 Task: Find accommodations in Sunan, North Korea, from 10th to 25th July for 4 guests, with self check-in, a price range of ₹15,000 to ₹25,000, 2 bedrooms, 3 beds, 2 bathrooms, Wifi, TV, gym, and breakfast.
Action: Mouse pressed left at (523, 139)
Screenshot: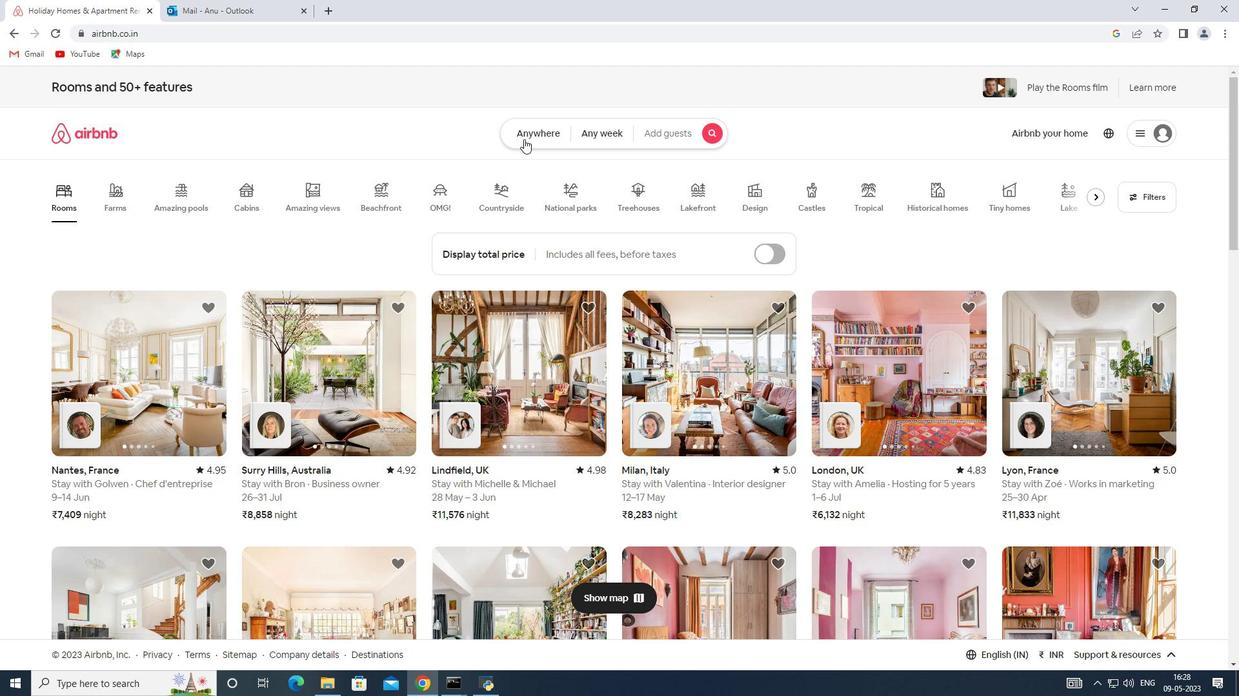 
Action: Mouse moved to (417, 187)
Screenshot: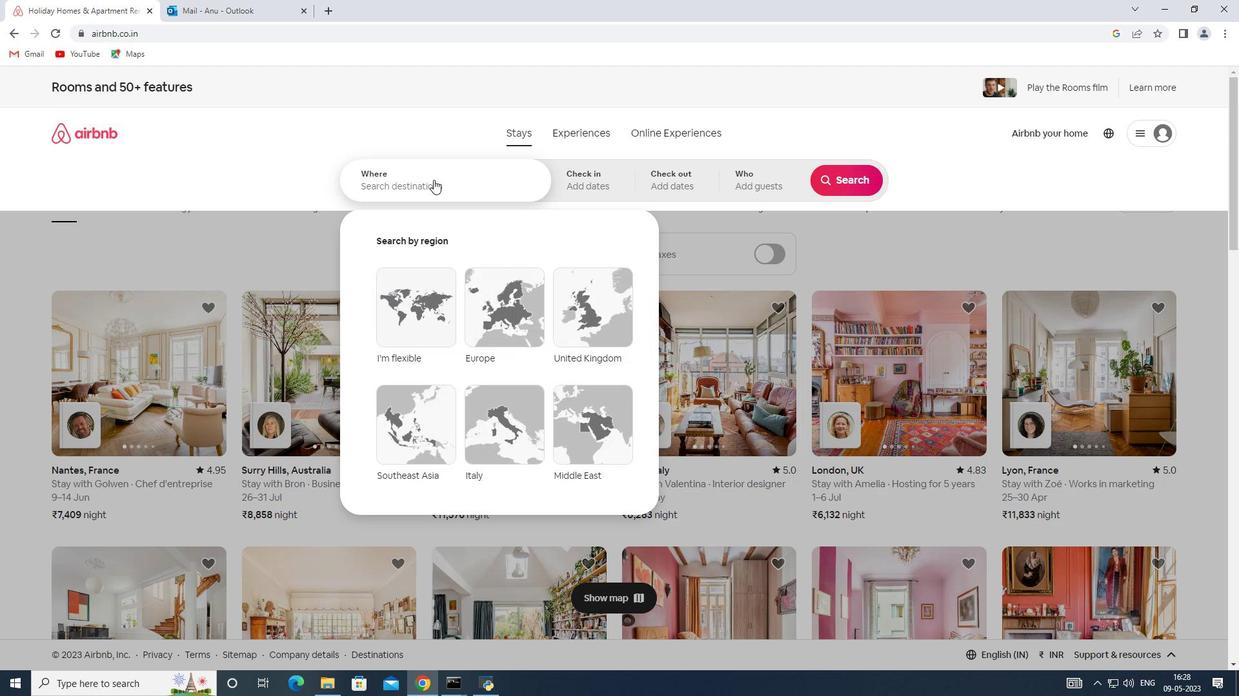 
Action: Mouse pressed left at (417, 187)
Screenshot: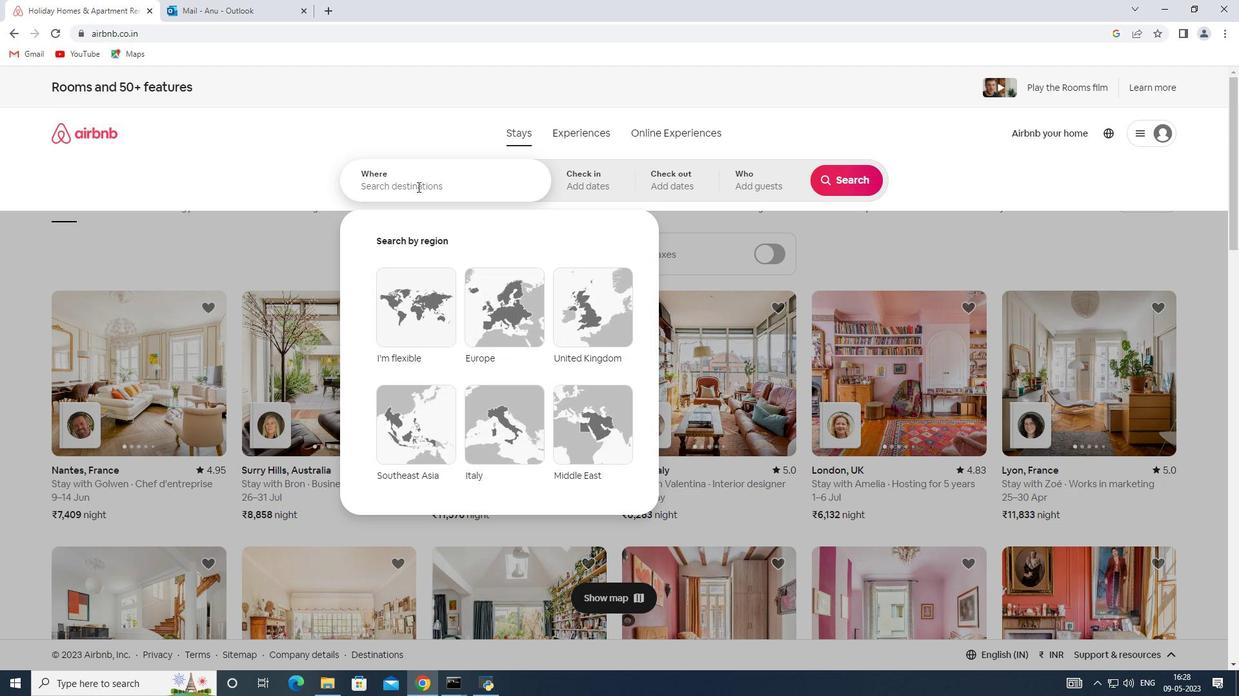 
Action: Mouse moved to (407, 192)
Screenshot: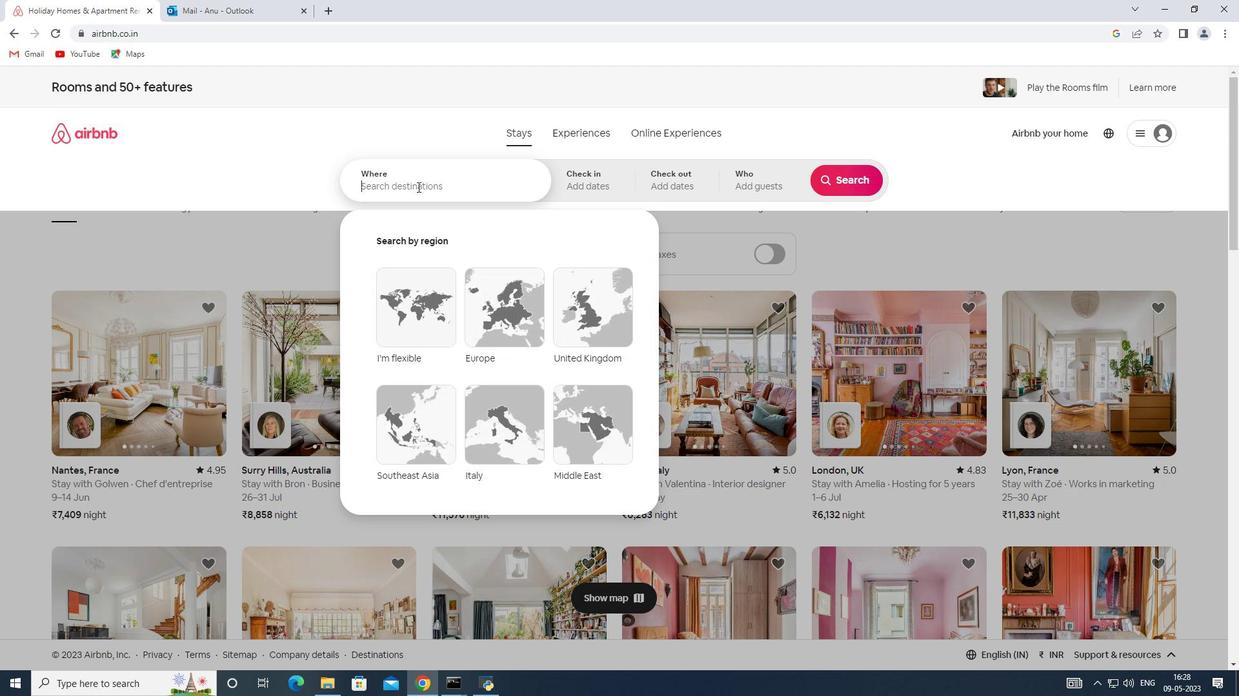 
Action: Key pressed <Key.shift>Sunan,<Key.shift>North<Key.space><Key.shift>Korea
Screenshot: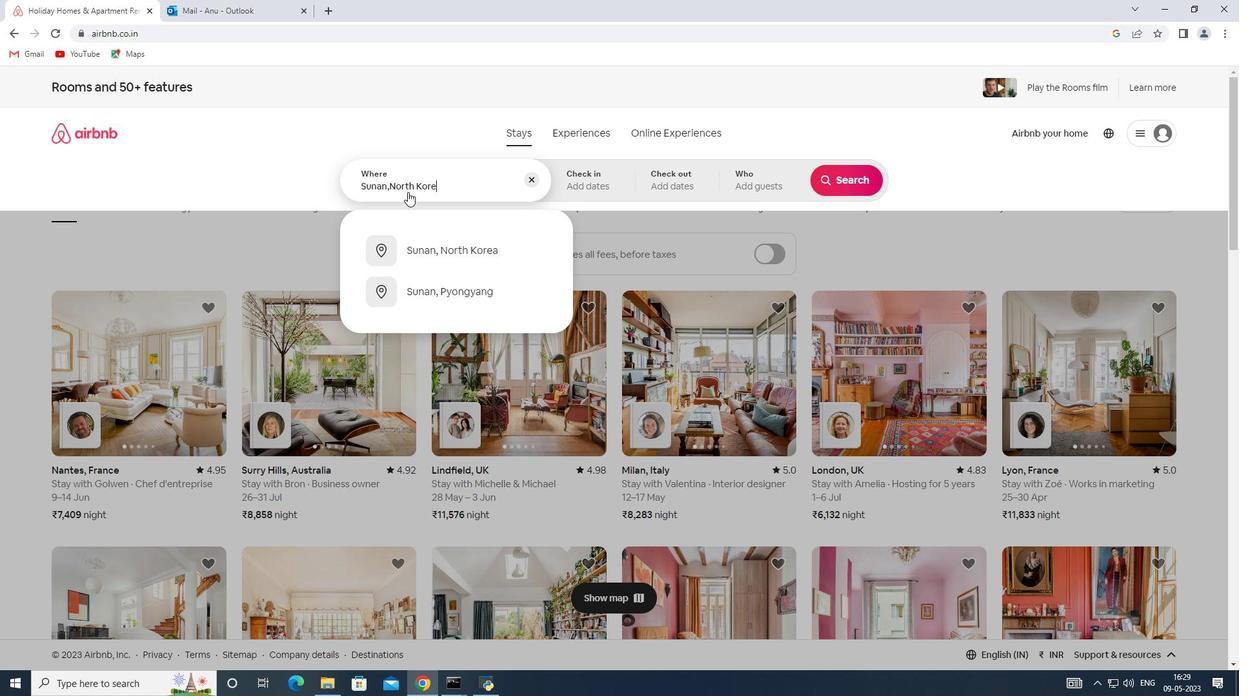 
Action: Mouse moved to (583, 169)
Screenshot: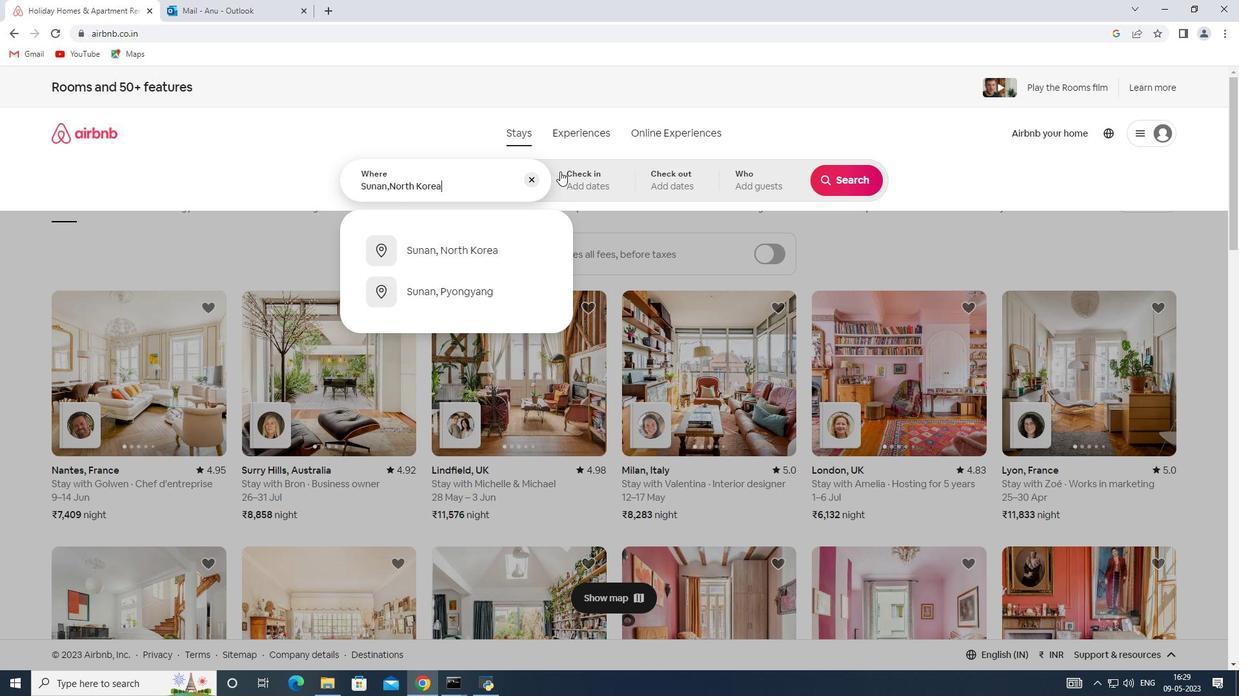 
Action: Mouse pressed left at (583, 169)
Screenshot: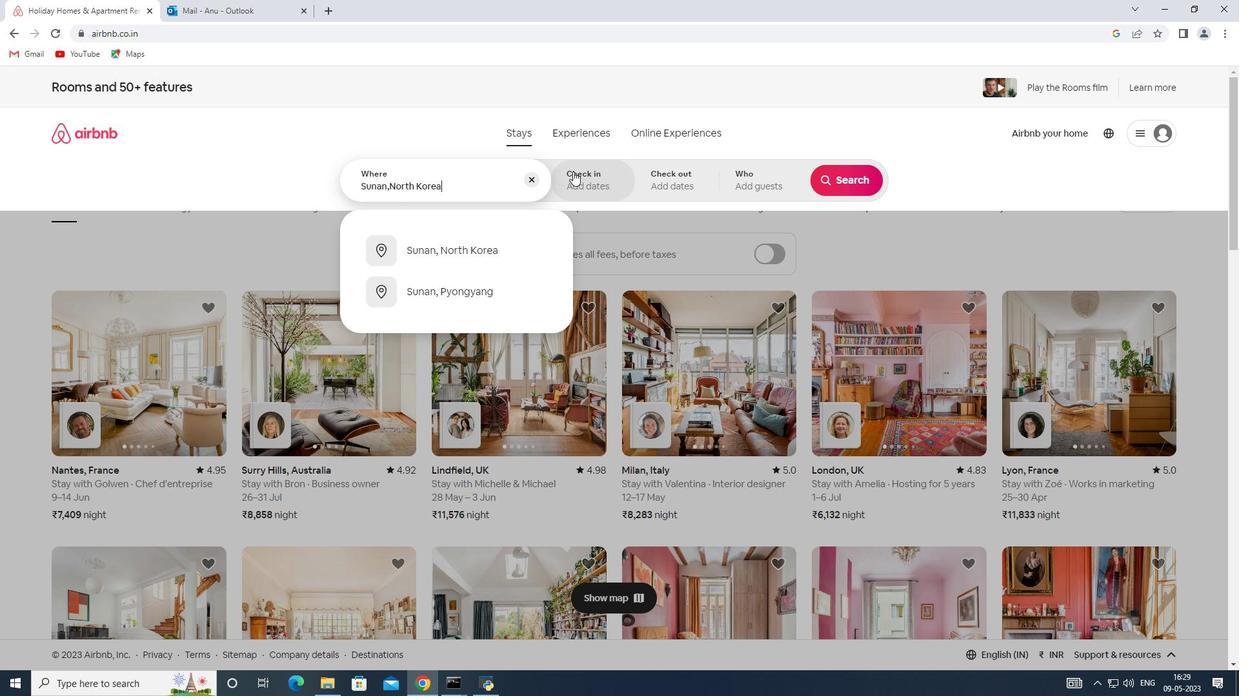 
Action: Mouse moved to (833, 285)
Screenshot: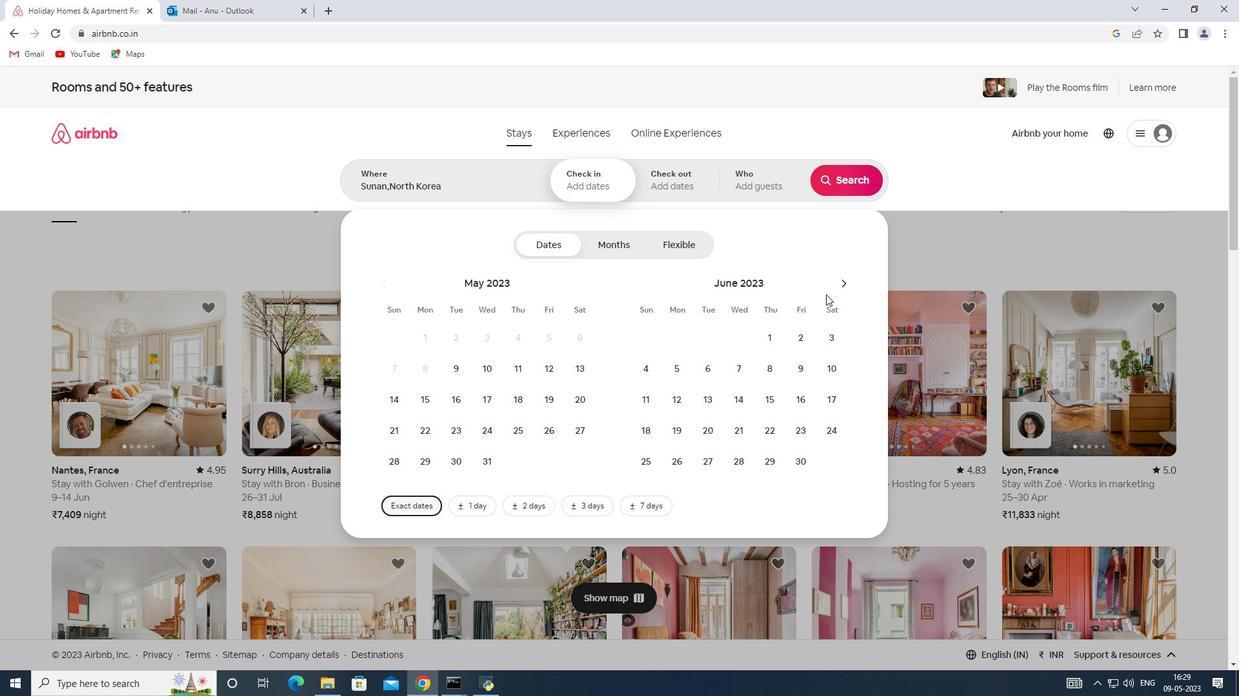 
Action: Mouse pressed left at (833, 285)
Screenshot: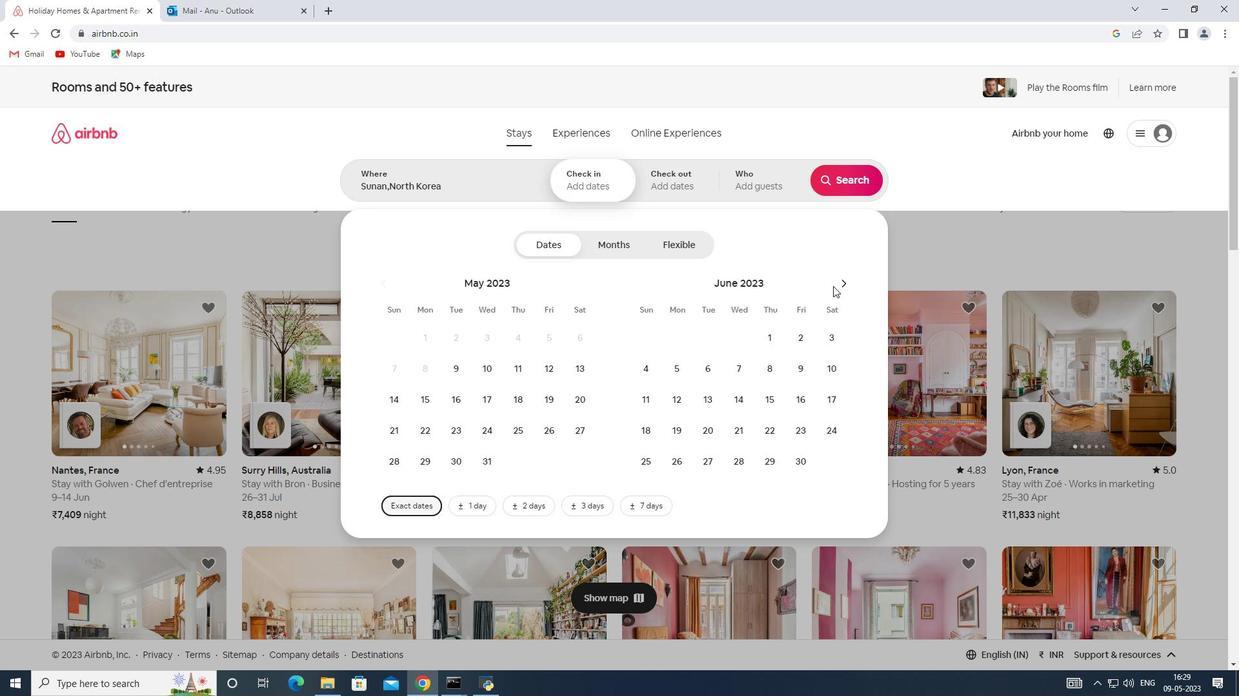 
Action: Mouse moved to (844, 285)
Screenshot: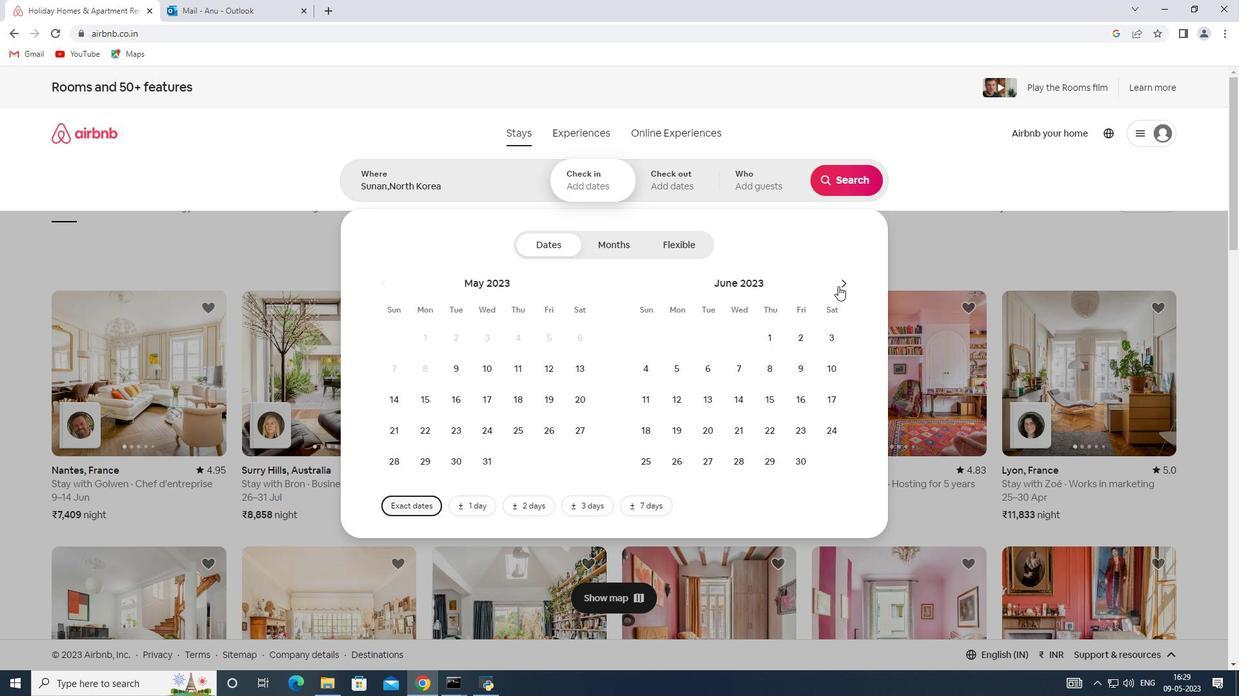 
Action: Mouse pressed left at (844, 285)
Screenshot: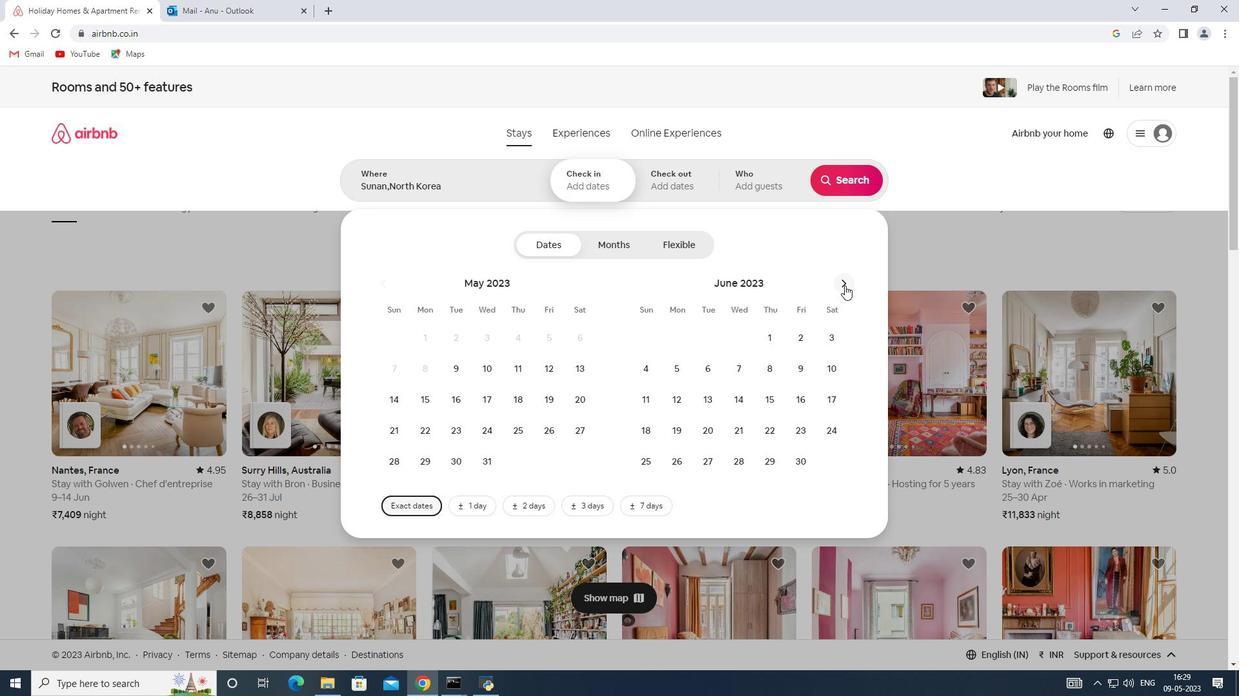 
Action: Mouse moved to (676, 401)
Screenshot: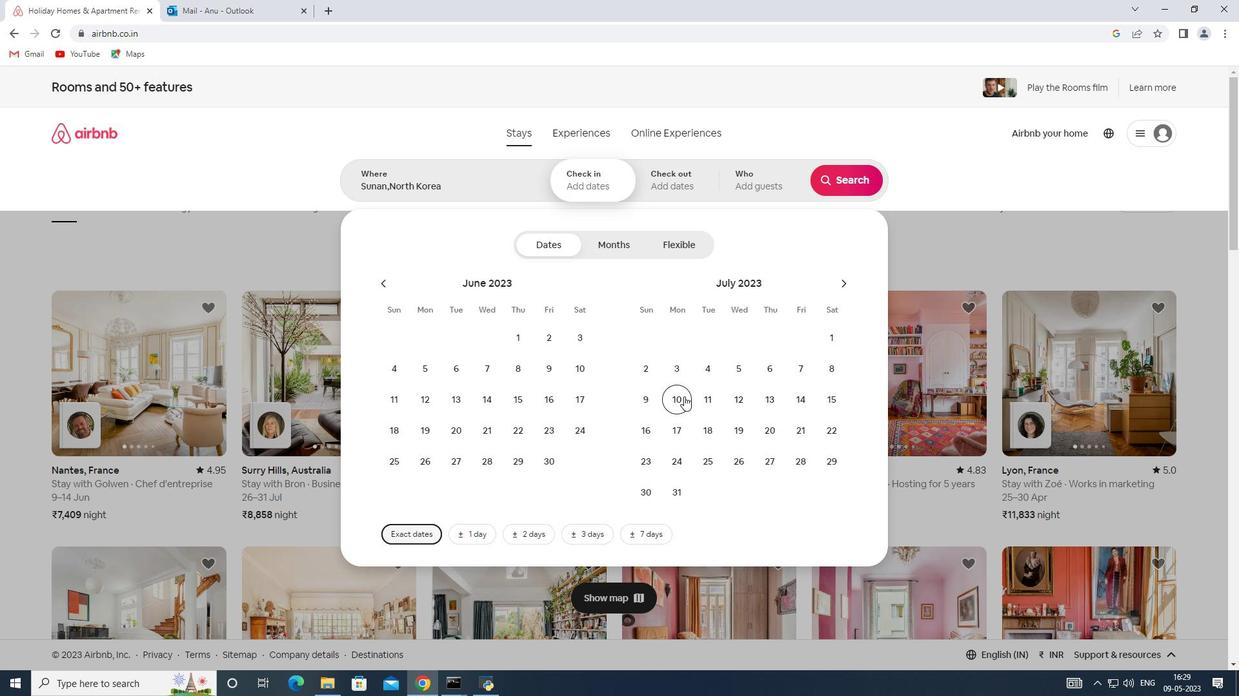 
Action: Mouse pressed left at (676, 401)
Screenshot: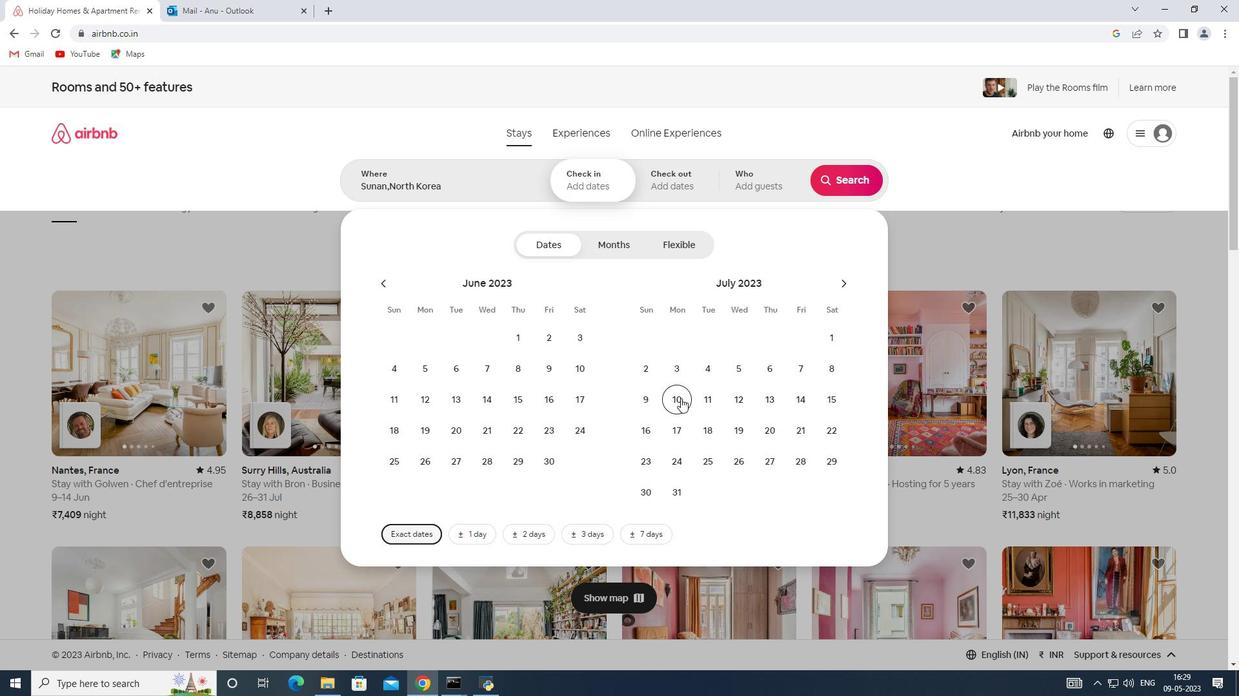 
Action: Mouse moved to (716, 456)
Screenshot: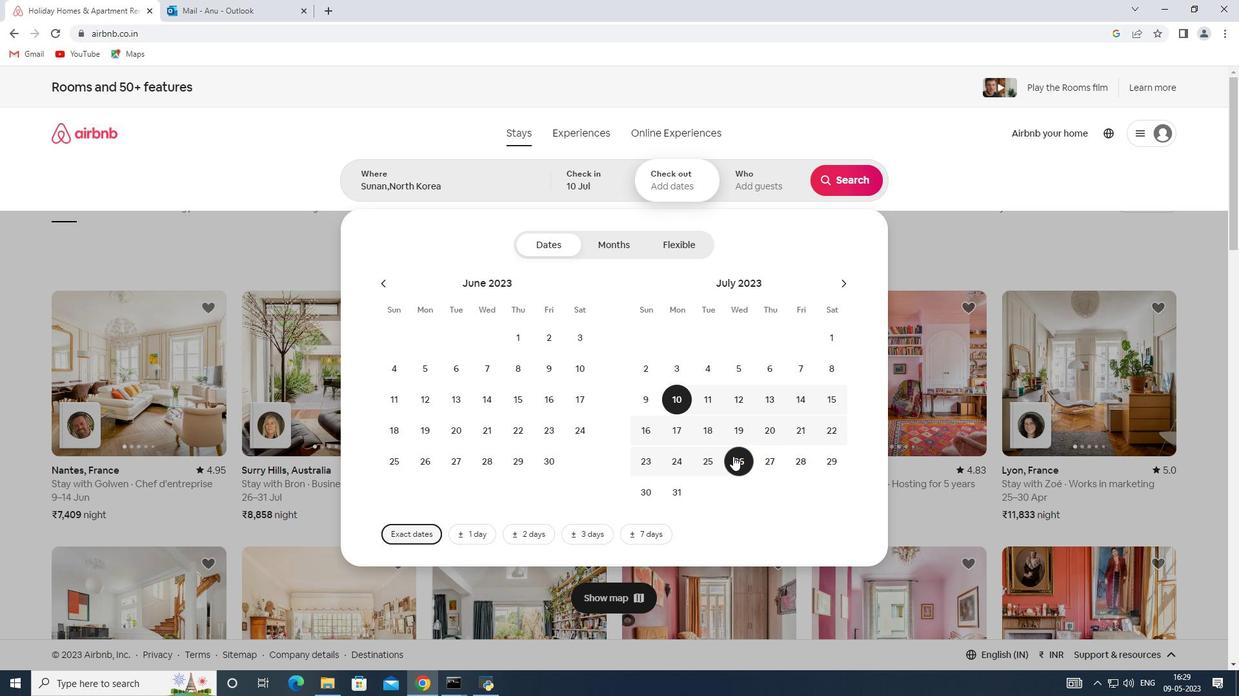 
Action: Mouse pressed left at (716, 456)
Screenshot: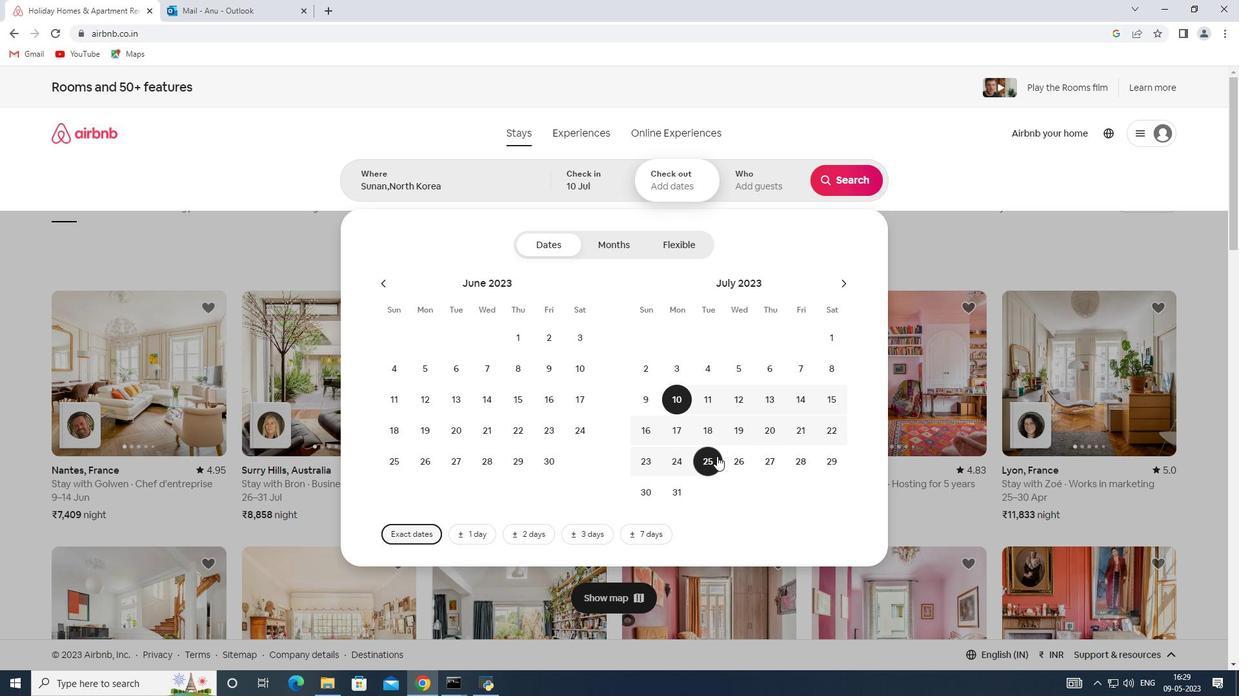 
Action: Mouse moved to (753, 187)
Screenshot: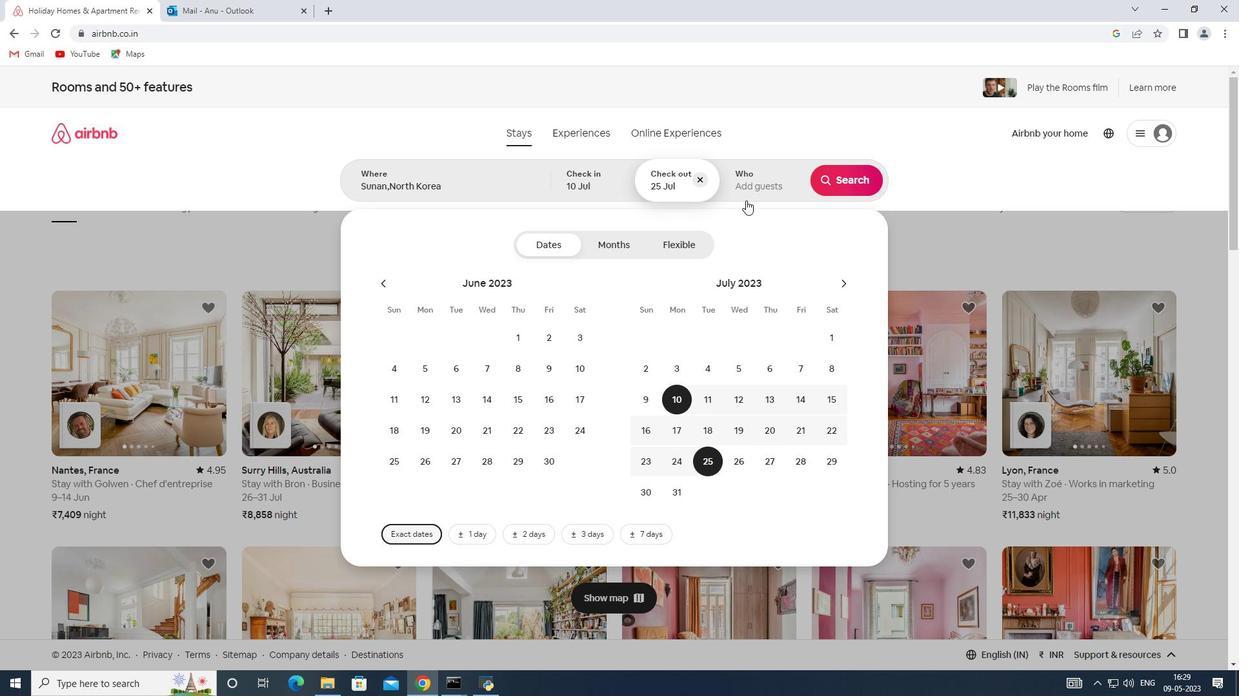 
Action: Mouse pressed left at (753, 187)
Screenshot: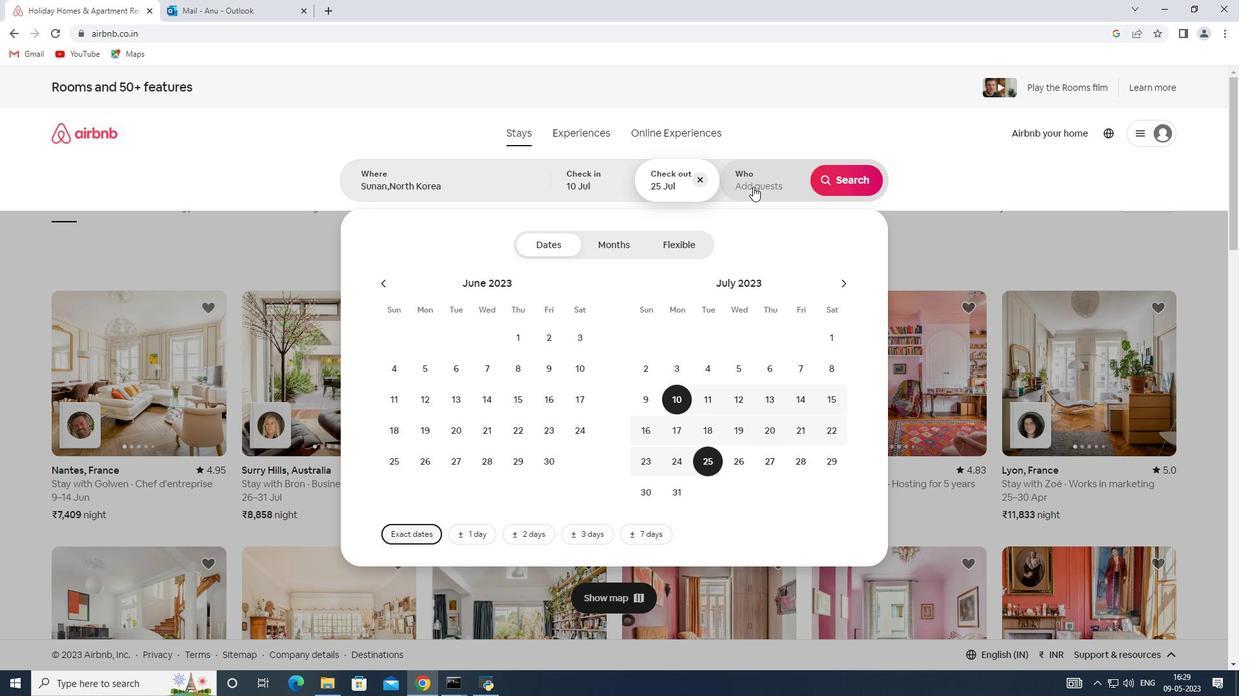 
Action: Mouse moved to (855, 252)
Screenshot: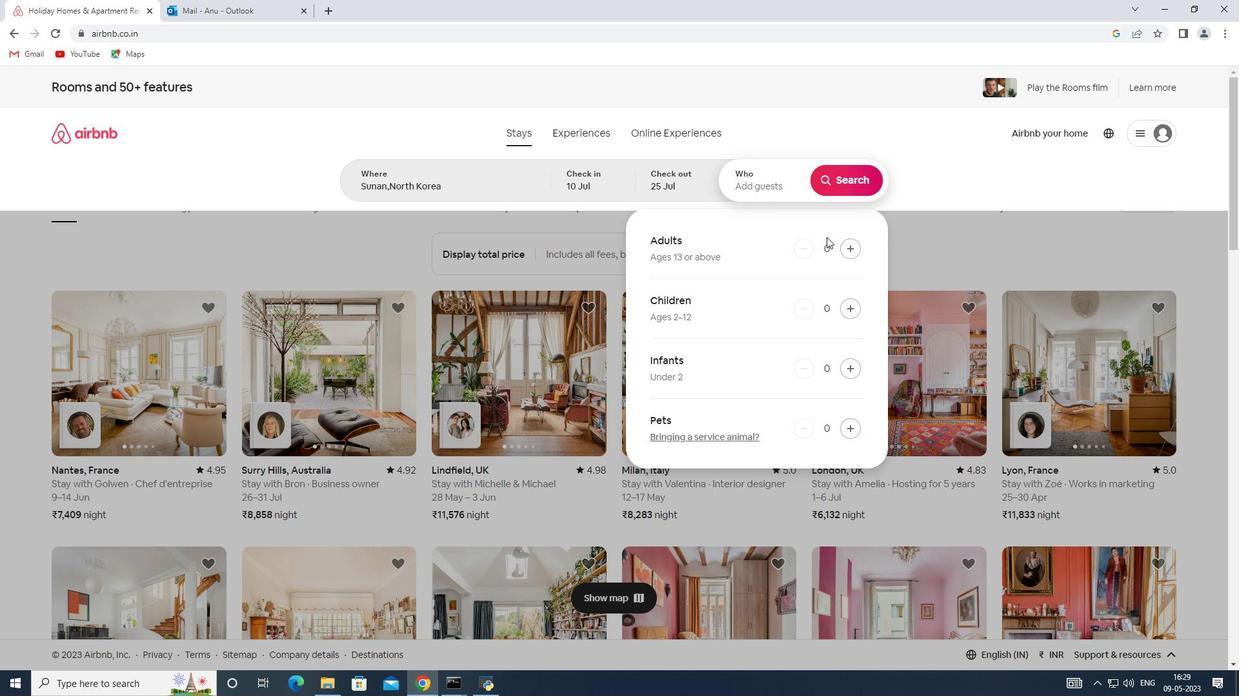 
Action: Mouse pressed left at (855, 252)
Screenshot: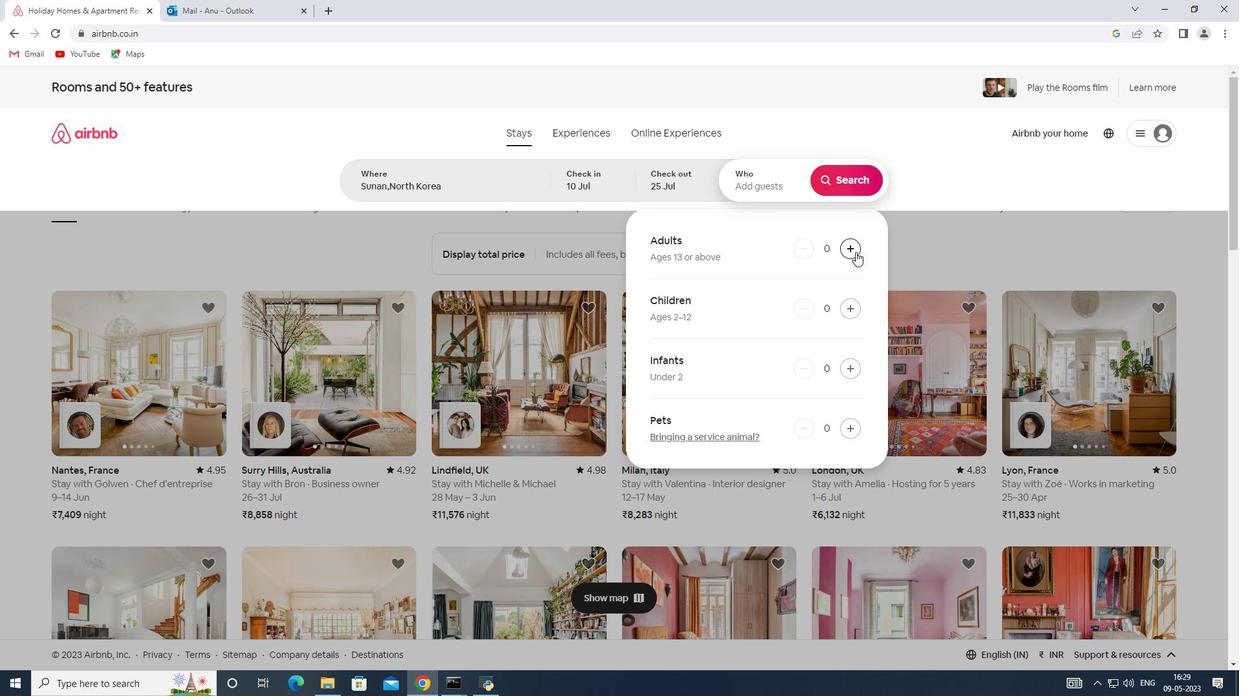 
Action: Mouse pressed left at (855, 252)
Screenshot: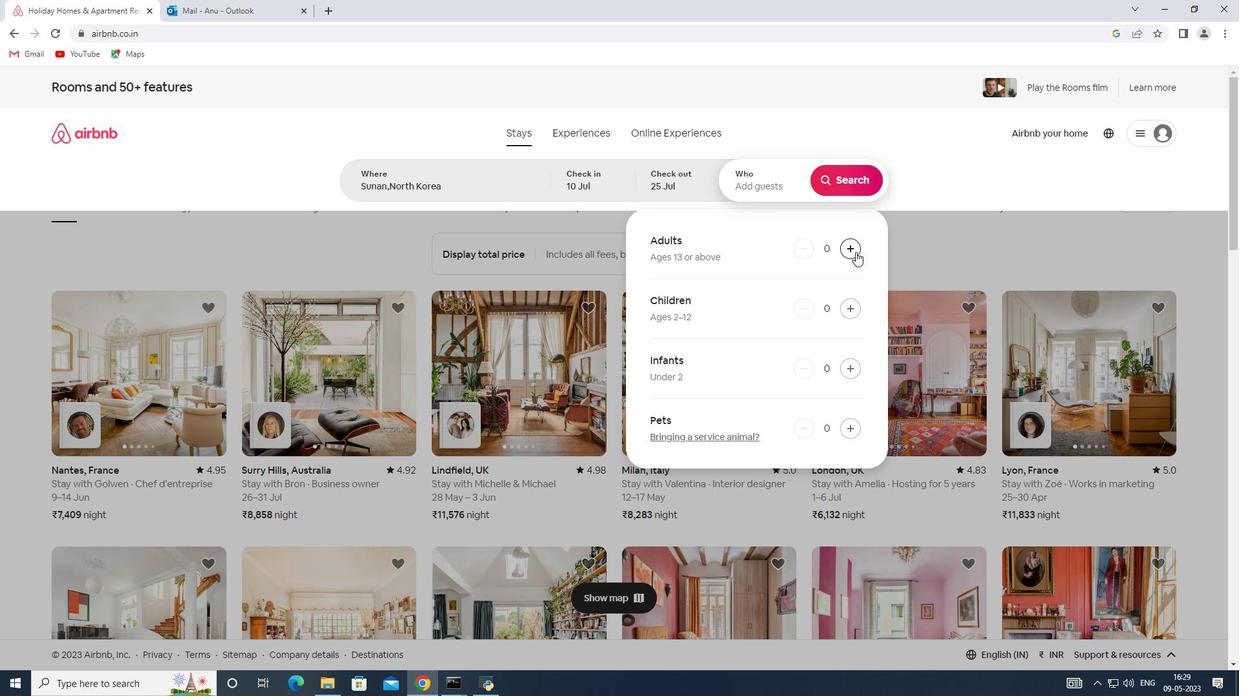 
Action: Mouse pressed left at (855, 252)
Screenshot: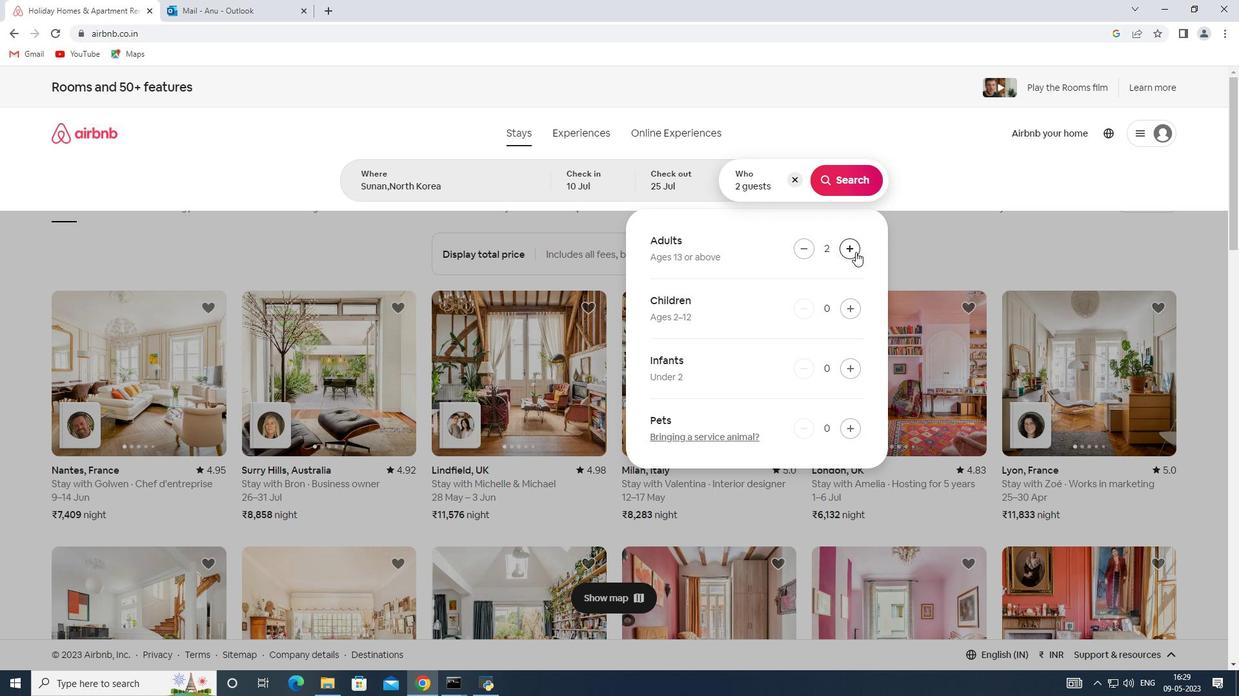 
Action: Mouse moved to (857, 314)
Screenshot: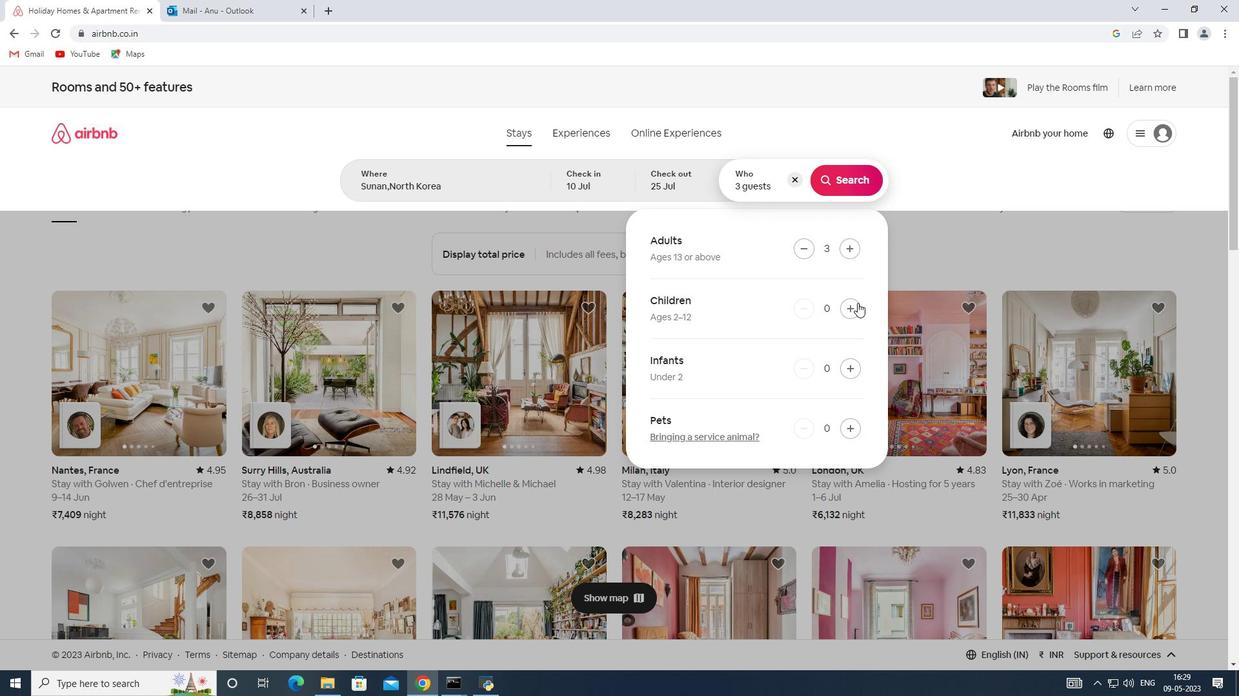 
Action: Mouse pressed left at (857, 314)
Screenshot: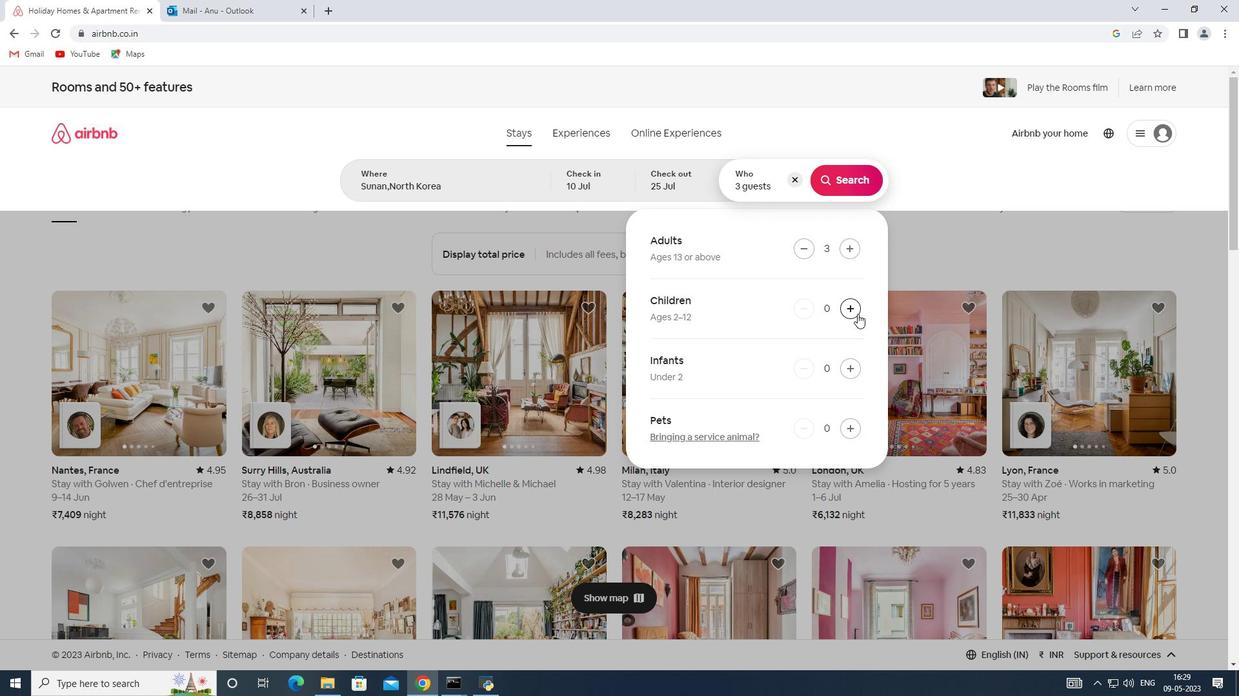 
Action: Mouse moved to (841, 172)
Screenshot: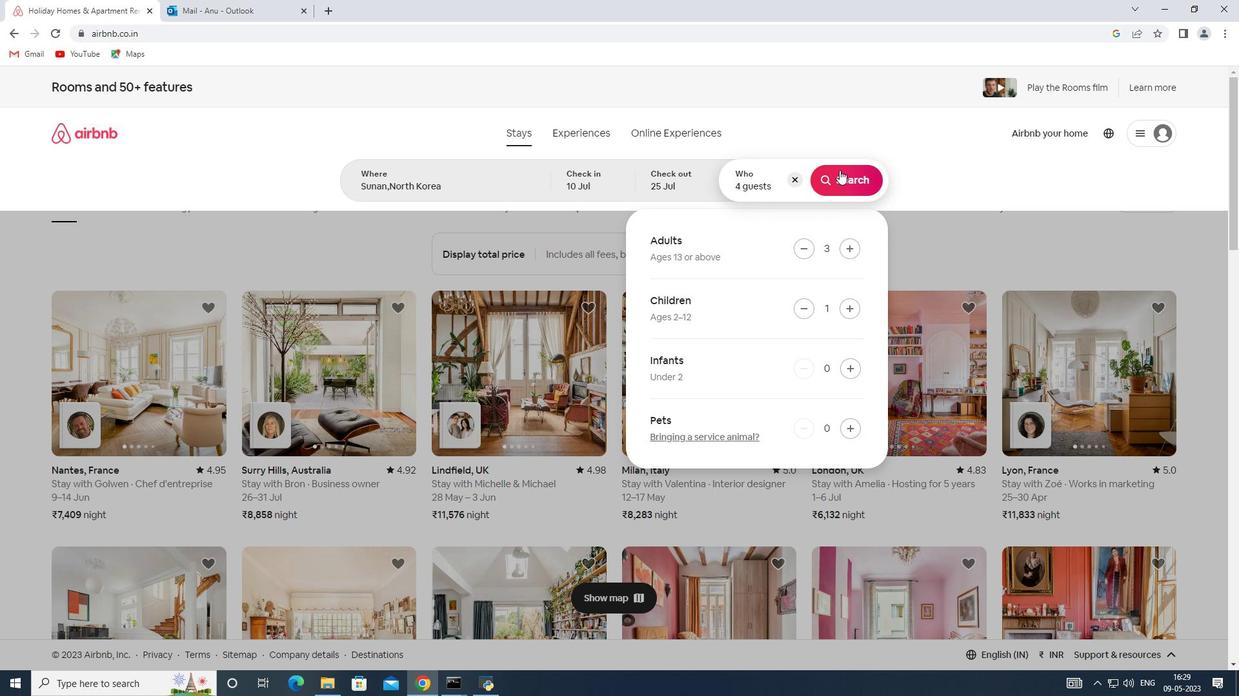 
Action: Mouse pressed left at (841, 172)
Screenshot: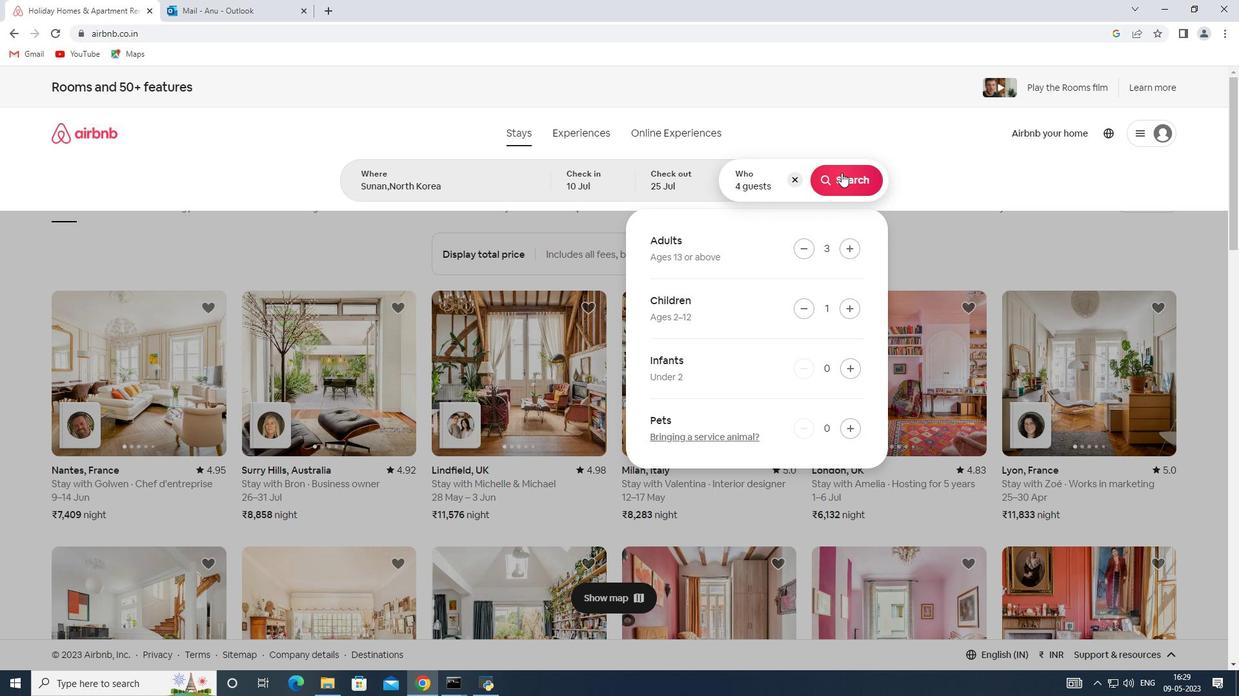 
Action: Mouse moved to (1169, 144)
Screenshot: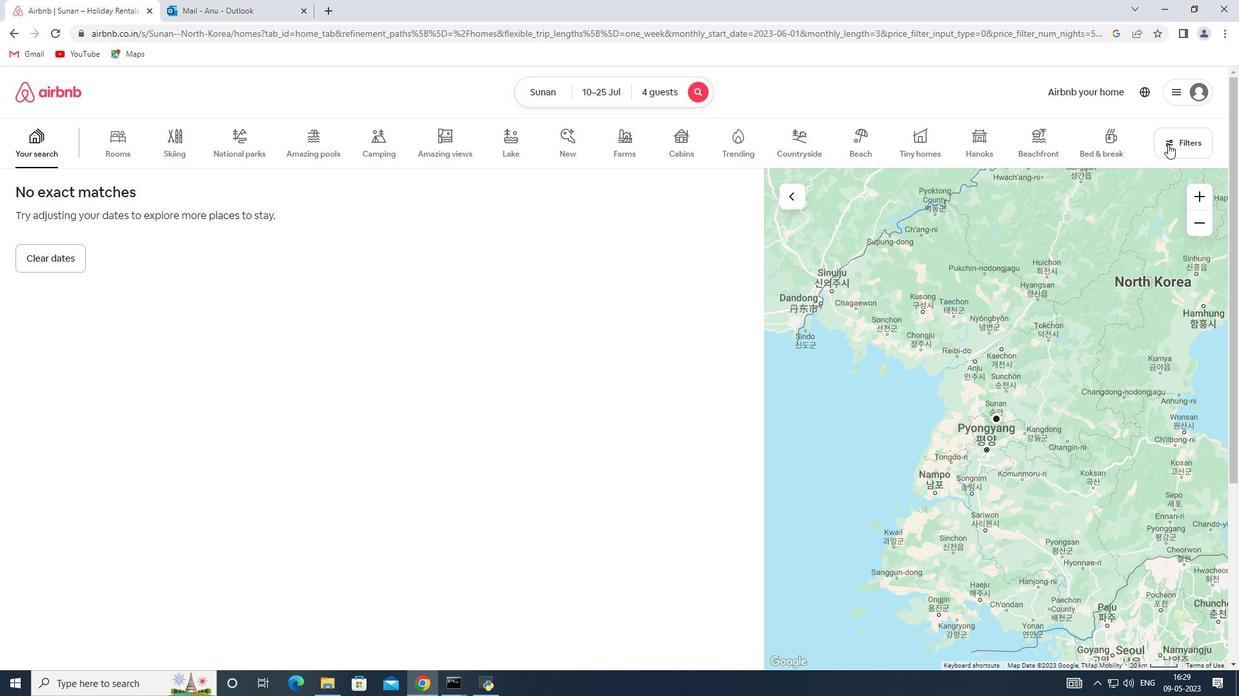 
Action: Mouse pressed left at (1169, 144)
Screenshot: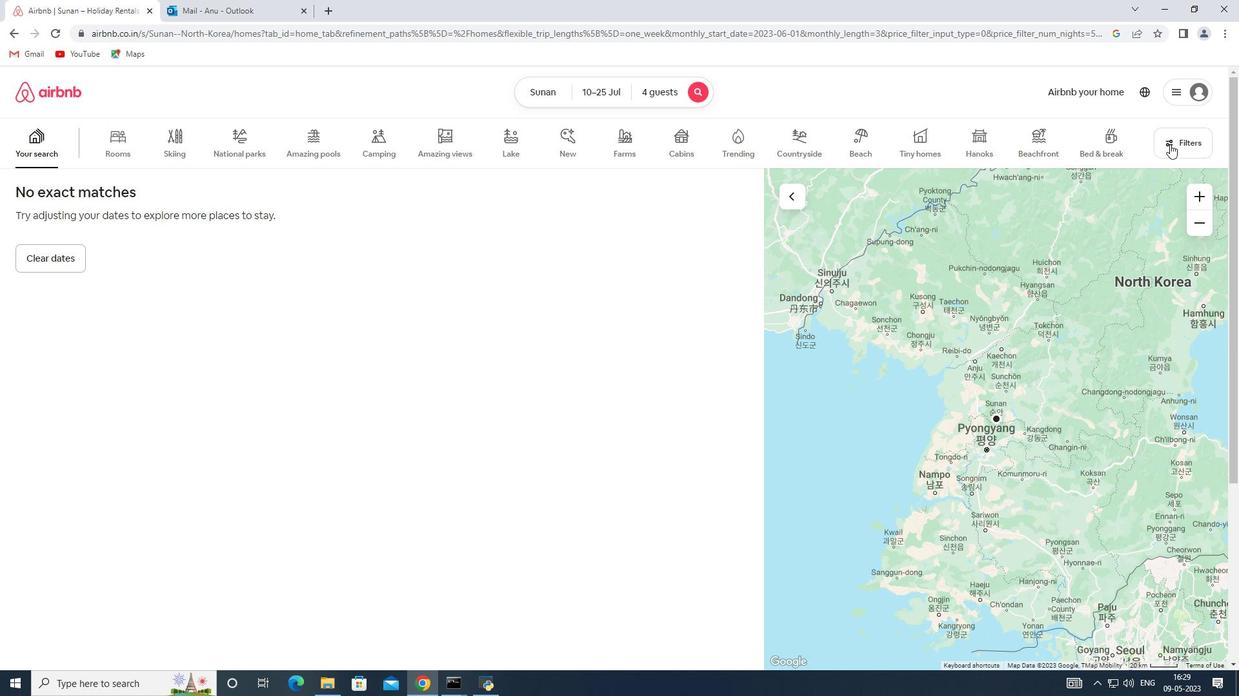 
Action: Mouse moved to (456, 457)
Screenshot: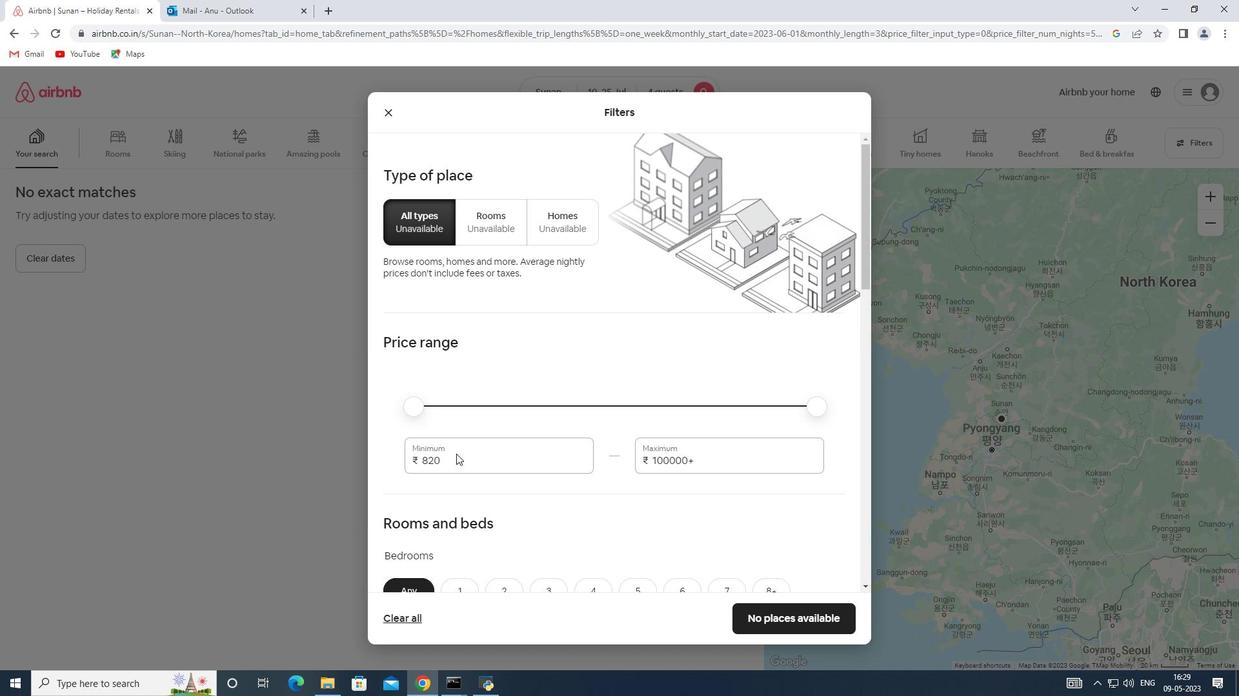 
Action: Mouse pressed left at (456, 457)
Screenshot: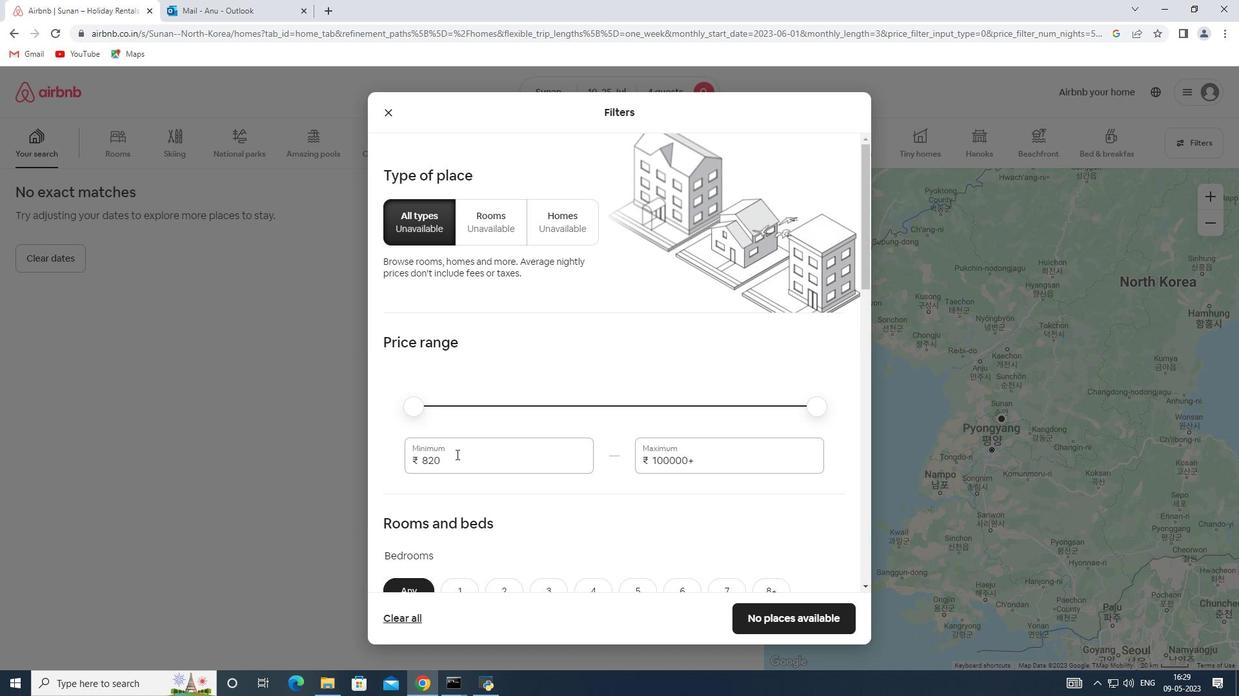 
Action: Mouse moved to (382, 452)
Screenshot: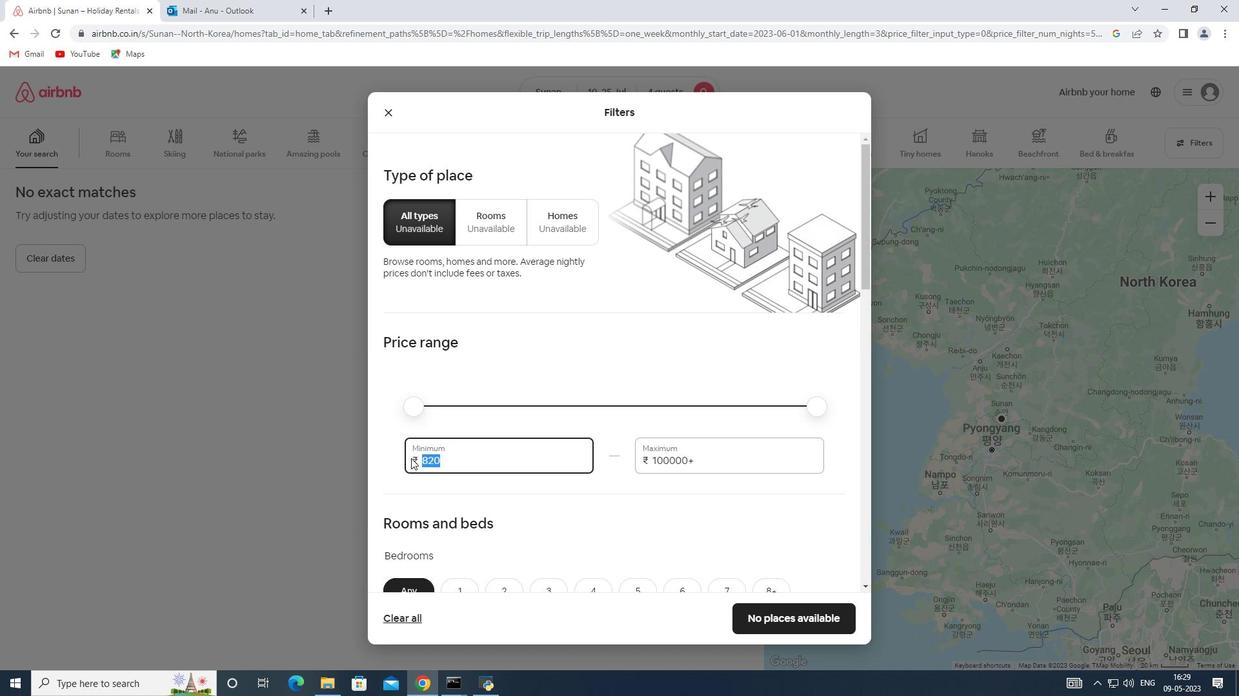
Action: Key pressed 15000
Screenshot: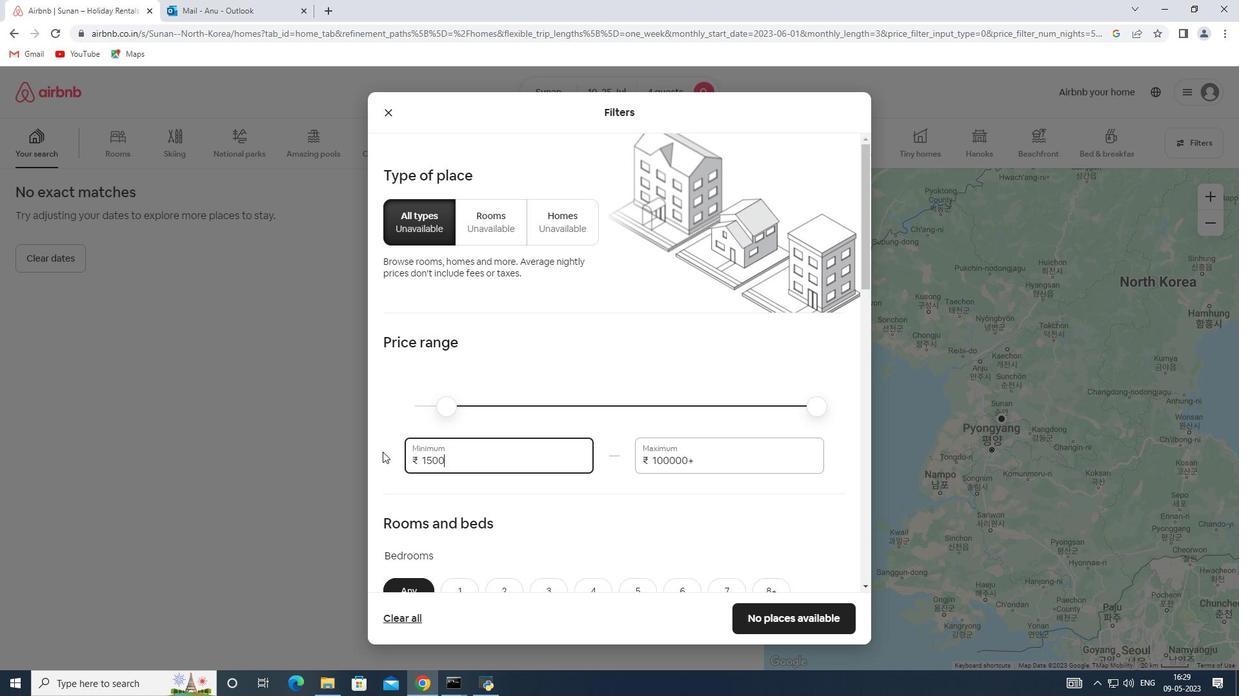 
Action: Mouse moved to (706, 460)
Screenshot: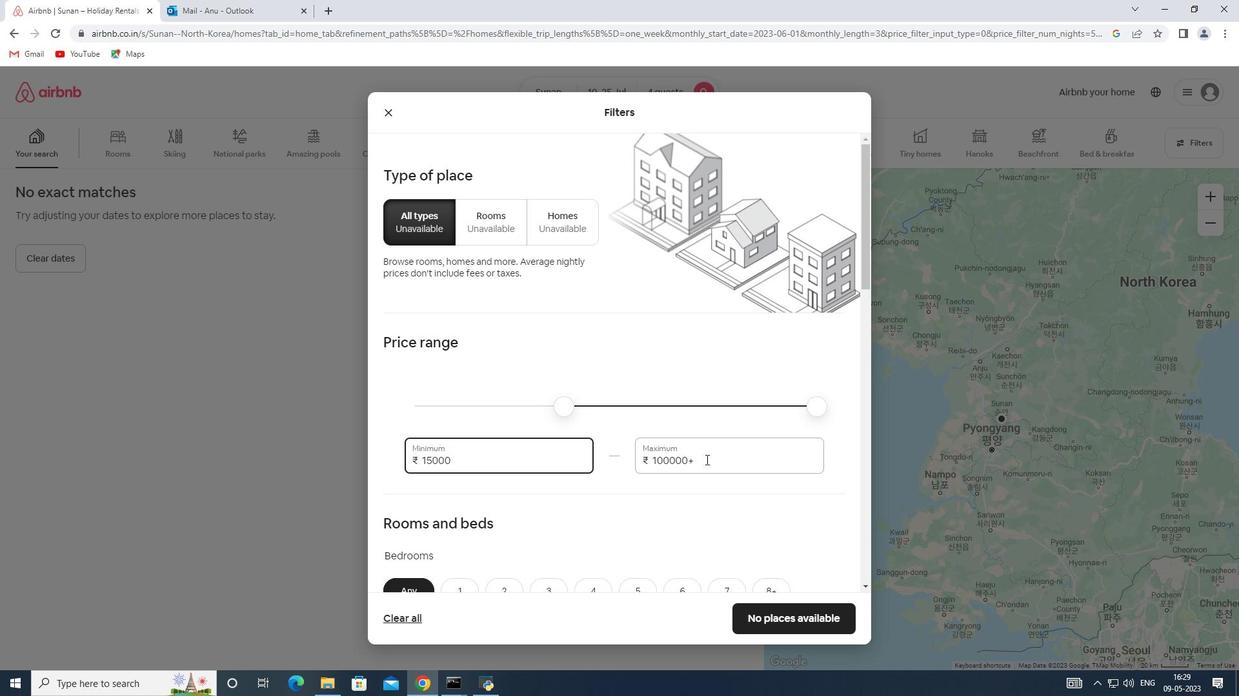 
Action: Mouse pressed left at (706, 460)
Screenshot: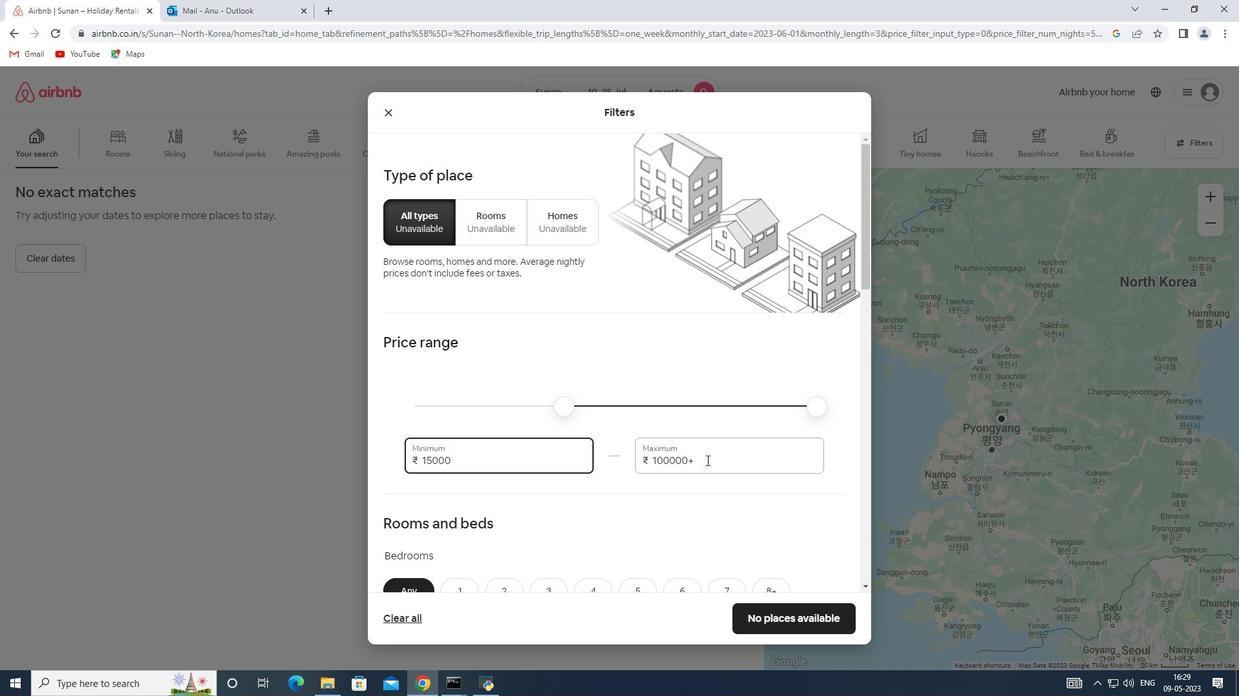 
Action: Mouse moved to (620, 459)
Screenshot: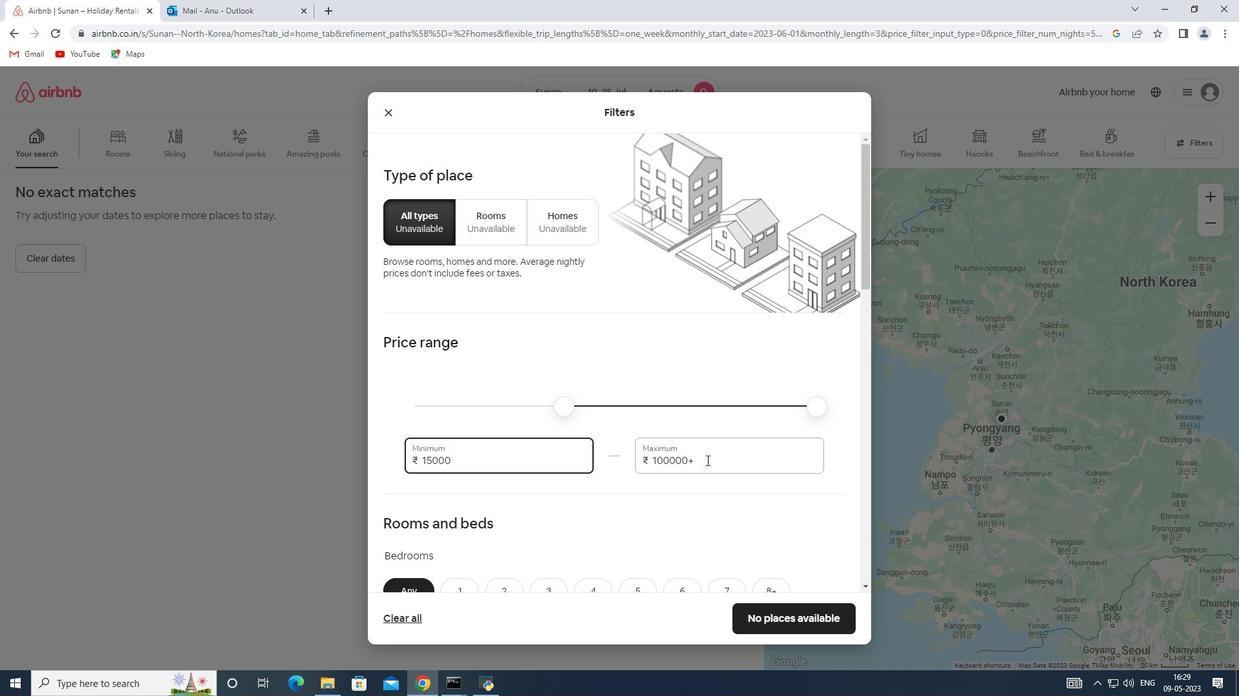 
Action: Key pressed 25000
Screenshot: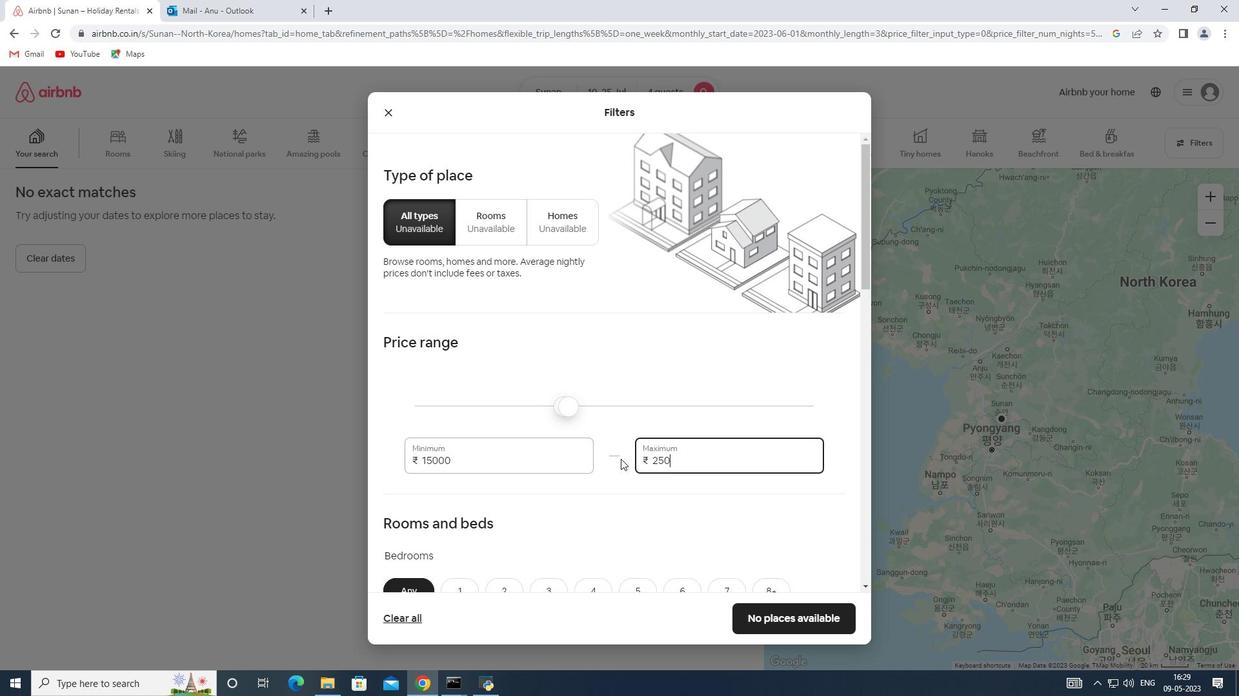 
Action: Mouse scrolled (620, 458) with delta (0, 0)
Screenshot: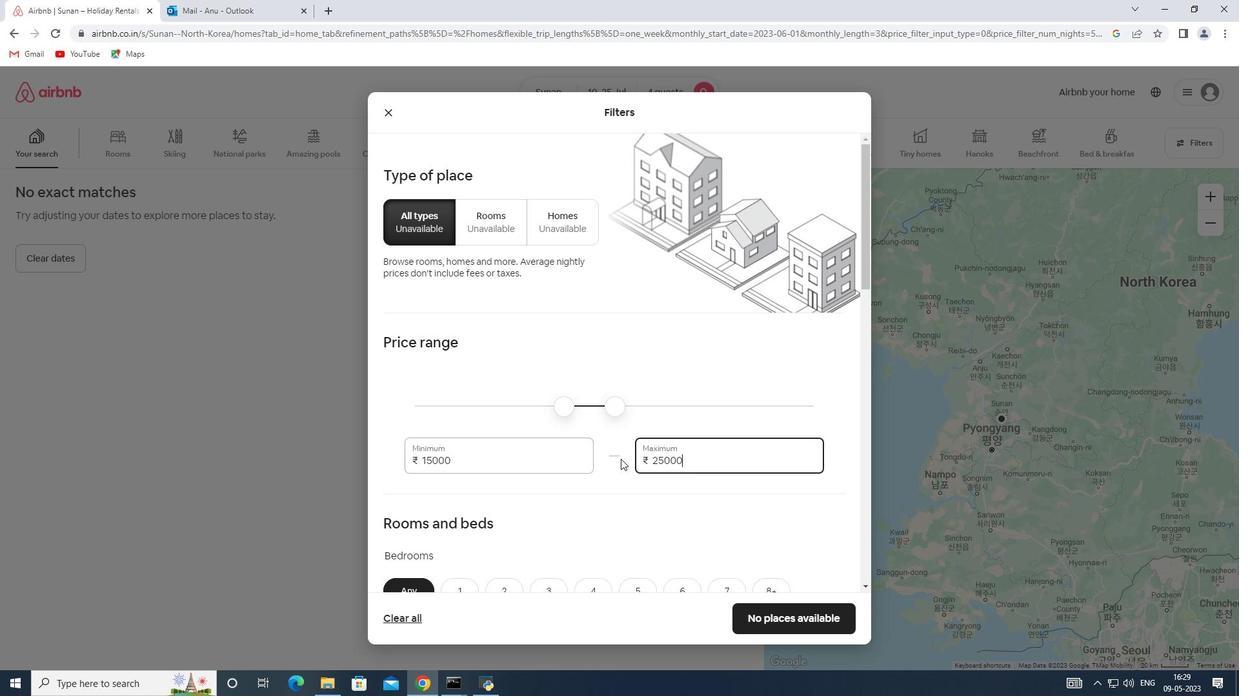 
Action: Mouse scrolled (620, 458) with delta (0, 0)
Screenshot: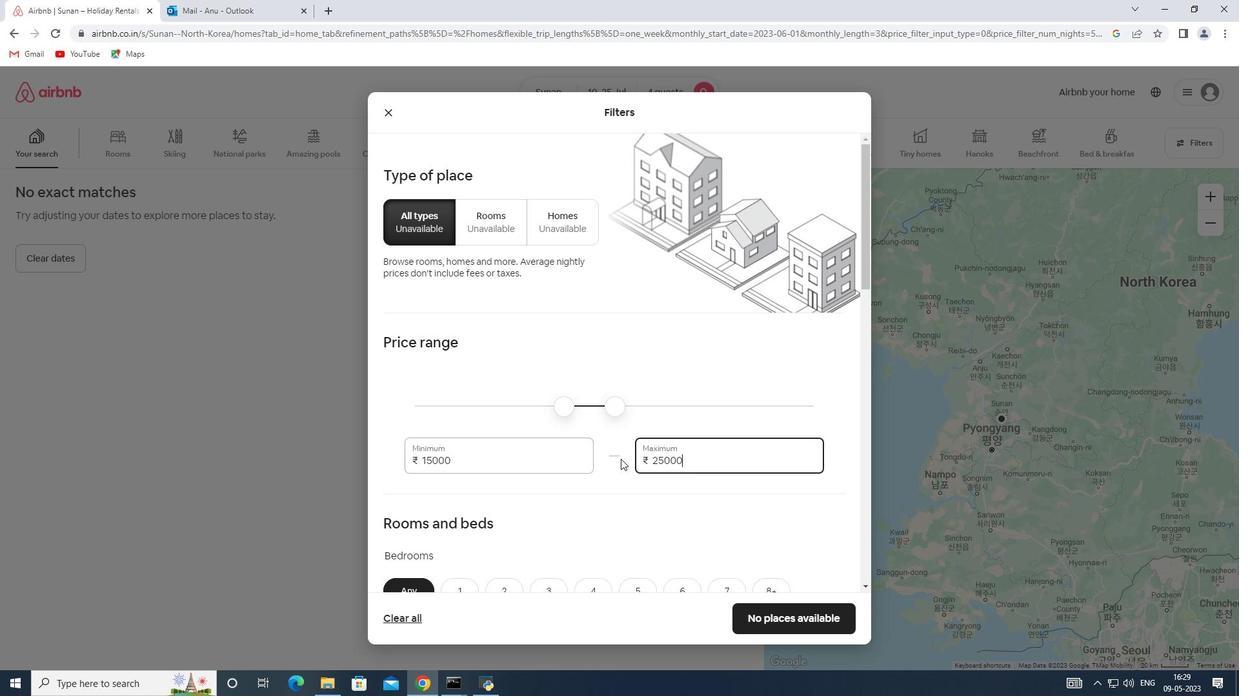 
Action: Mouse moved to (620, 449)
Screenshot: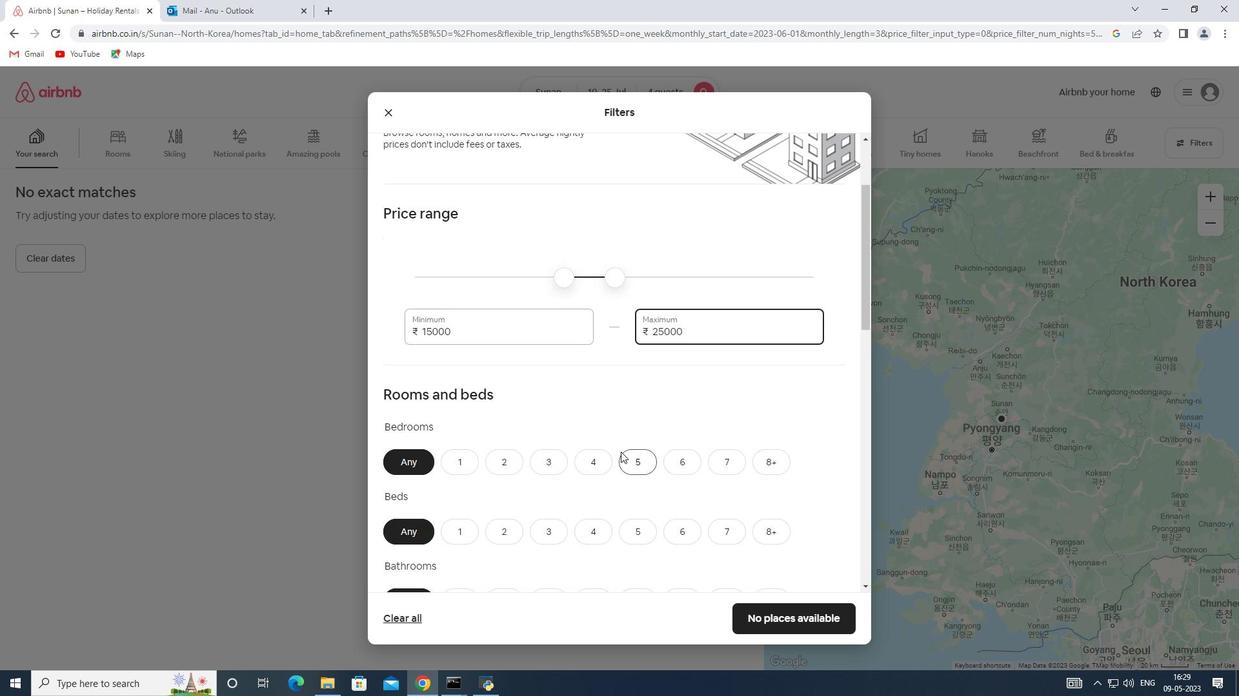 
Action: Mouse scrolled (620, 449) with delta (0, 0)
Screenshot: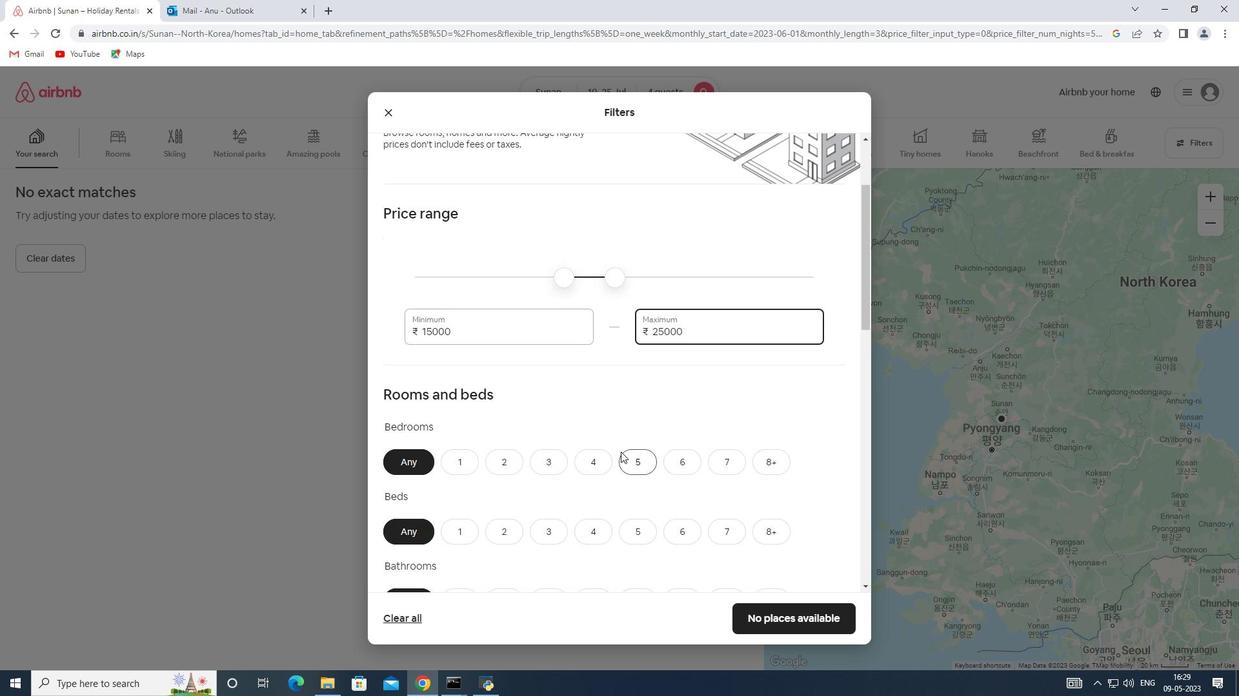 
Action: Mouse moved to (507, 395)
Screenshot: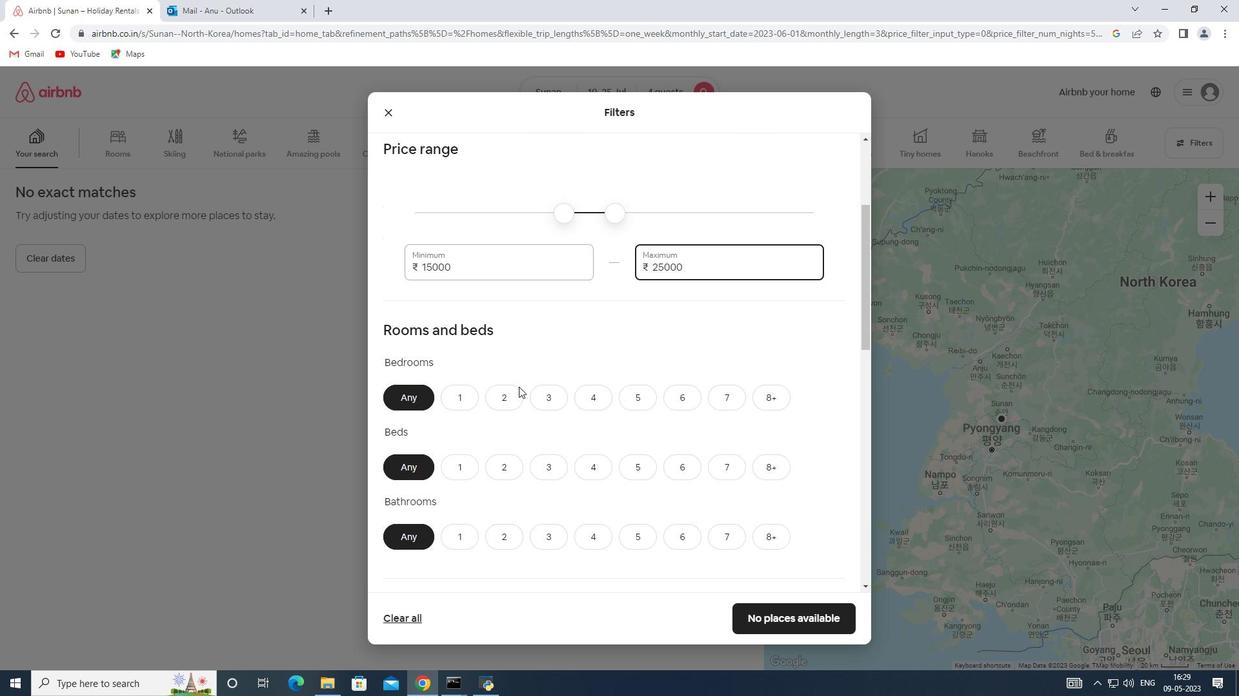 
Action: Mouse pressed left at (507, 395)
Screenshot: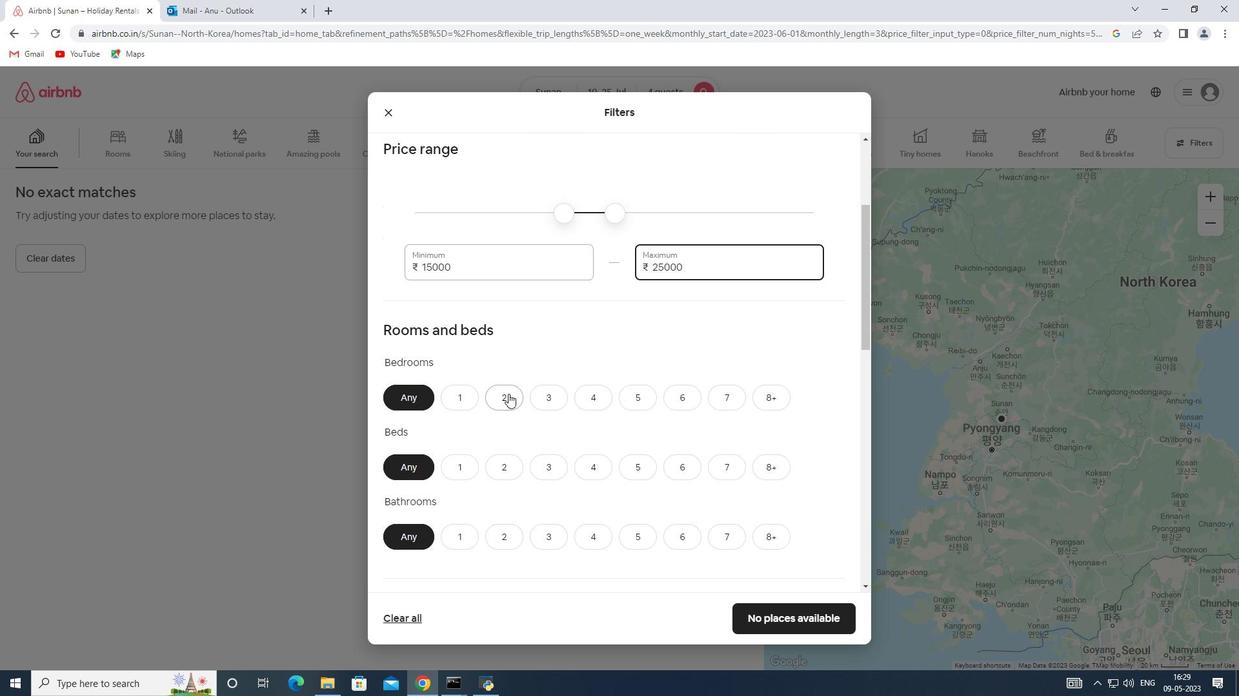 
Action: Mouse moved to (561, 465)
Screenshot: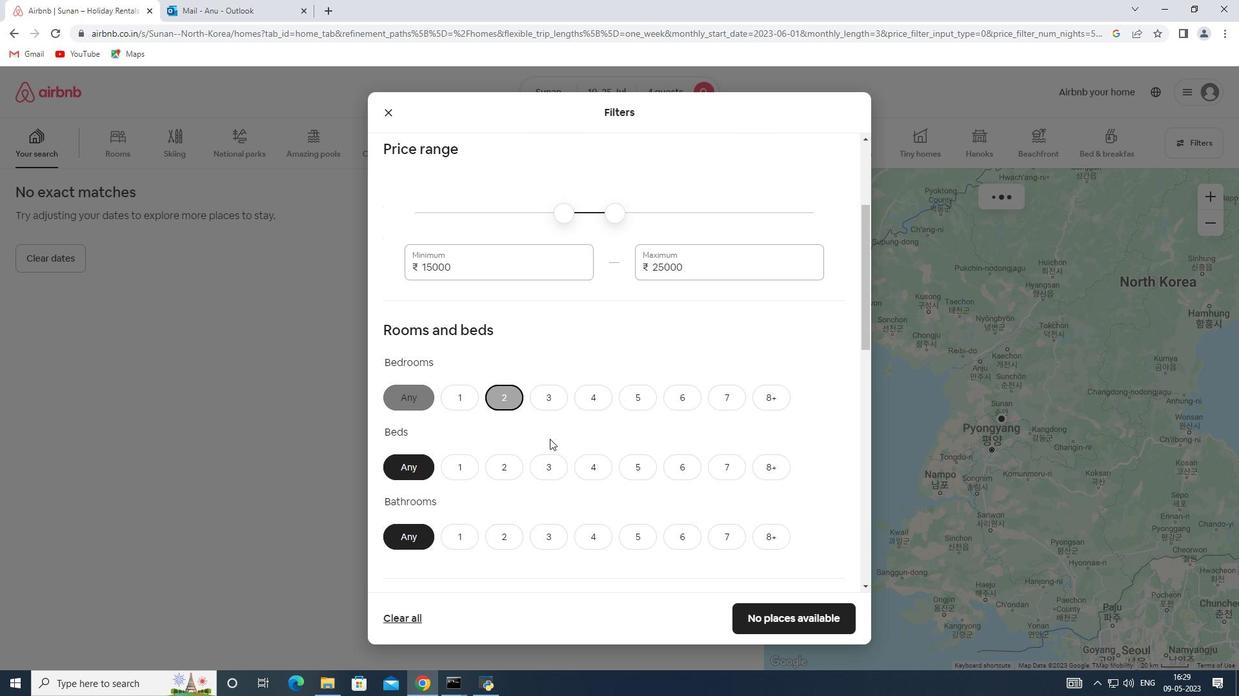 
Action: Mouse pressed left at (561, 465)
Screenshot: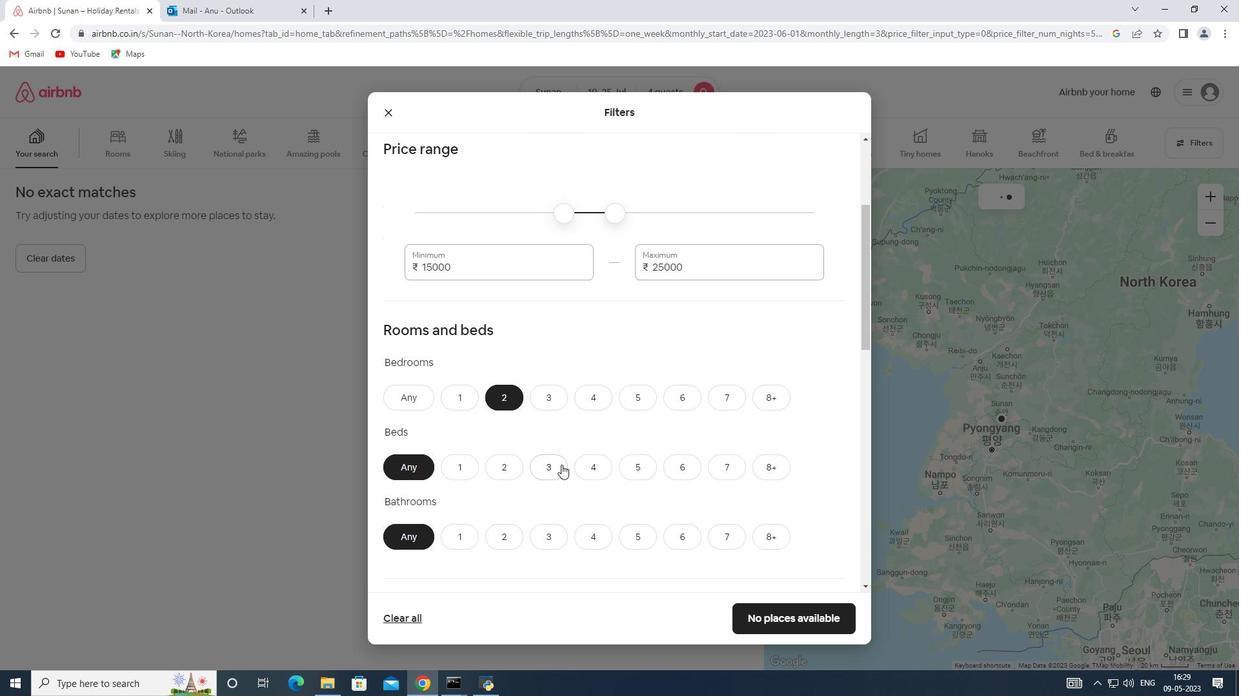 
Action: Mouse moved to (500, 542)
Screenshot: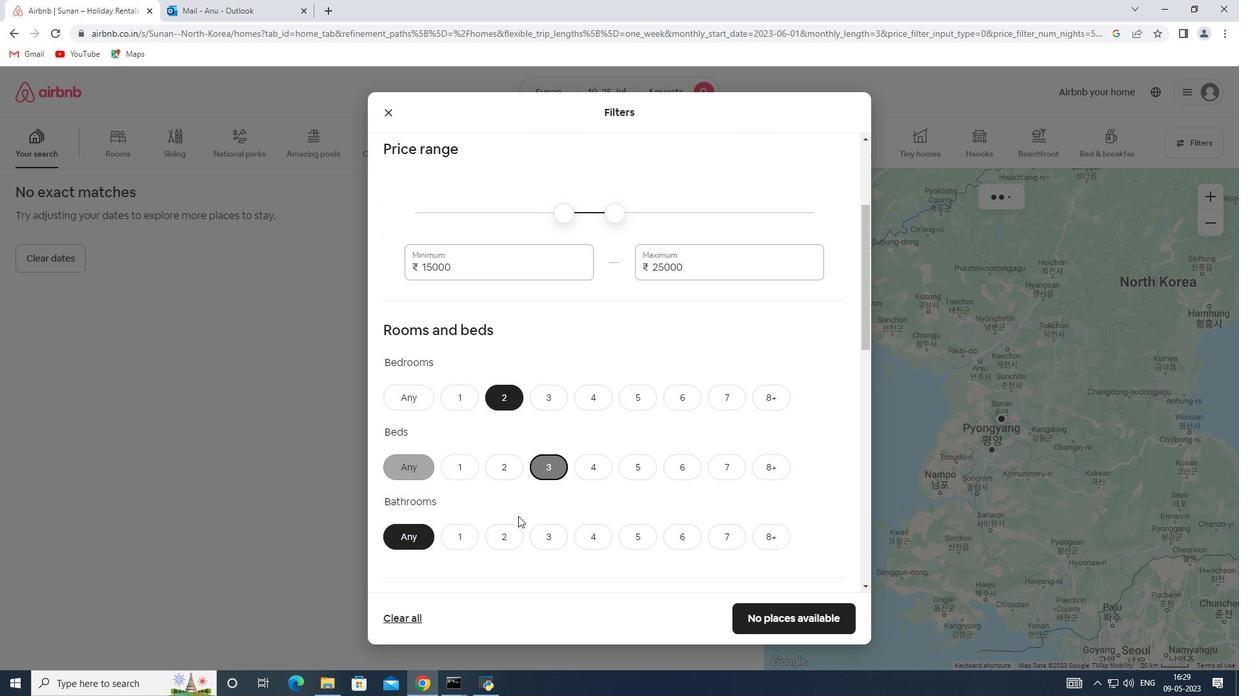 
Action: Mouse pressed left at (500, 542)
Screenshot: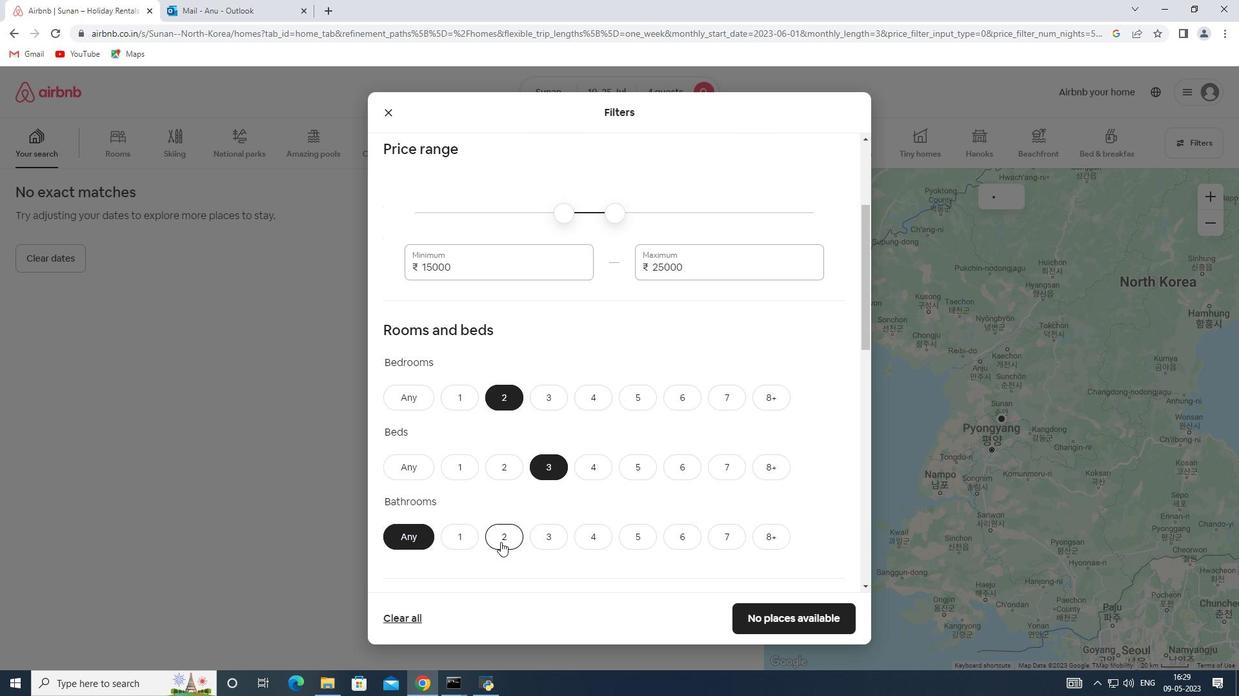 
Action: Mouse moved to (530, 426)
Screenshot: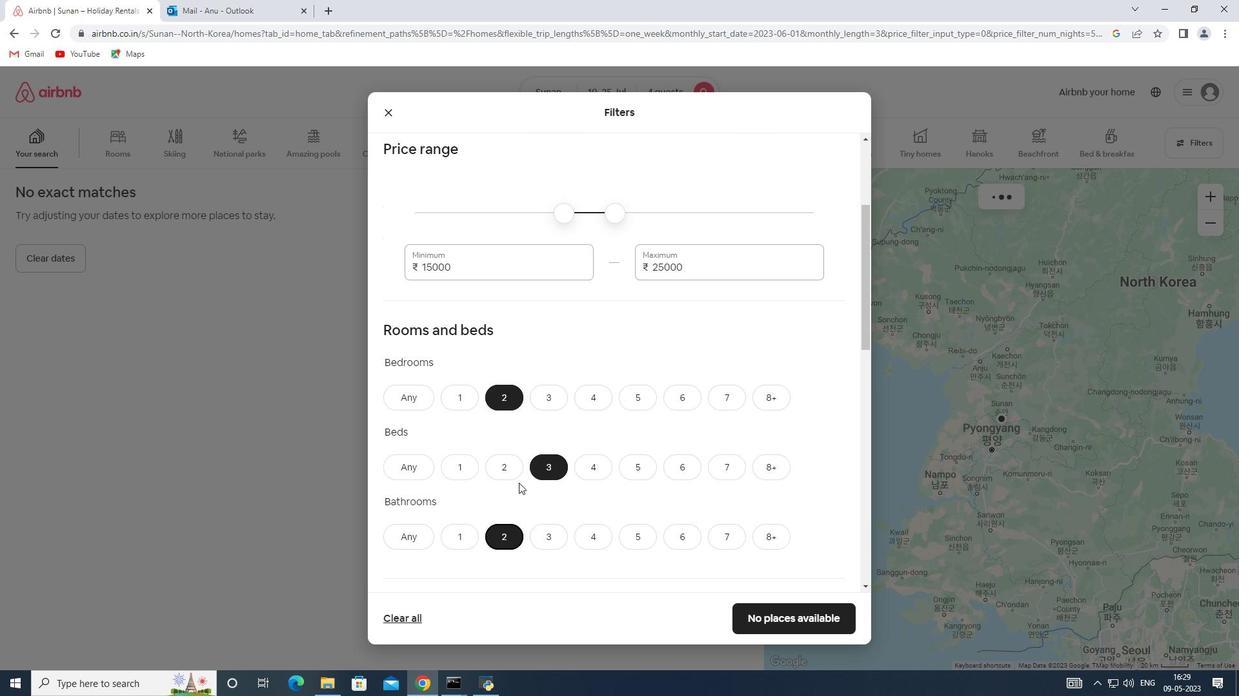 
Action: Mouse scrolled (530, 425) with delta (0, 0)
Screenshot: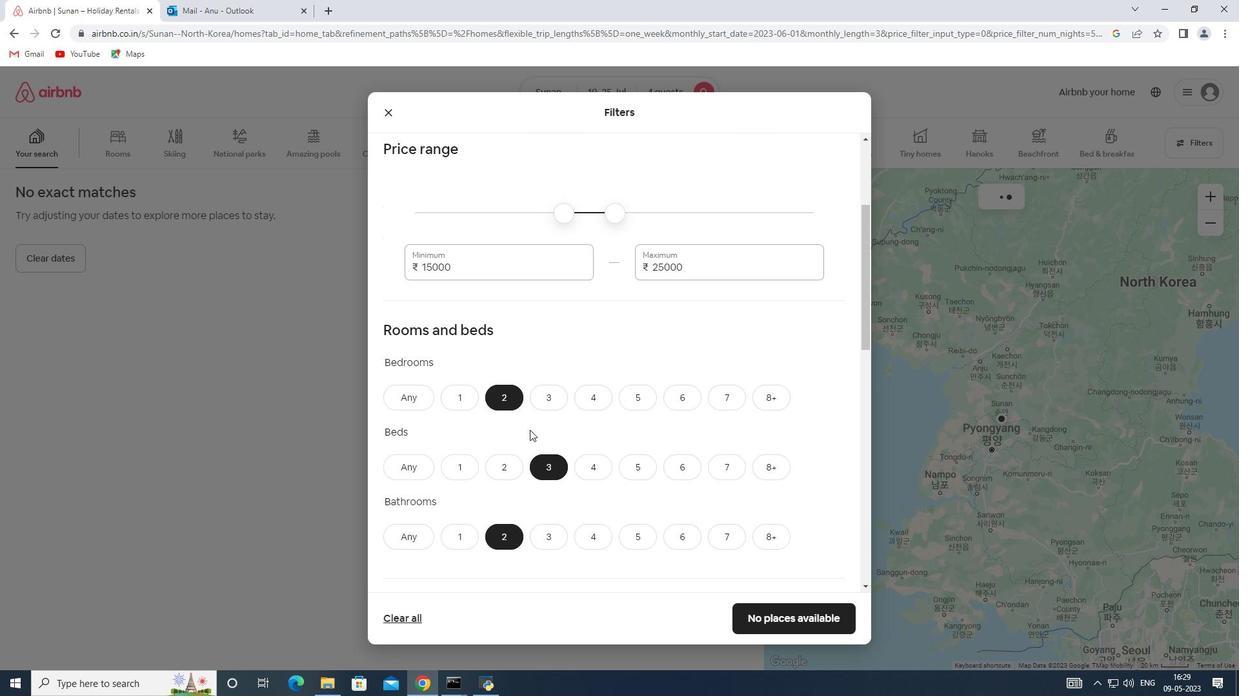 
Action: Mouse scrolled (530, 425) with delta (0, 0)
Screenshot: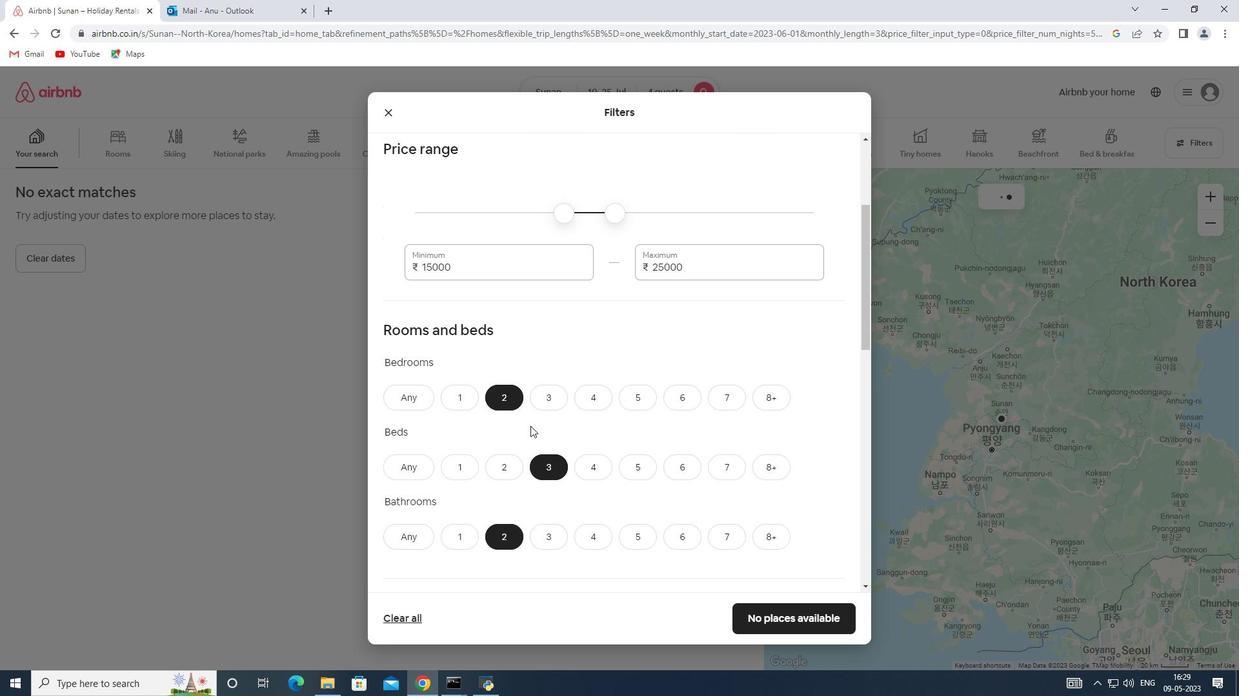 
Action: Mouse scrolled (530, 425) with delta (0, 0)
Screenshot: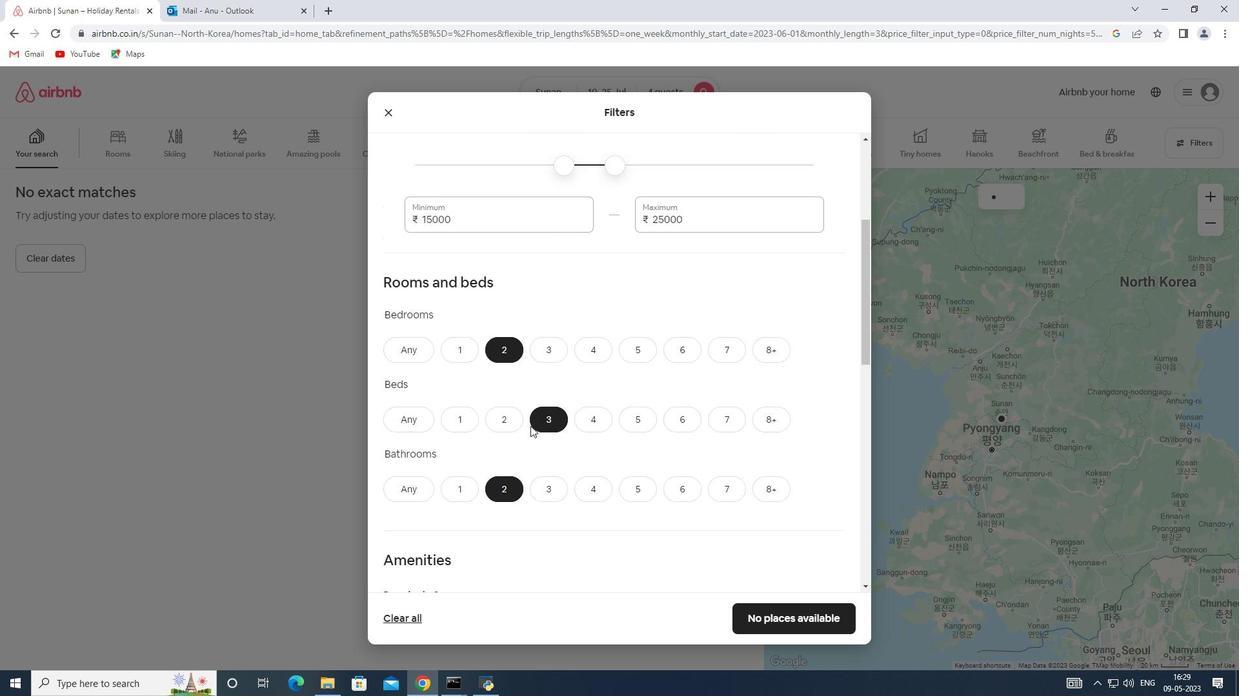 
Action: Mouse scrolled (530, 425) with delta (0, 0)
Screenshot: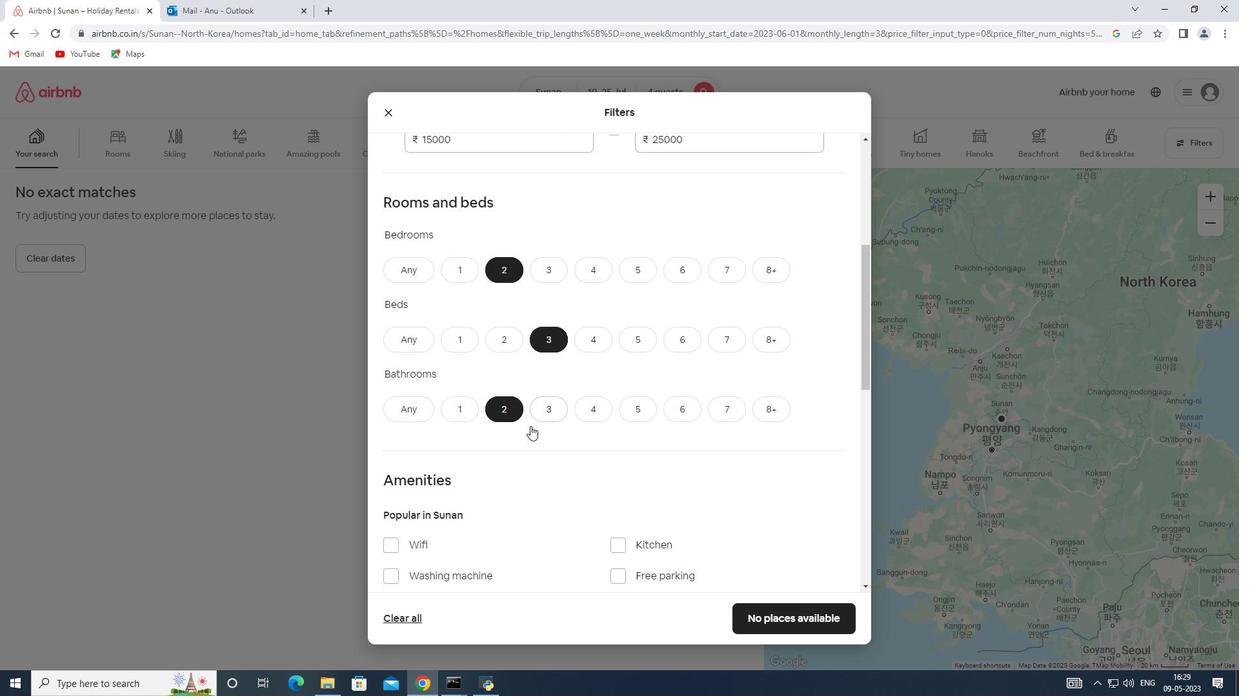 
Action: Mouse moved to (433, 502)
Screenshot: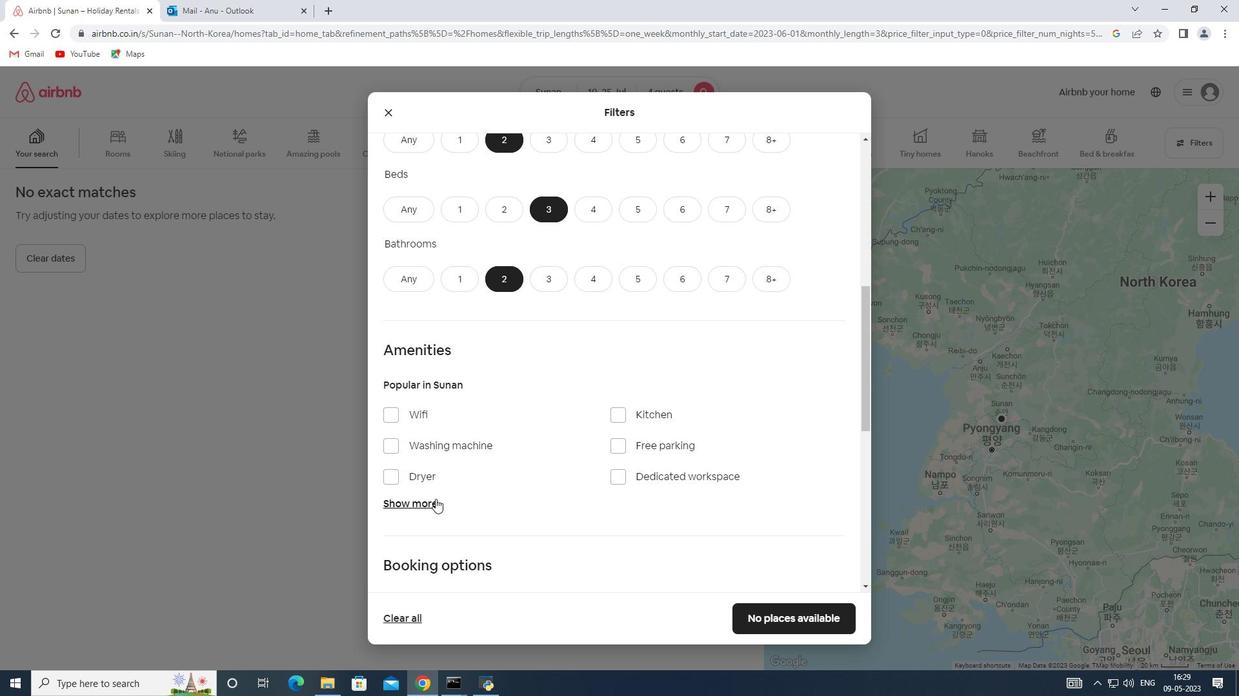 
Action: Mouse pressed left at (433, 502)
Screenshot: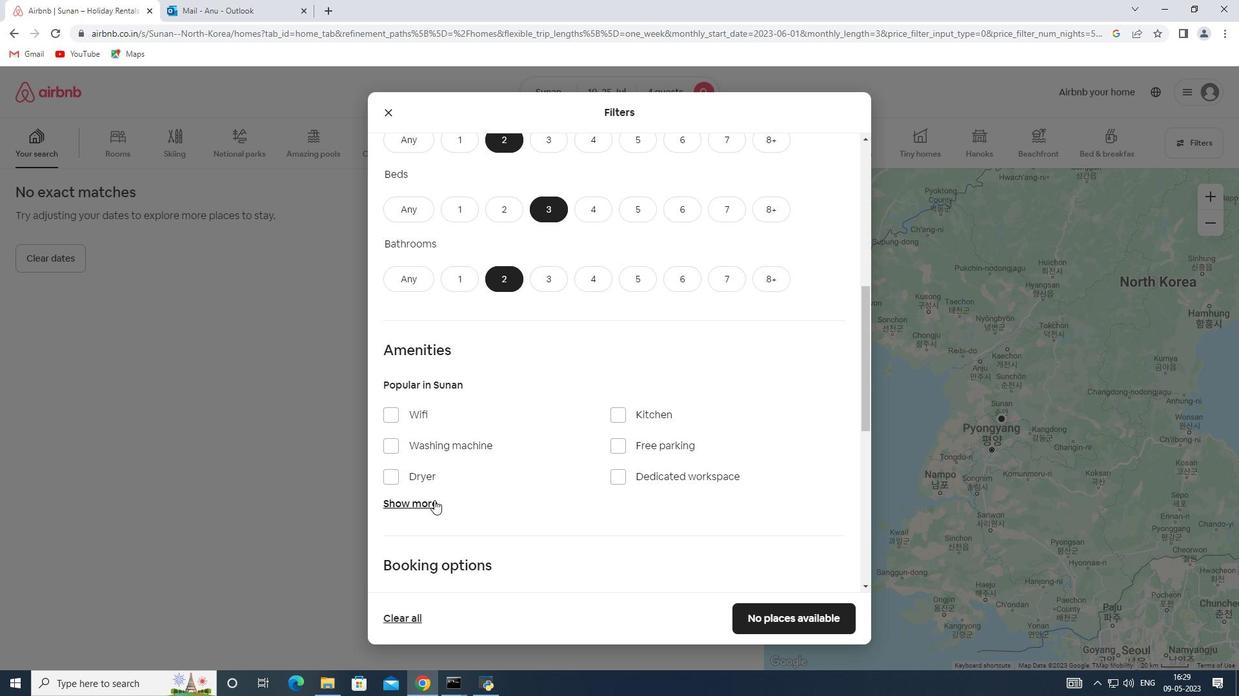
Action: Mouse moved to (394, 416)
Screenshot: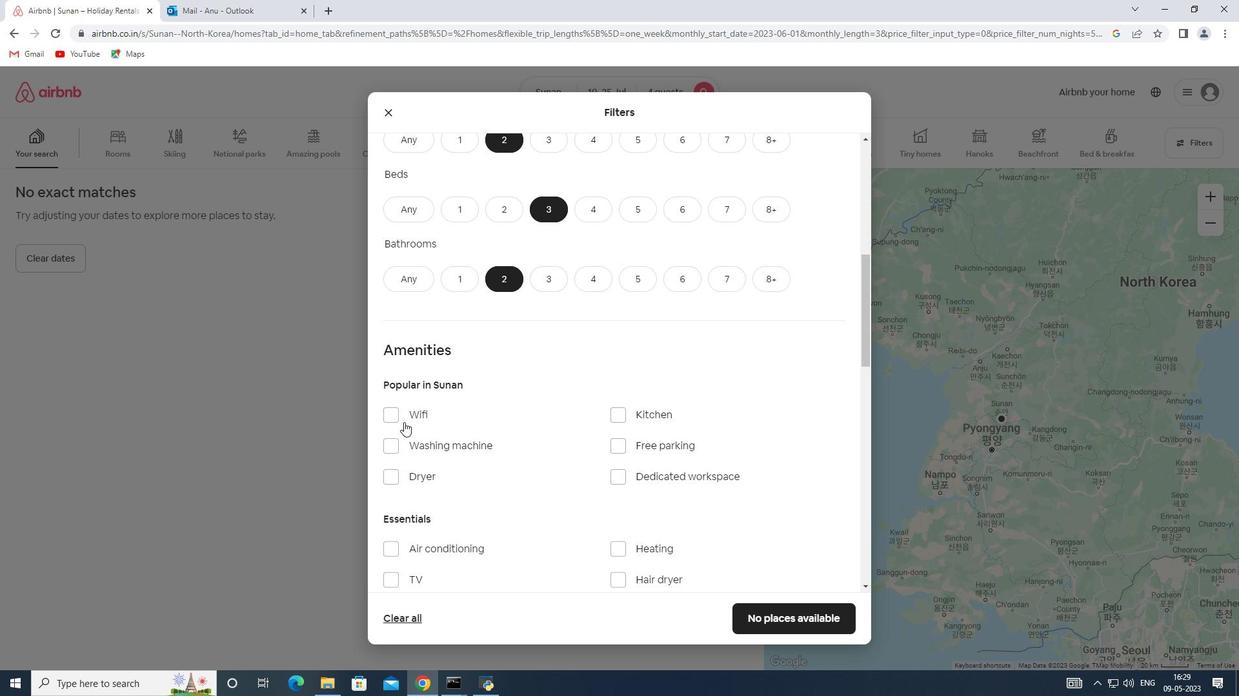 
Action: Mouse pressed left at (394, 416)
Screenshot: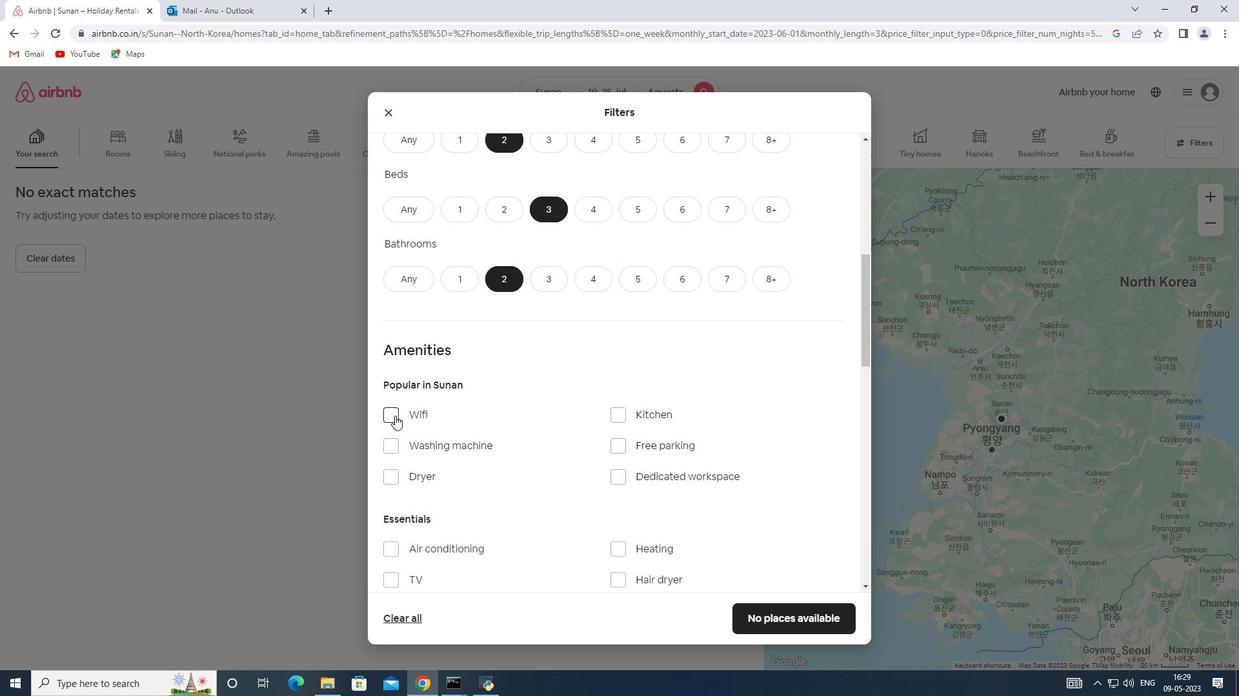 
Action: Mouse moved to (496, 436)
Screenshot: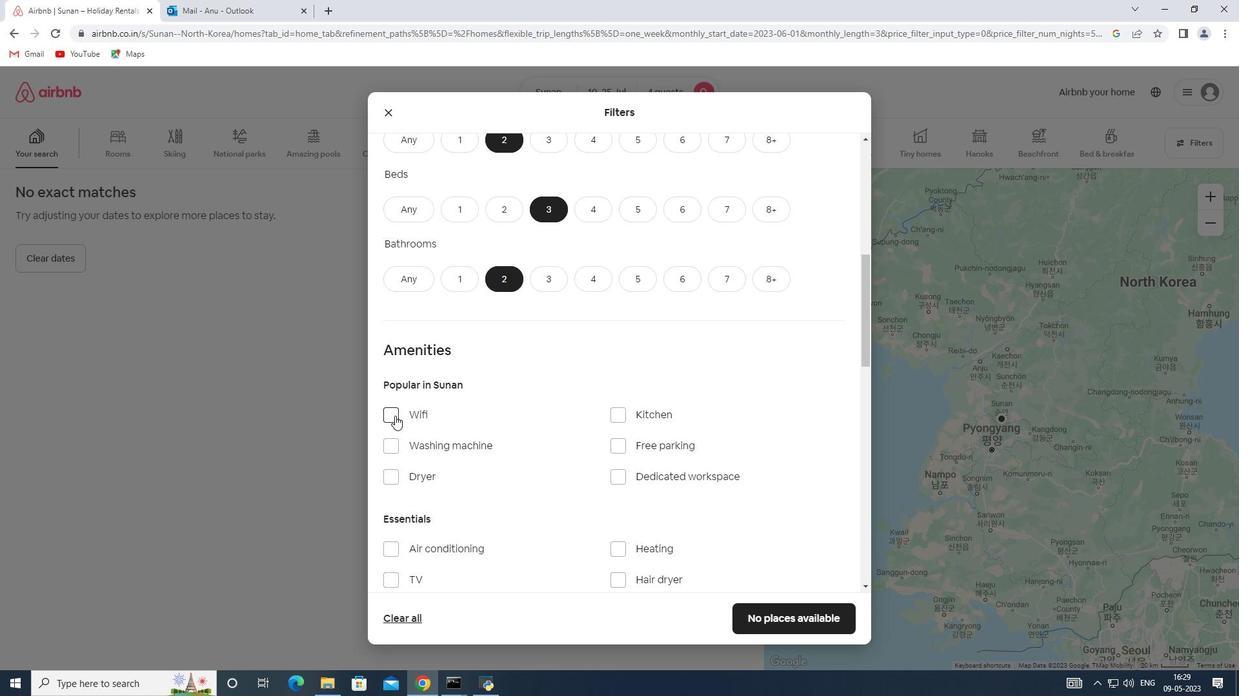 
Action: Mouse scrolled (496, 435) with delta (0, 0)
Screenshot: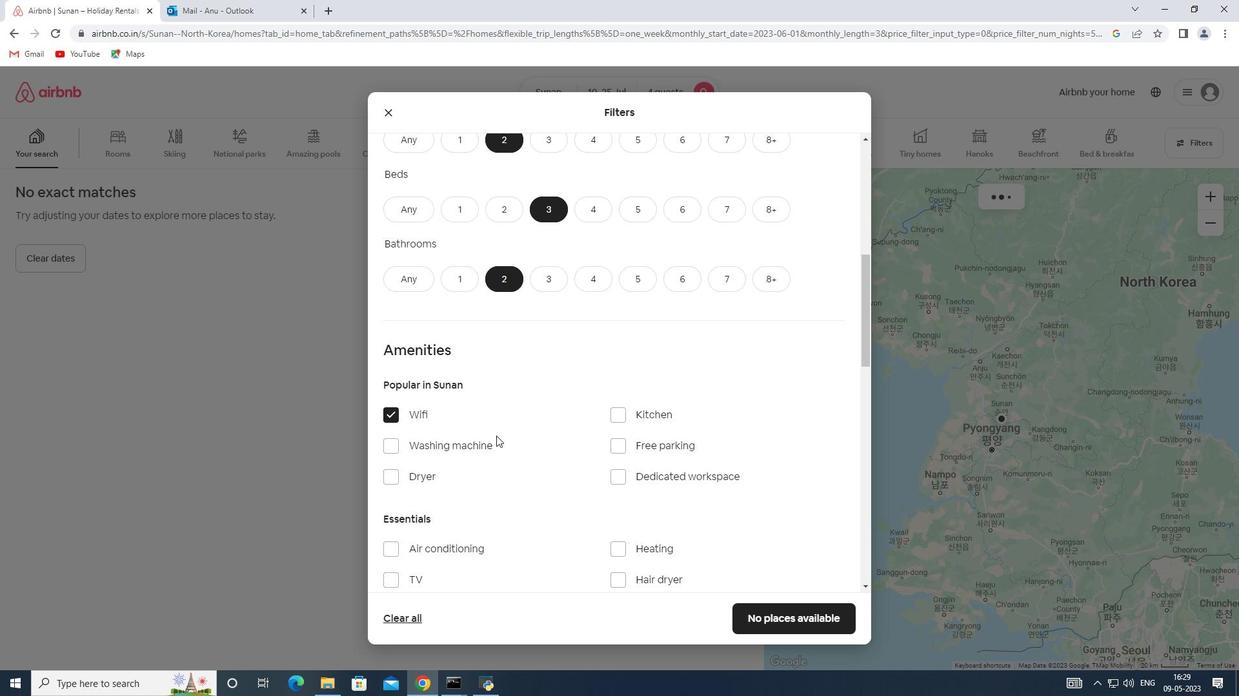 
Action: Mouse scrolled (496, 435) with delta (0, 0)
Screenshot: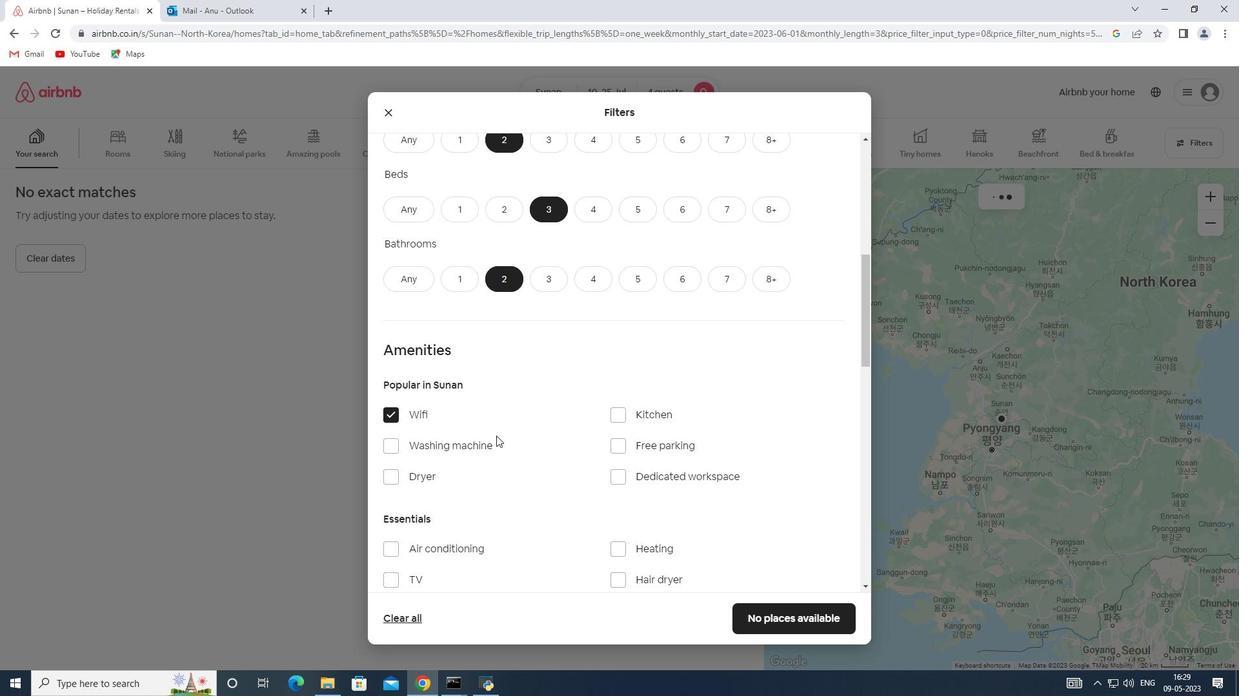 
Action: Mouse moved to (391, 449)
Screenshot: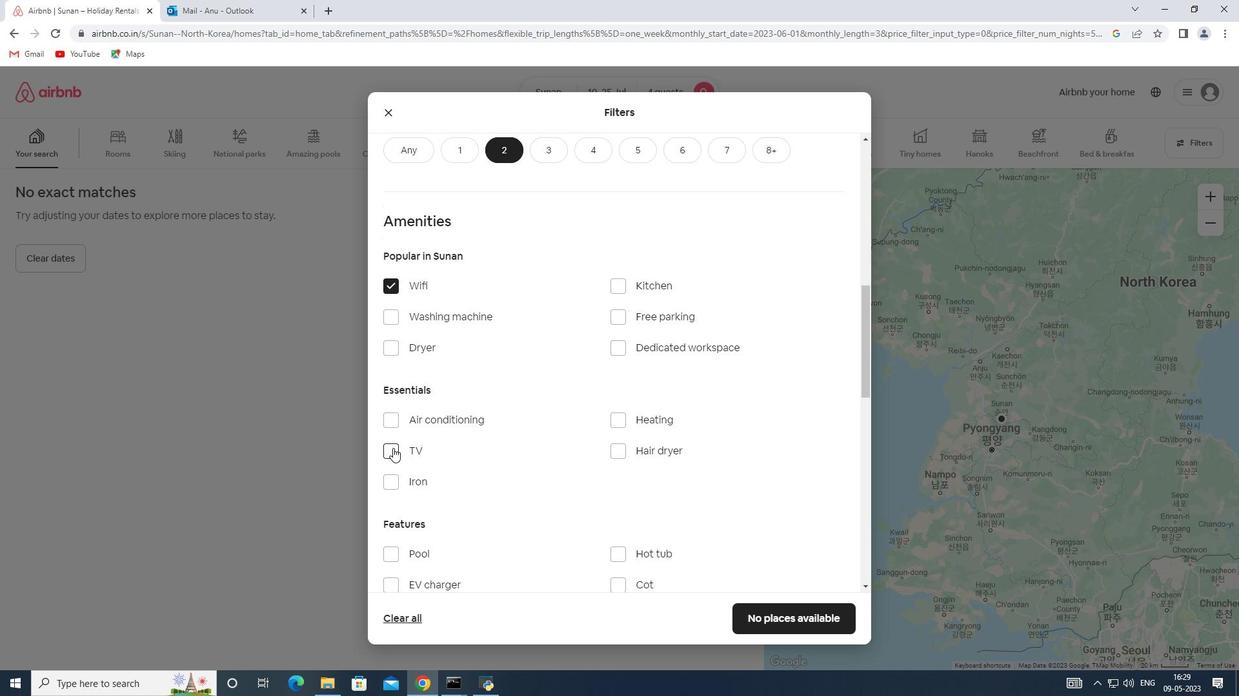 
Action: Mouse pressed left at (391, 449)
Screenshot: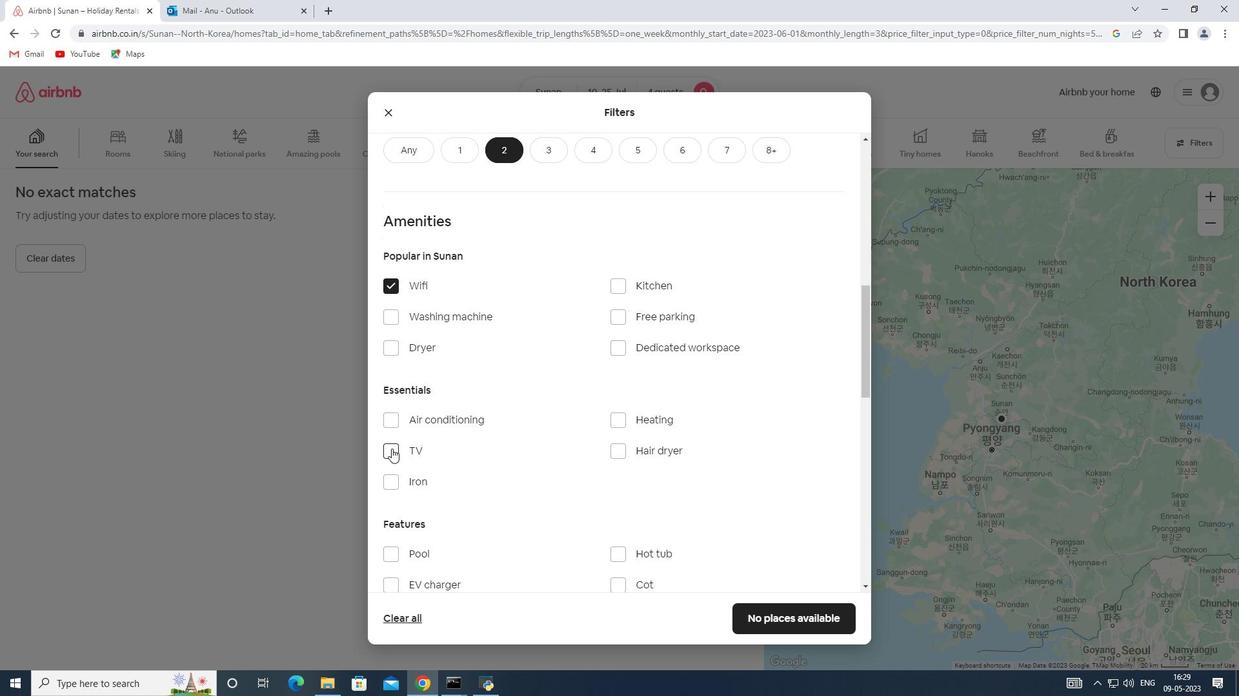 
Action: Mouse moved to (620, 317)
Screenshot: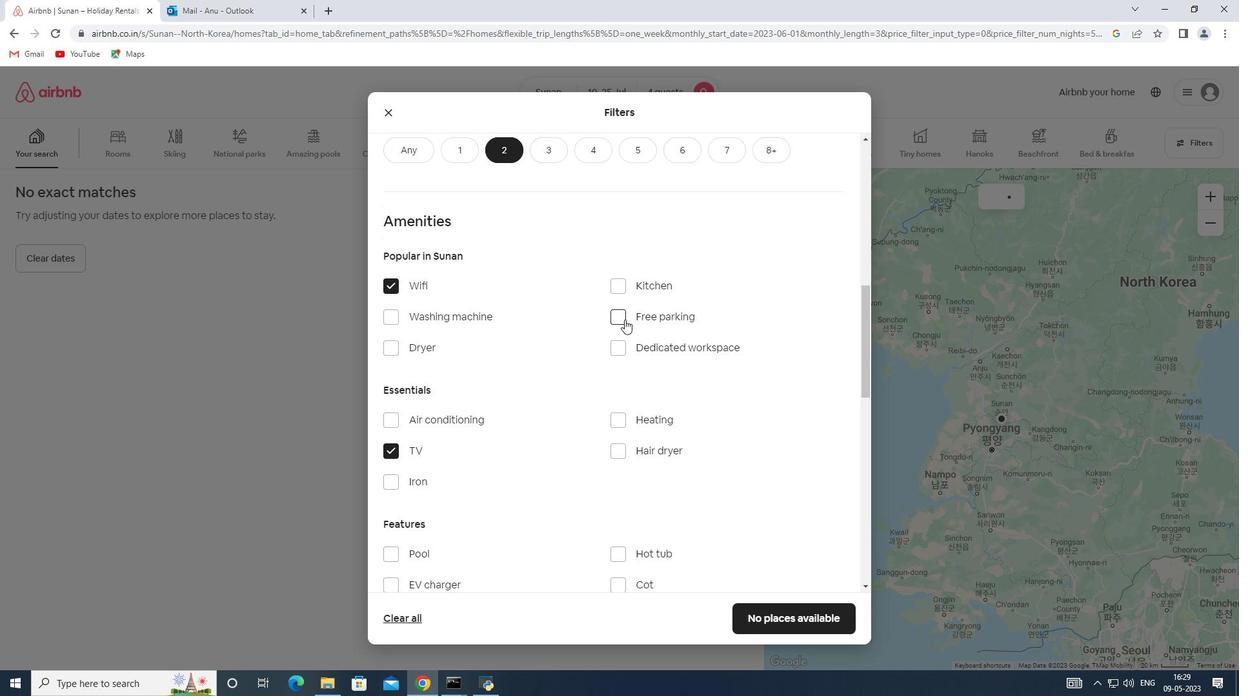 
Action: Mouse pressed left at (620, 317)
Screenshot: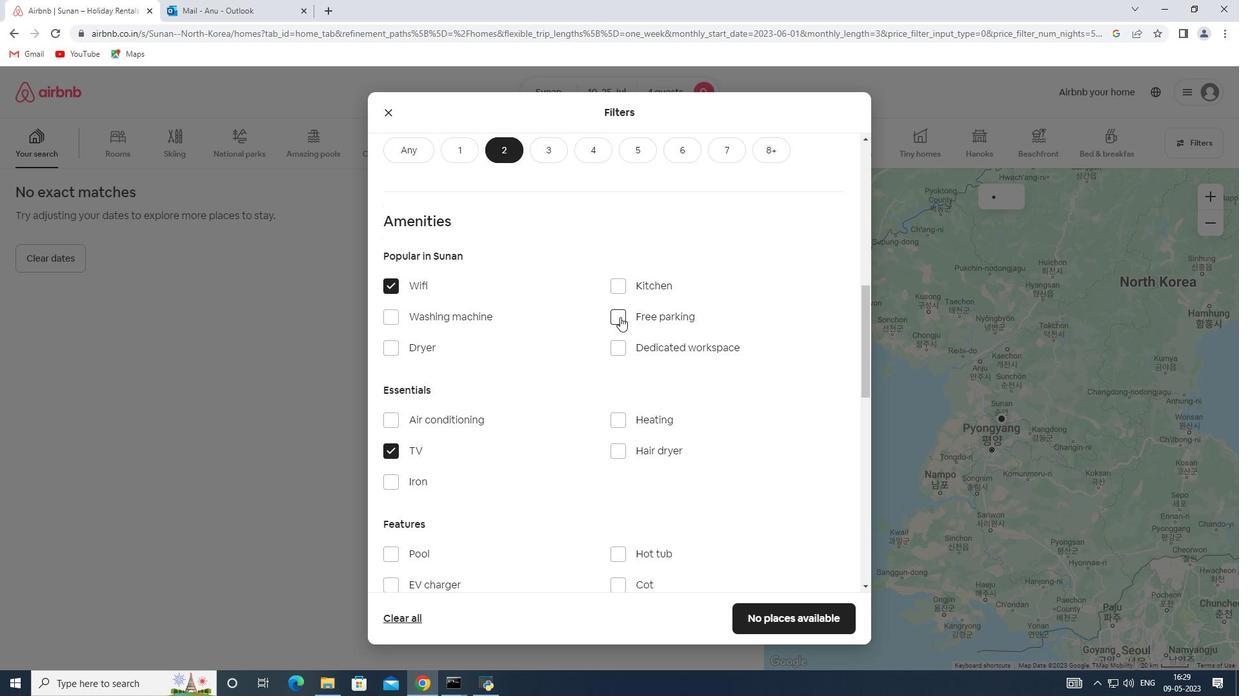 
Action: Mouse scrolled (620, 316) with delta (0, 0)
Screenshot: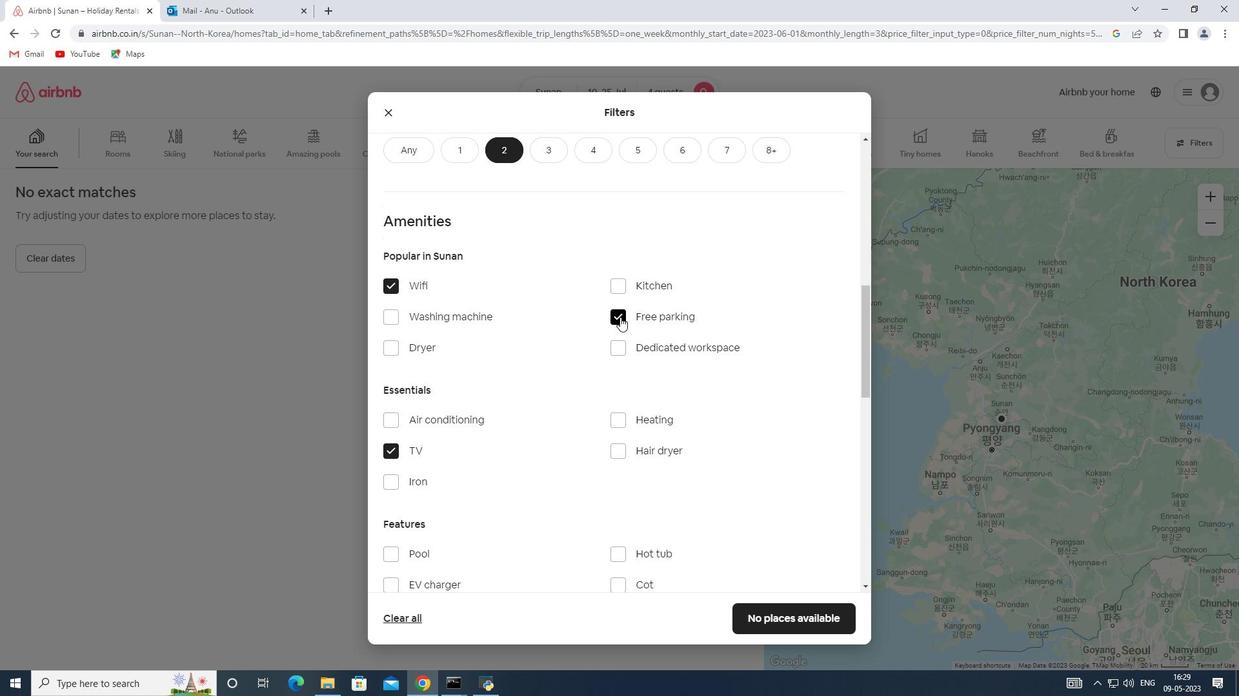 
Action: Mouse scrolled (620, 316) with delta (0, 0)
Screenshot: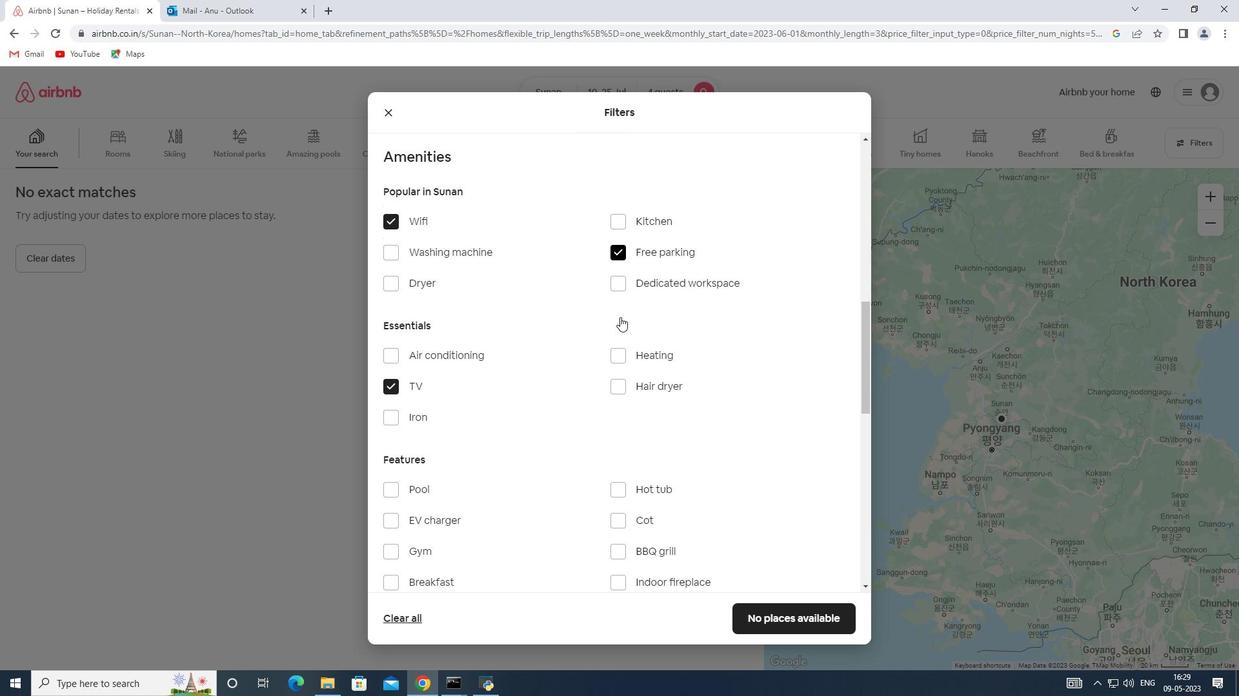 
Action: Mouse scrolled (620, 316) with delta (0, 0)
Screenshot: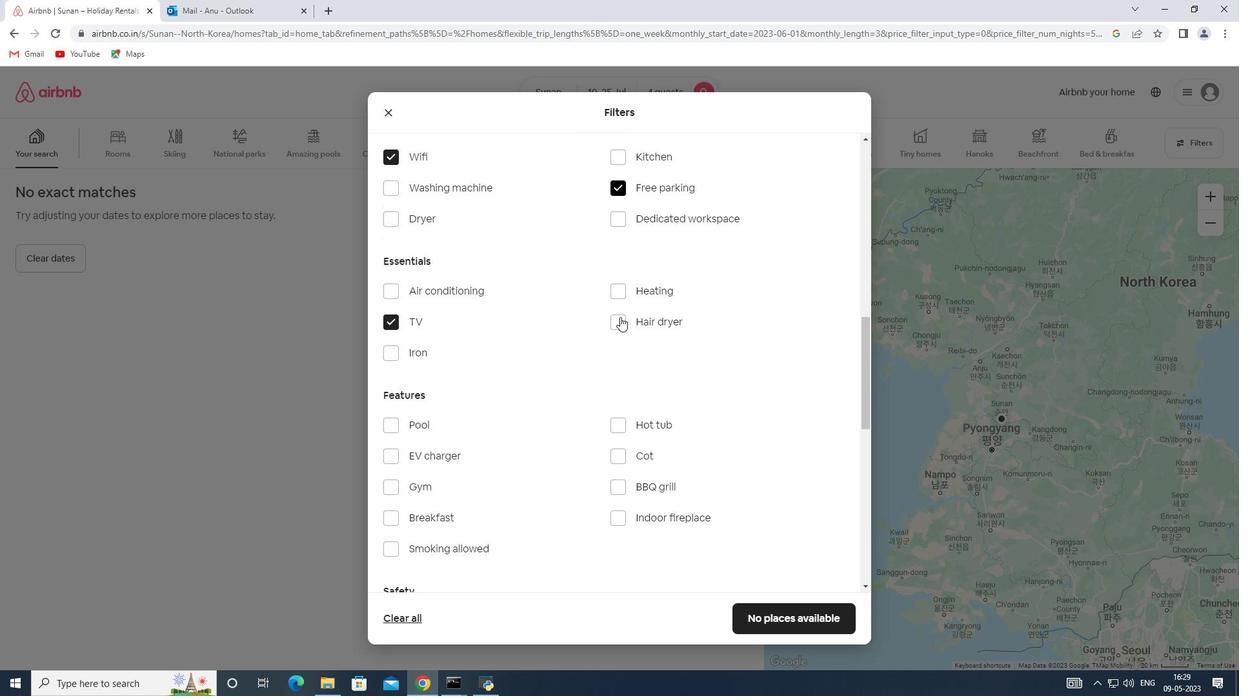 
Action: Mouse scrolled (620, 316) with delta (0, 0)
Screenshot: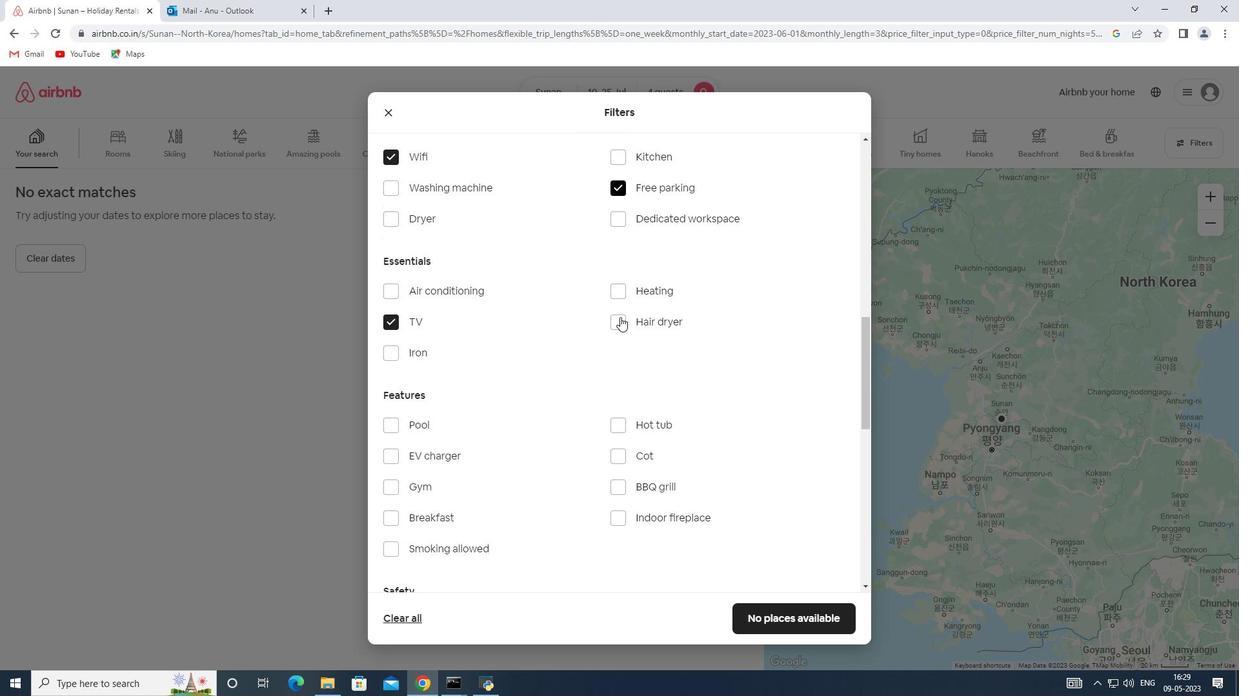 
Action: Mouse moved to (411, 354)
Screenshot: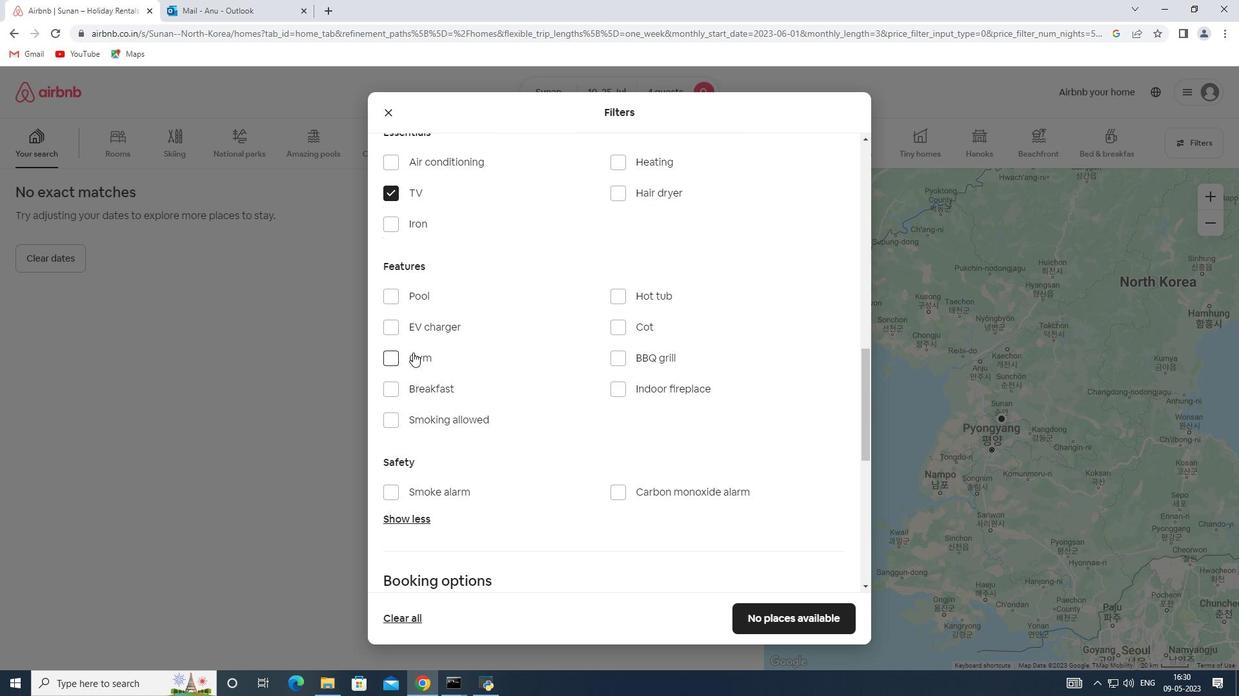 
Action: Mouse pressed left at (411, 354)
Screenshot: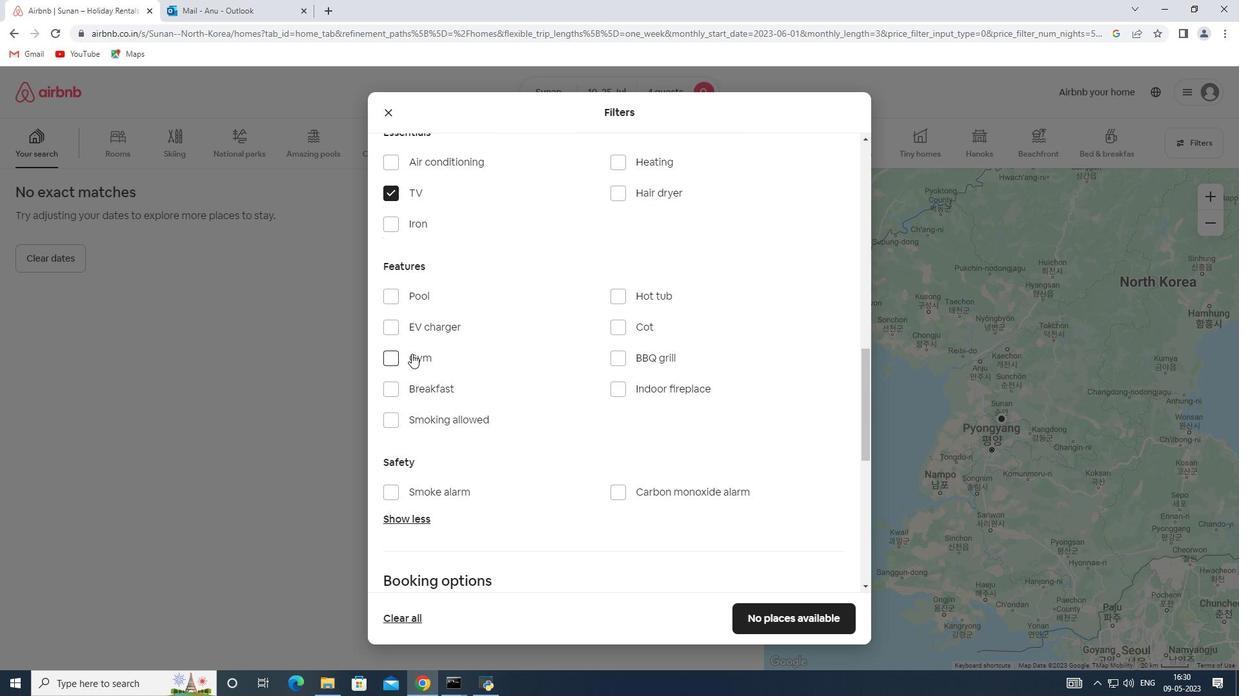 
Action: Mouse moved to (428, 390)
Screenshot: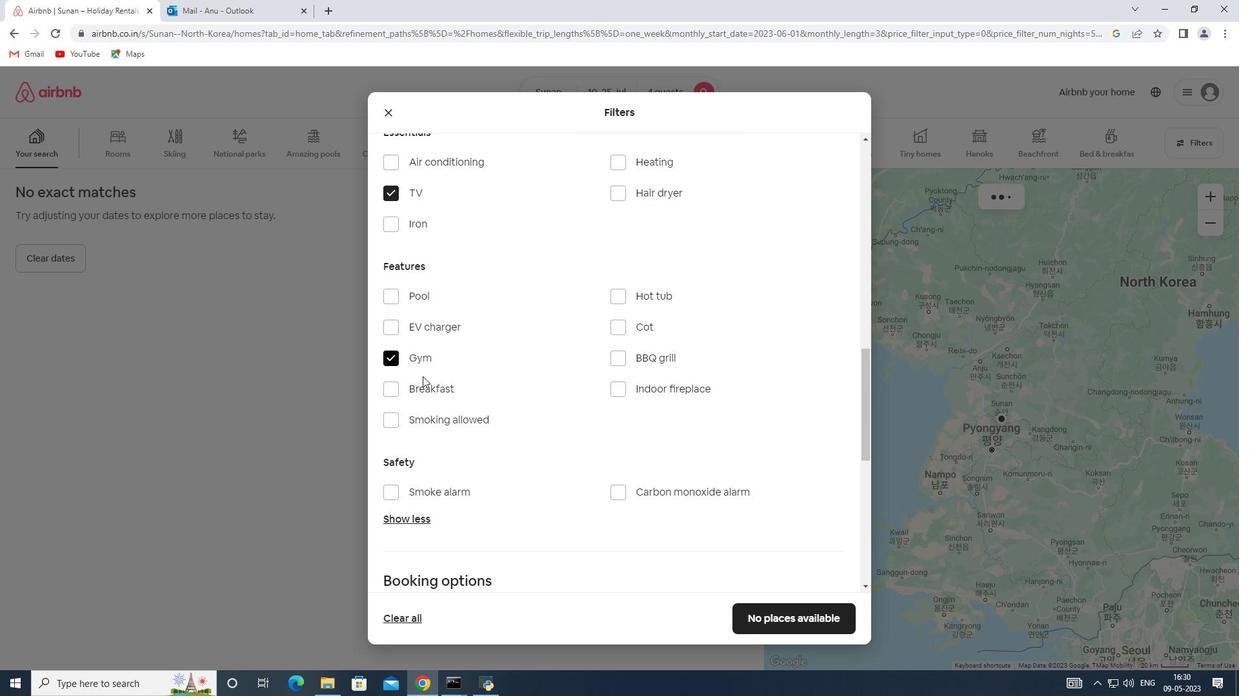 
Action: Mouse pressed left at (428, 390)
Screenshot: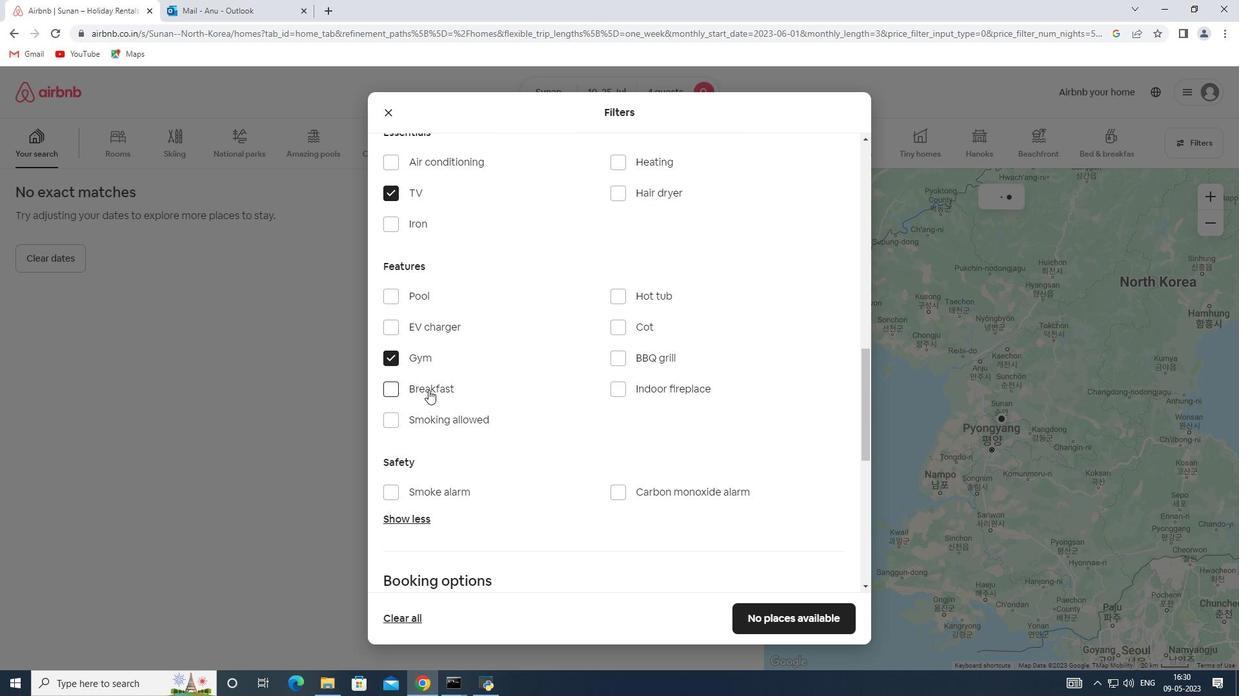 
Action: Mouse moved to (529, 372)
Screenshot: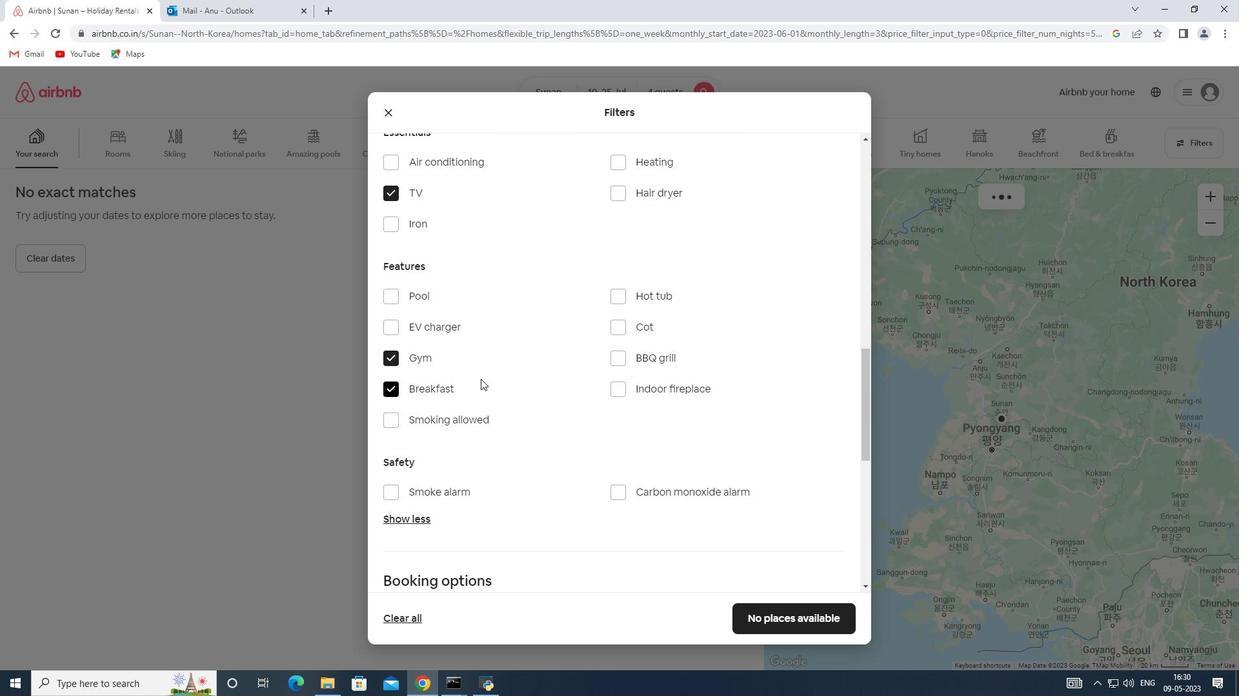 
Action: Mouse scrolled (529, 371) with delta (0, 0)
Screenshot: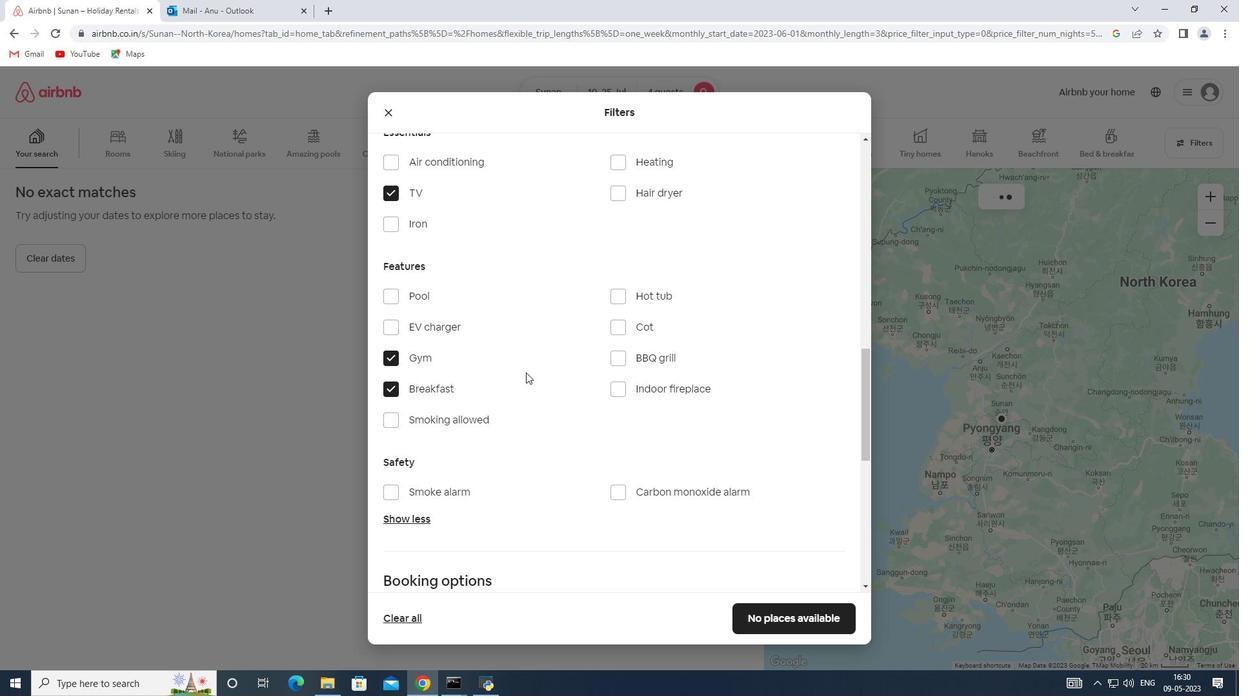 
Action: Mouse scrolled (529, 371) with delta (0, 0)
Screenshot: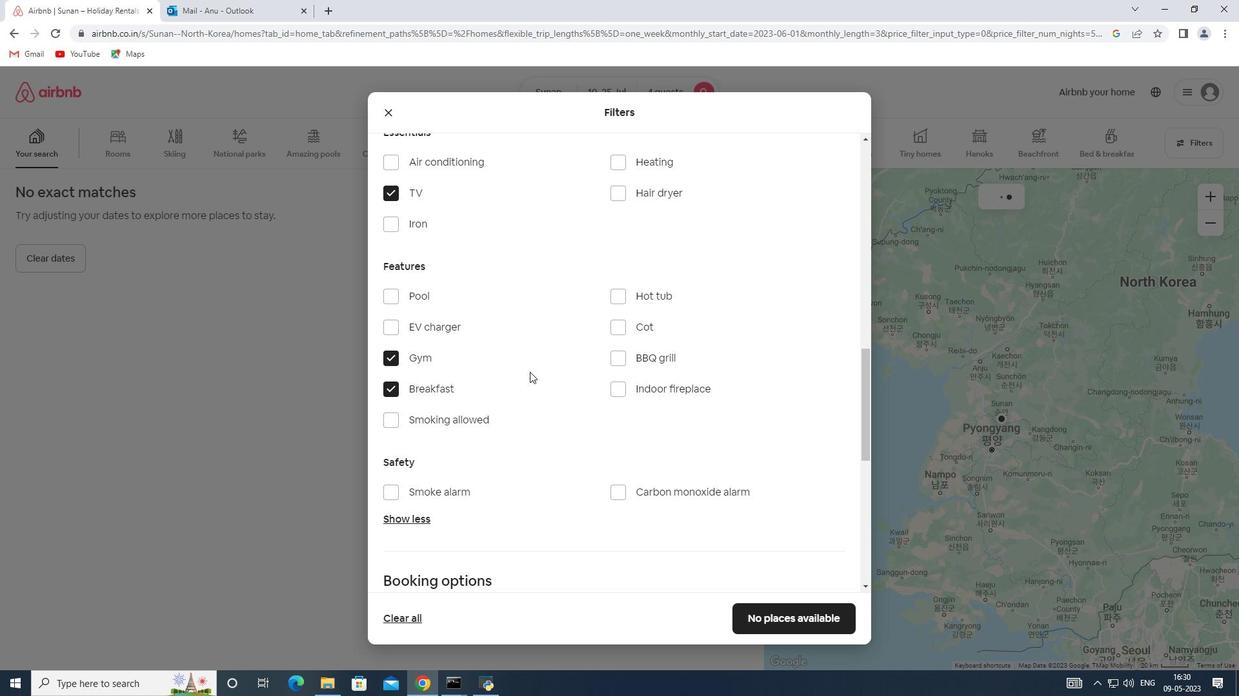 
Action: Mouse scrolled (529, 371) with delta (0, 0)
Screenshot: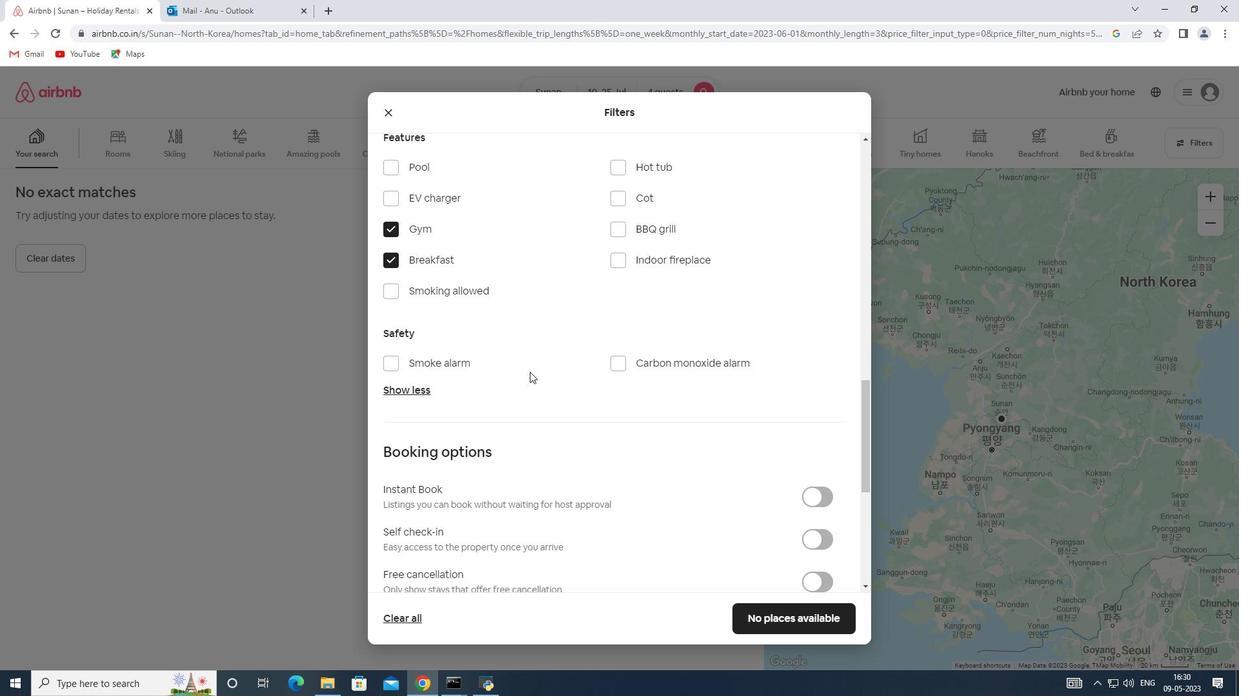 
Action: Mouse scrolled (529, 371) with delta (0, 0)
Screenshot: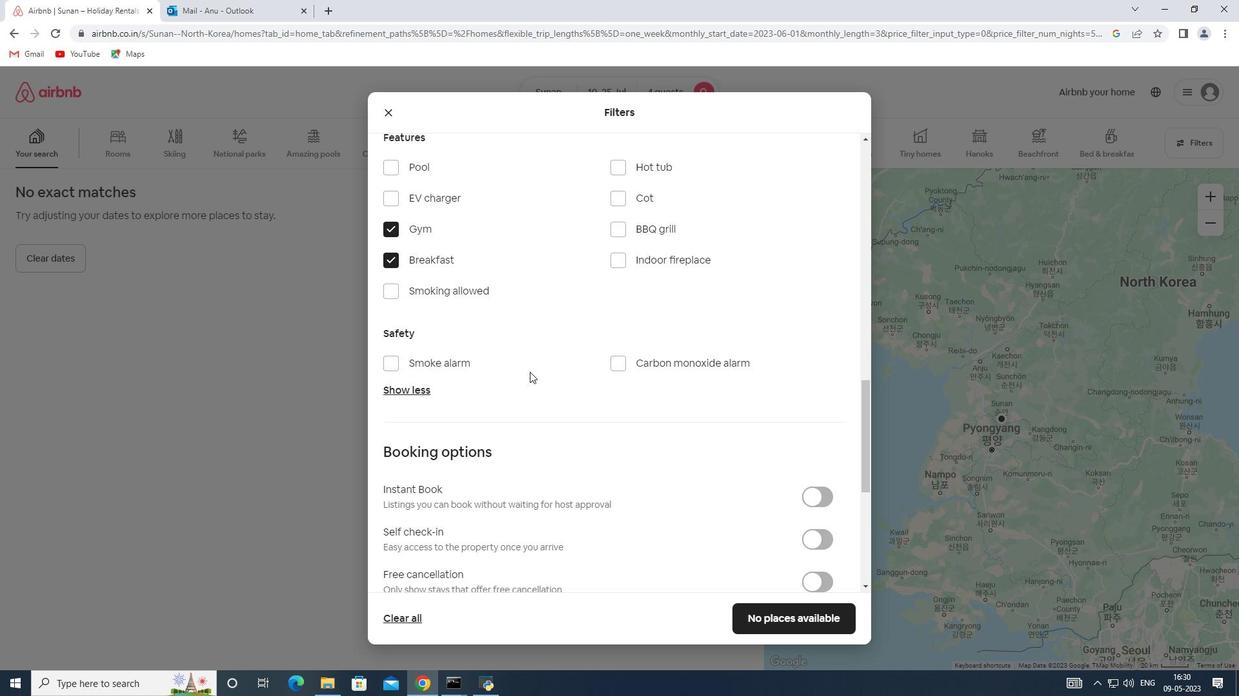 
Action: Mouse moved to (815, 405)
Screenshot: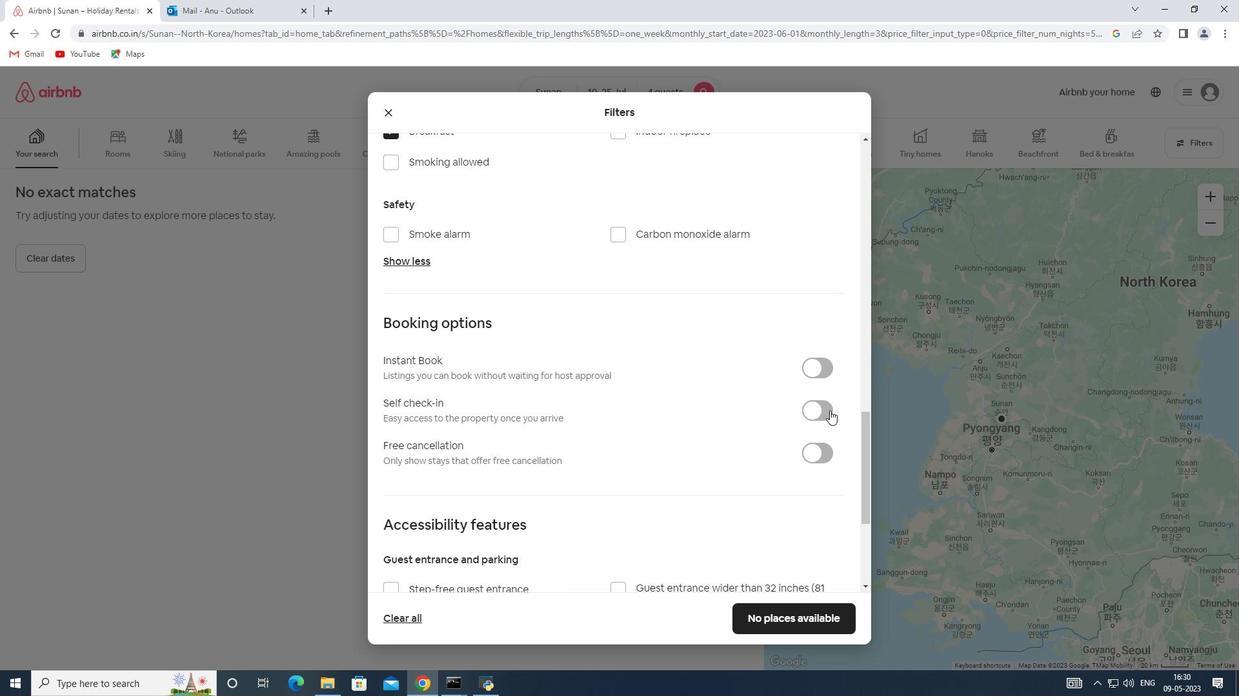 
Action: Mouse pressed left at (815, 405)
Screenshot: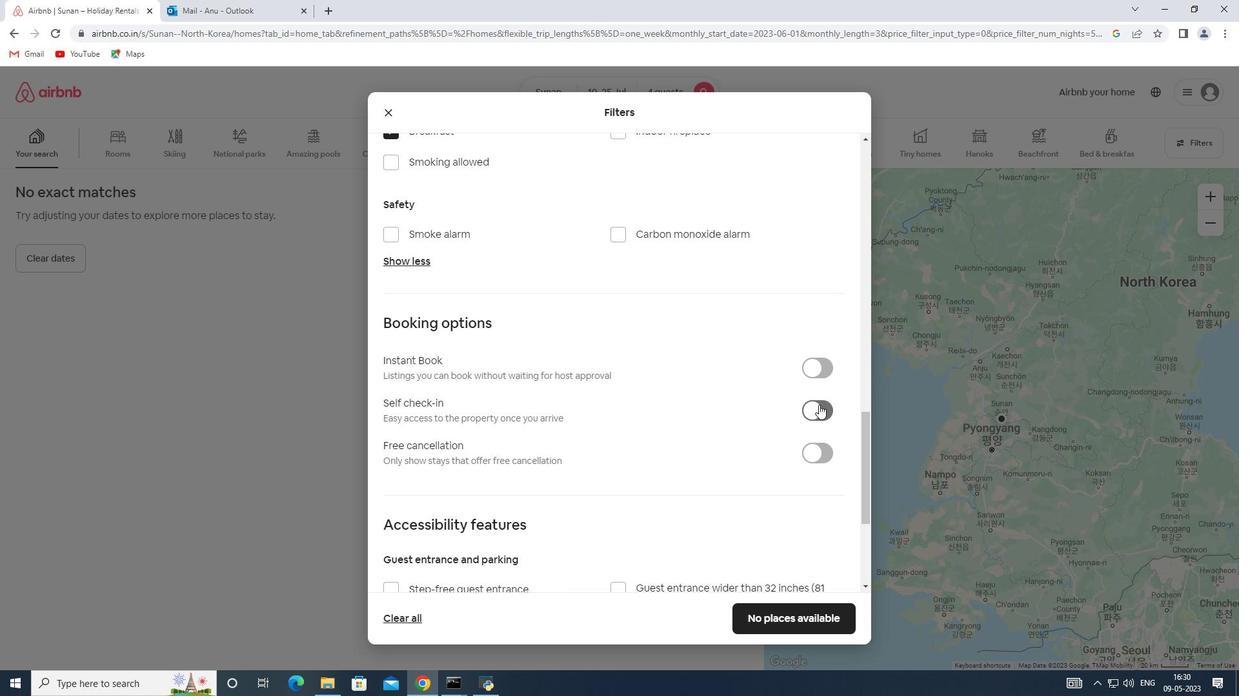 
Action: Mouse moved to (534, 405)
Screenshot: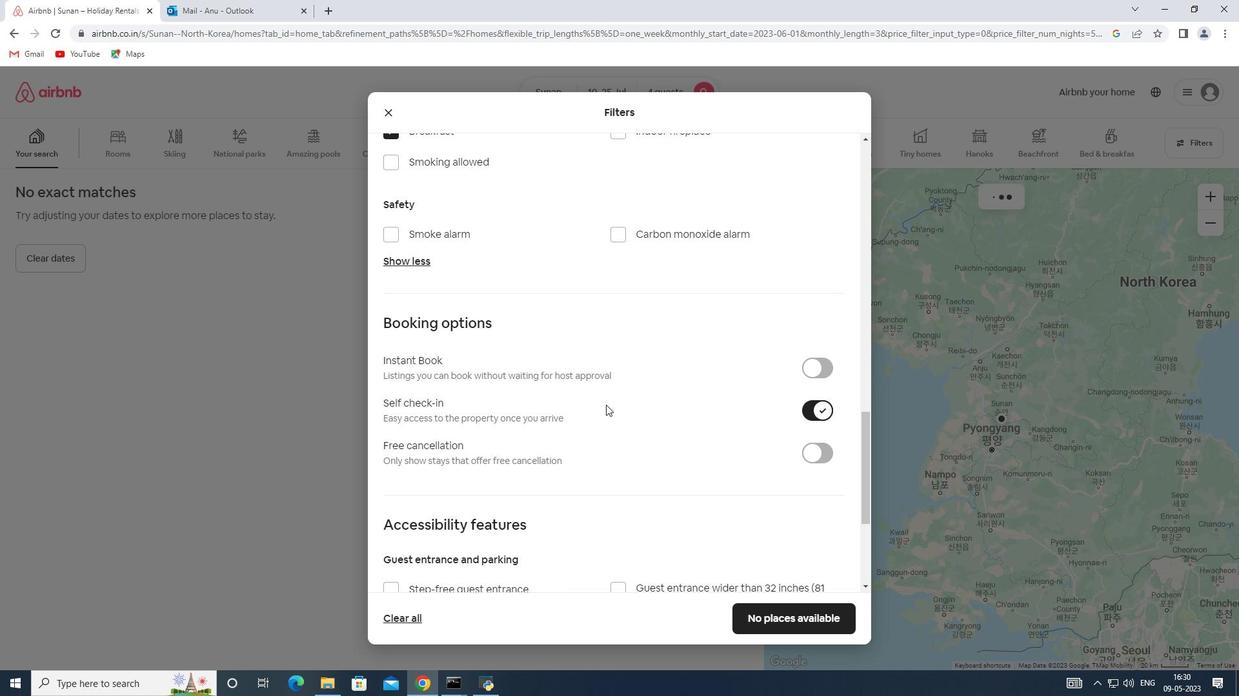 
Action: Mouse scrolled (534, 404) with delta (0, 0)
Screenshot: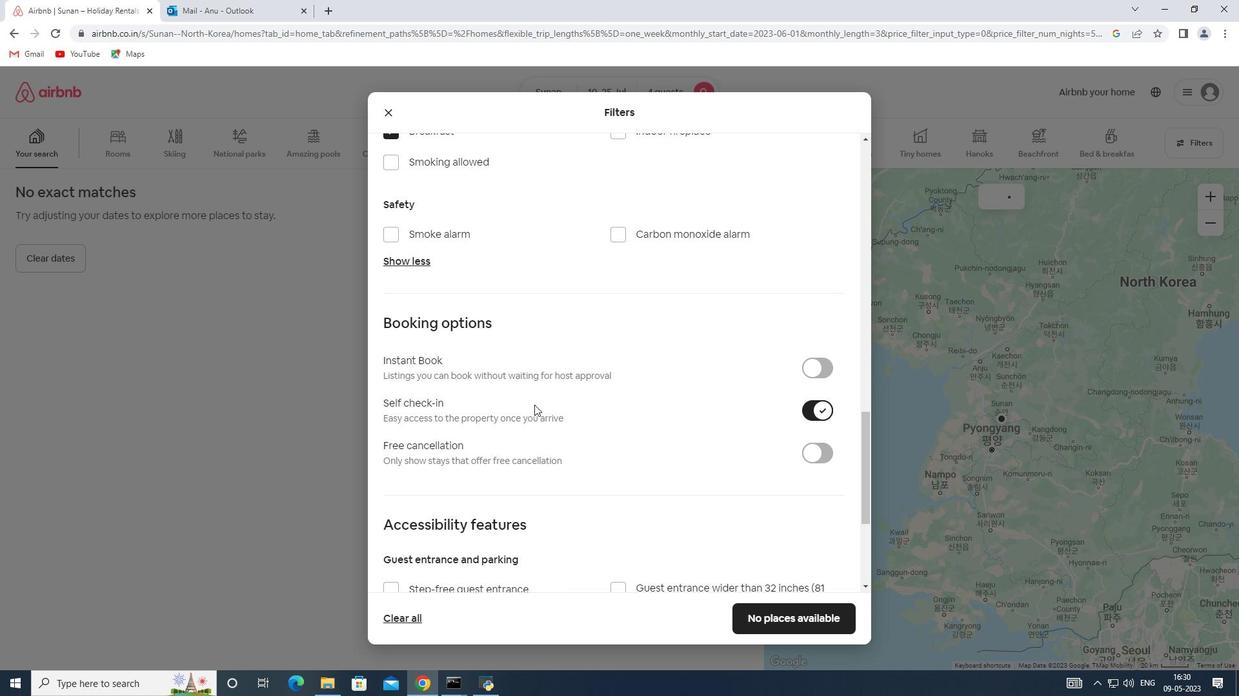 
Action: Mouse scrolled (534, 404) with delta (0, 0)
Screenshot: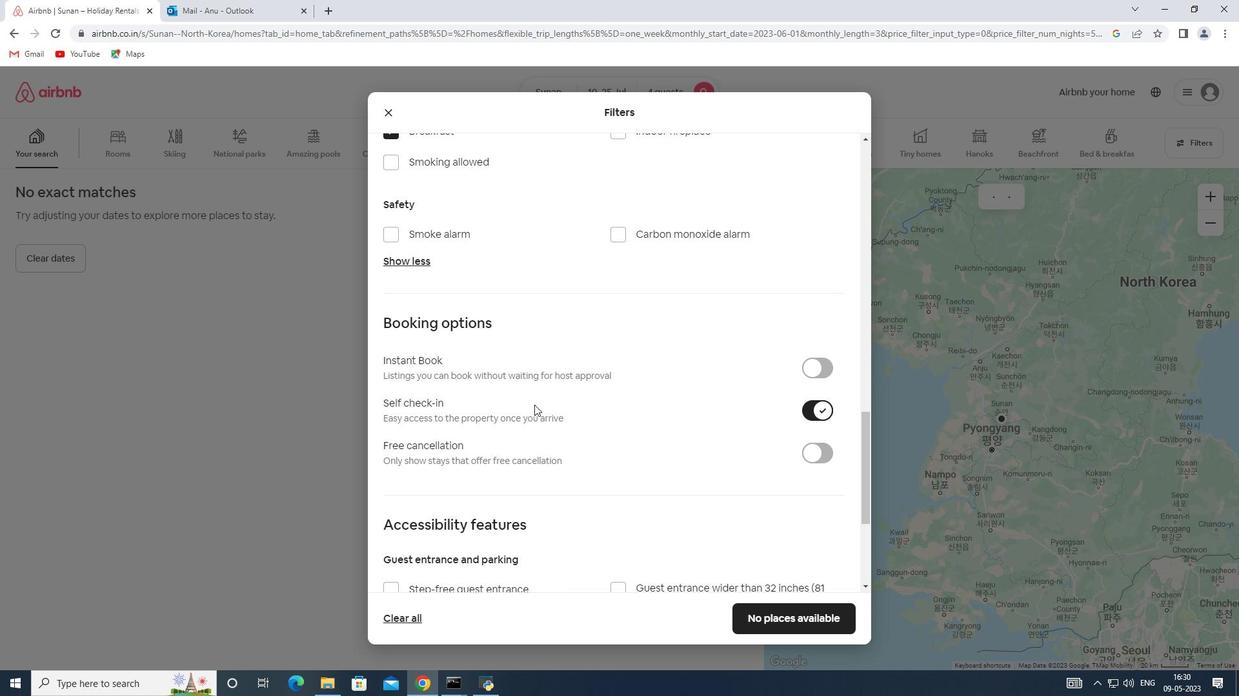 
Action: Mouse scrolled (534, 404) with delta (0, 0)
Screenshot: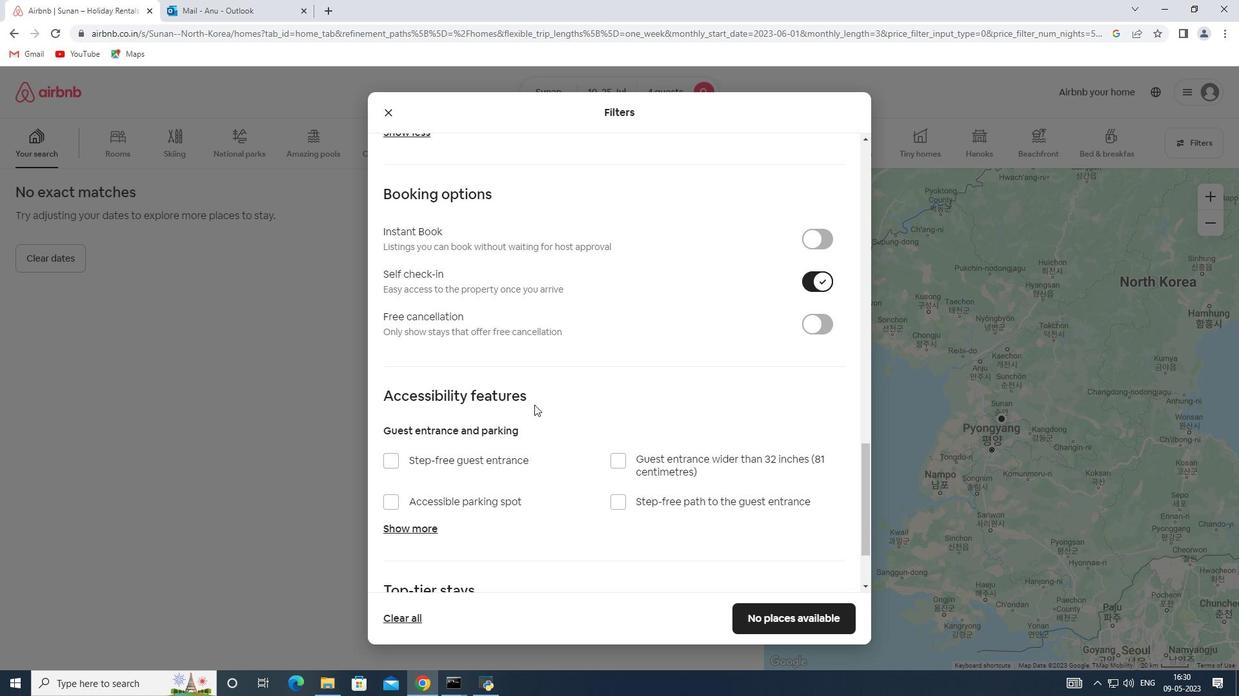 
Action: Mouse scrolled (534, 404) with delta (0, 0)
Screenshot: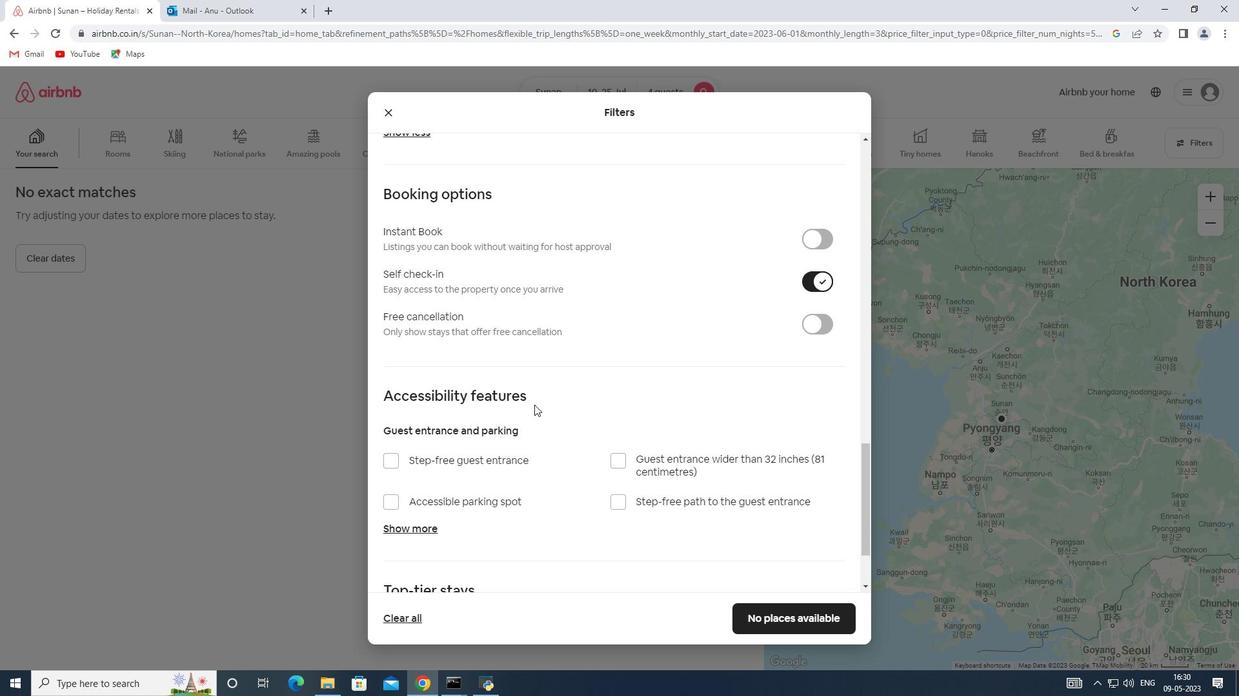 
Action: Mouse scrolled (534, 404) with delta (0, 0)
Screenshot: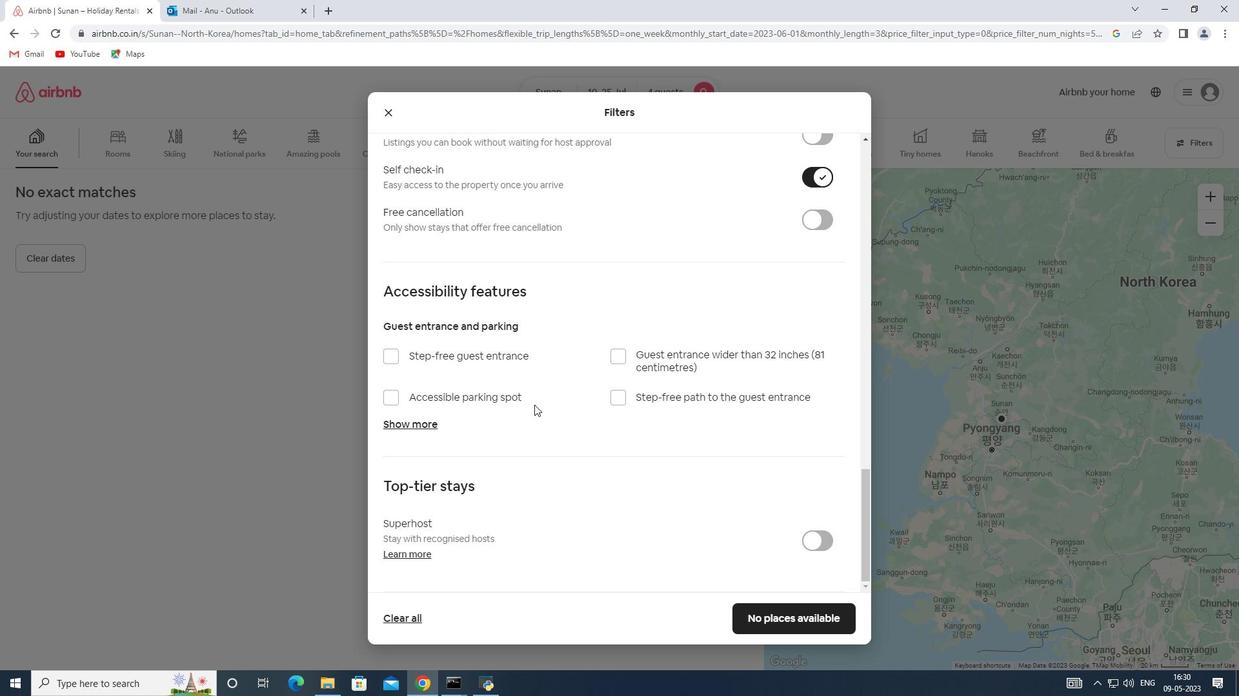 
Action: Mouse scrolled (534, 404) with delta (0, 0)
Screenshot: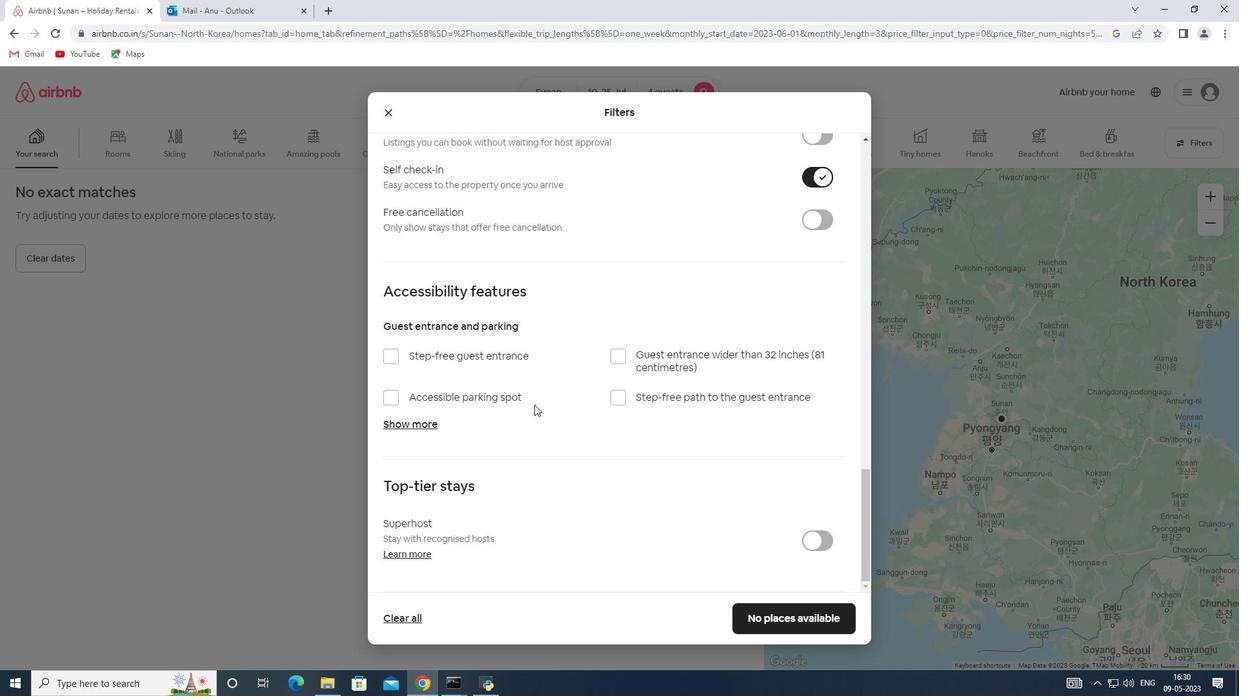 
Action: Mouse moved to (771, 618)
Screenshot: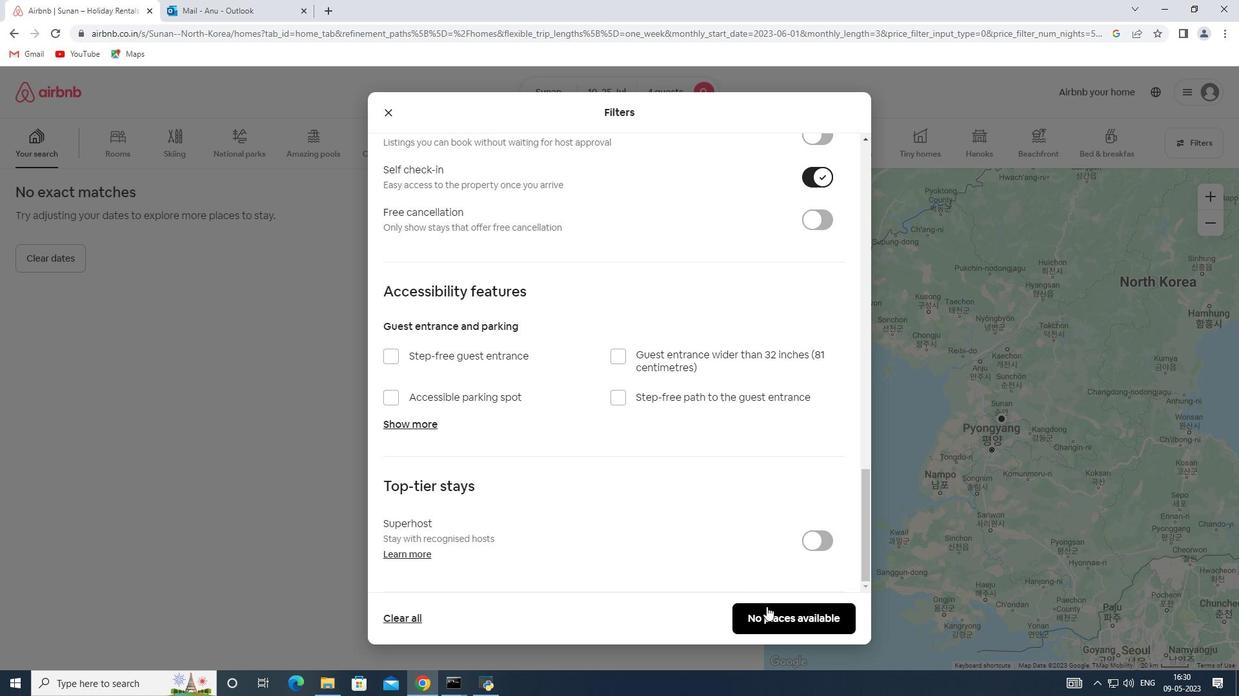 
Action: Mouse pressed left at (771, 618)
Screenshot: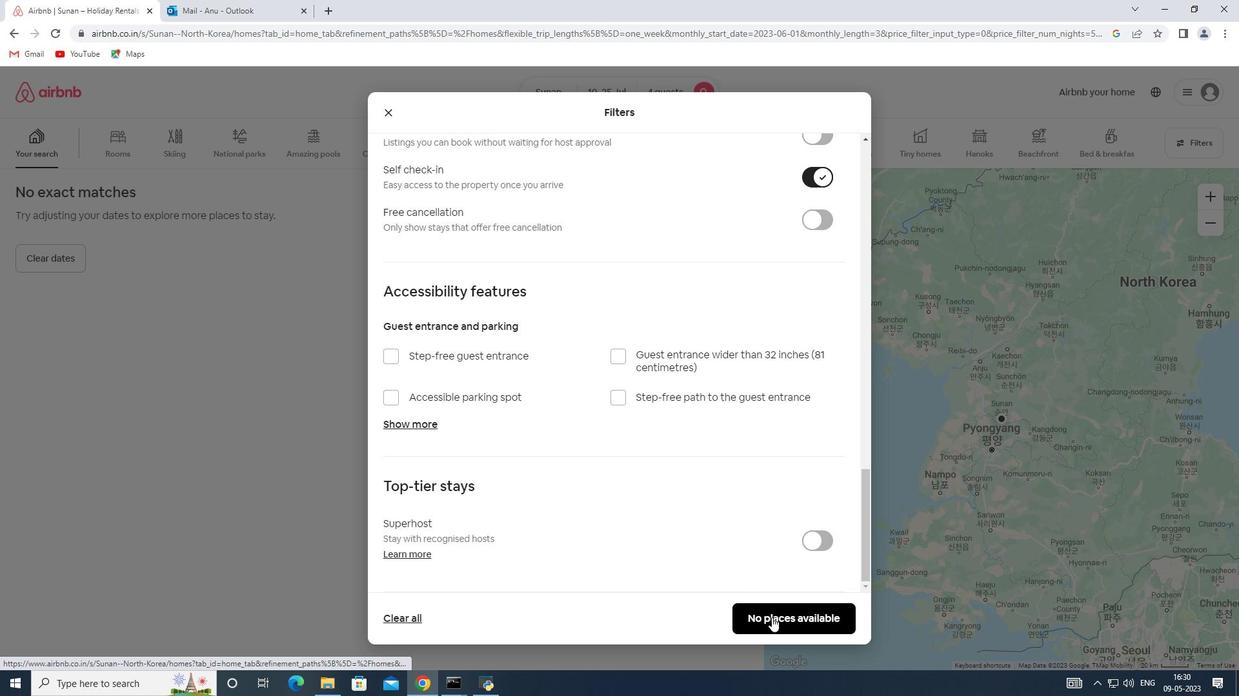 
Action: Mouse moved to (782, 612)
Screenshot: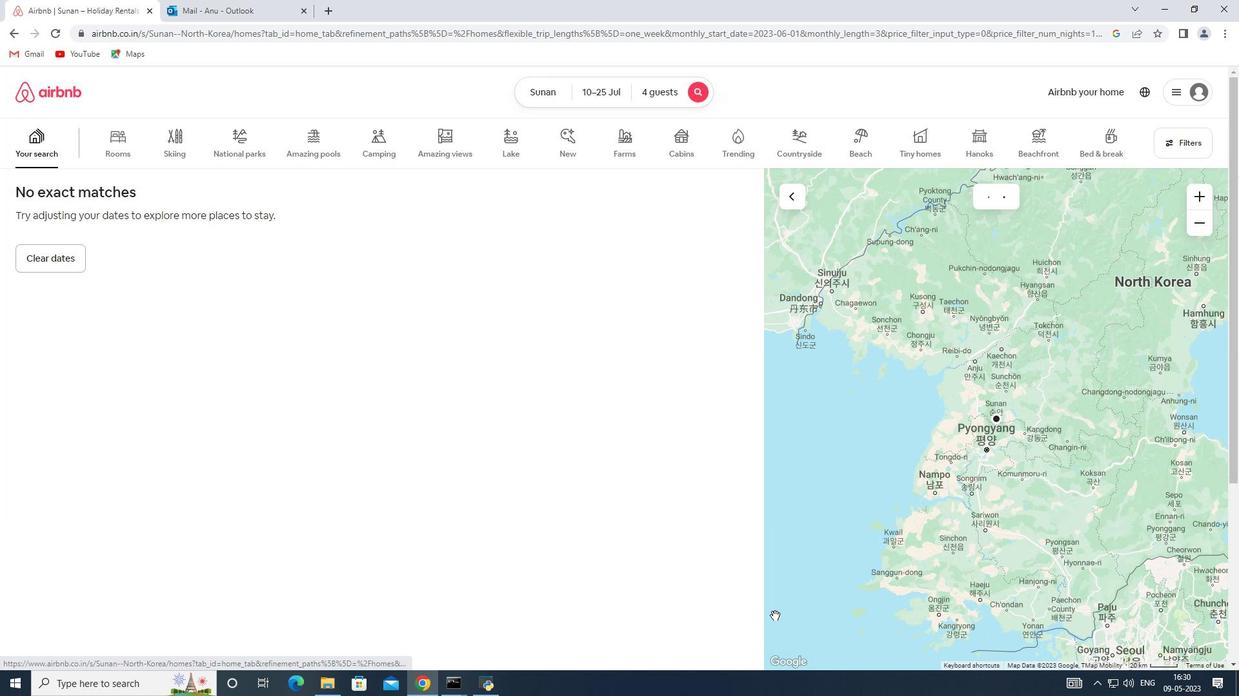
